 Task: Add an event with the title Second Training Session: Leadership Development and Coaching Skills, date '2024/03/03', time 7:30 AM to 9:30 AMand add a description: As each participant delivers their presentation, fellow participants and a designated facilitator will provide constructive feedback, highlighting strengths and offering suggestions for improvement. The feedback will focus on areas such as clarity of message, organization of content, vocal delivery, non-verbal communication, and overall presentation effectiveness., put the event into Blue category . Add location for the event as: 123 Rua do Carmo, Lisbon, Portugal, logged in from the account softage.9@softage.netand send the event invitation to softage.2@softage.net with CC to  softage.3@softage.net. Set a reminder for the event 1 hour before
Action: Mouse moved to (97, 132)
Screenshot: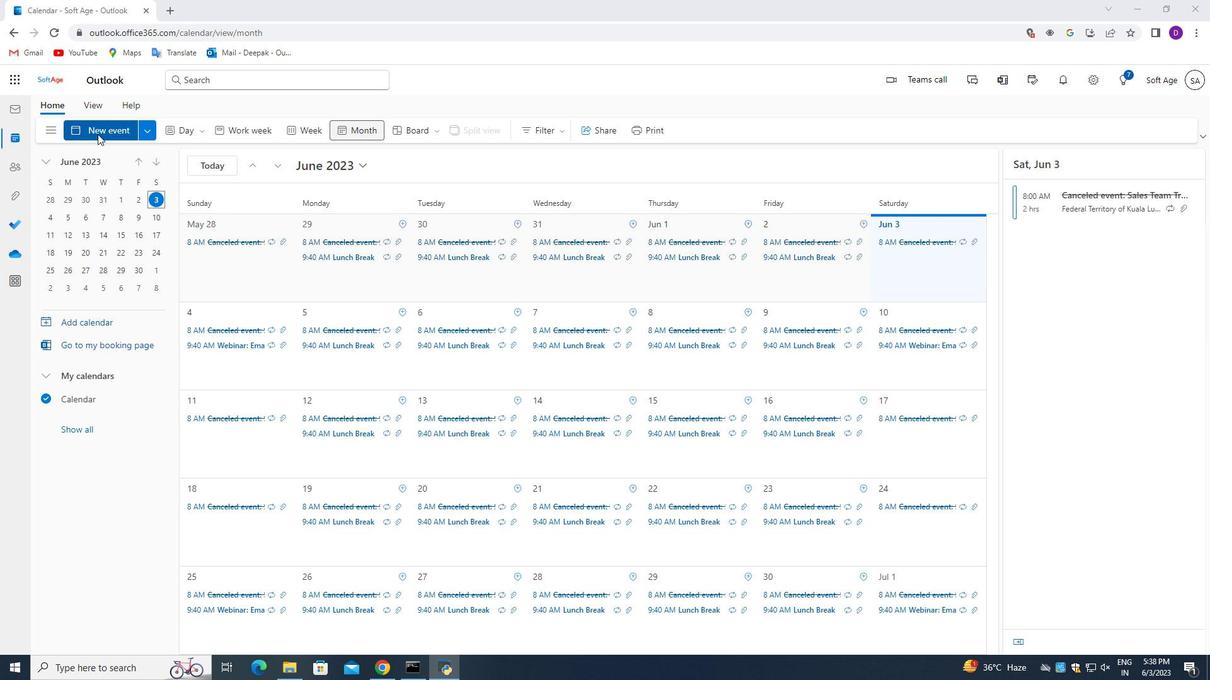 
Action: Mouse pressed left at (97, 132)
Screenshot: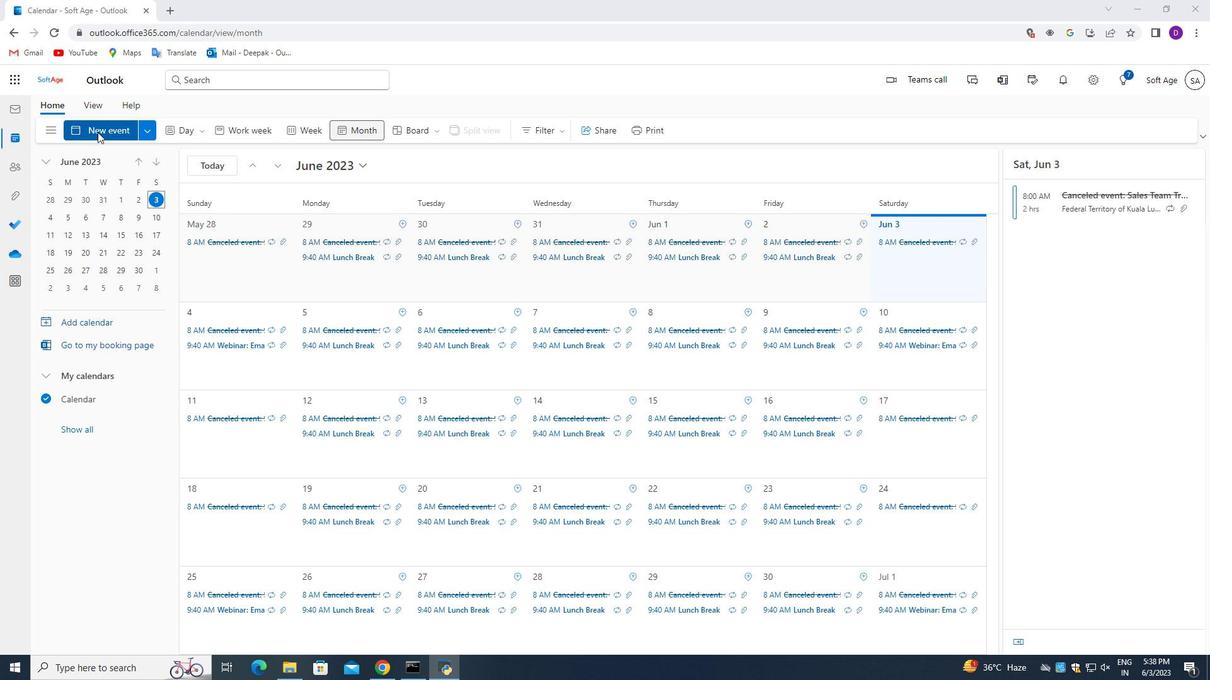 
Action: Mouse moved to (401, 477)
Screenshot: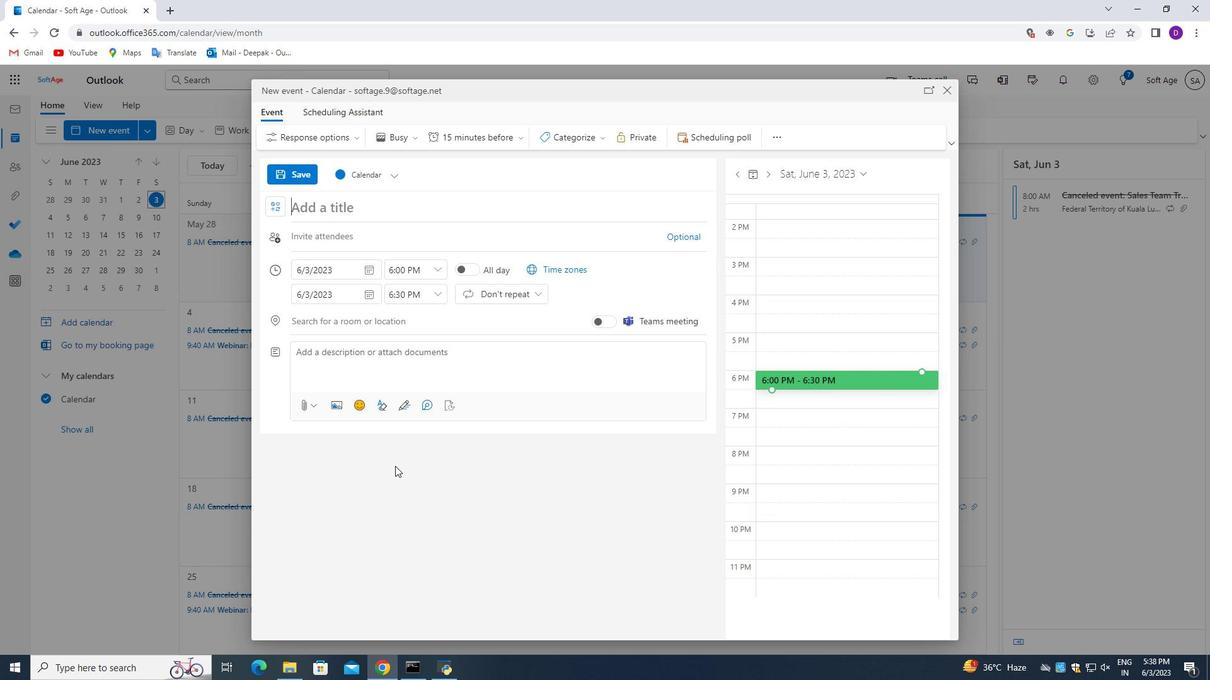 
Action: Key pressed <Key.shift_r>Second<Key.space><Key.shift_r>Training<Key.space><Key.shift_r>Session<Key.shift_r>:<Key.space><Key.shift>Leadership<Key.space><Key.shift_r>Development<Key.space>and<Key.space><Key.shift_r>Coaching<Key.space><Key.shift_r>Skills
Screenshot: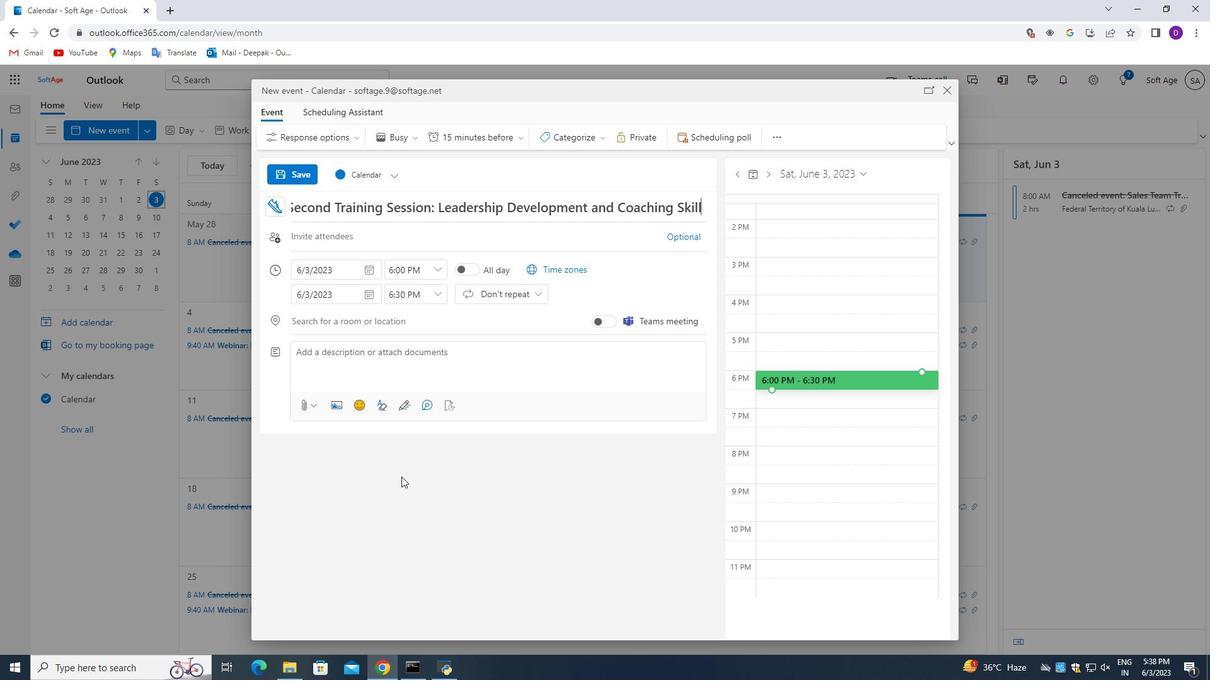 
Action: Mouse moved to (366, 270)
Screenshot: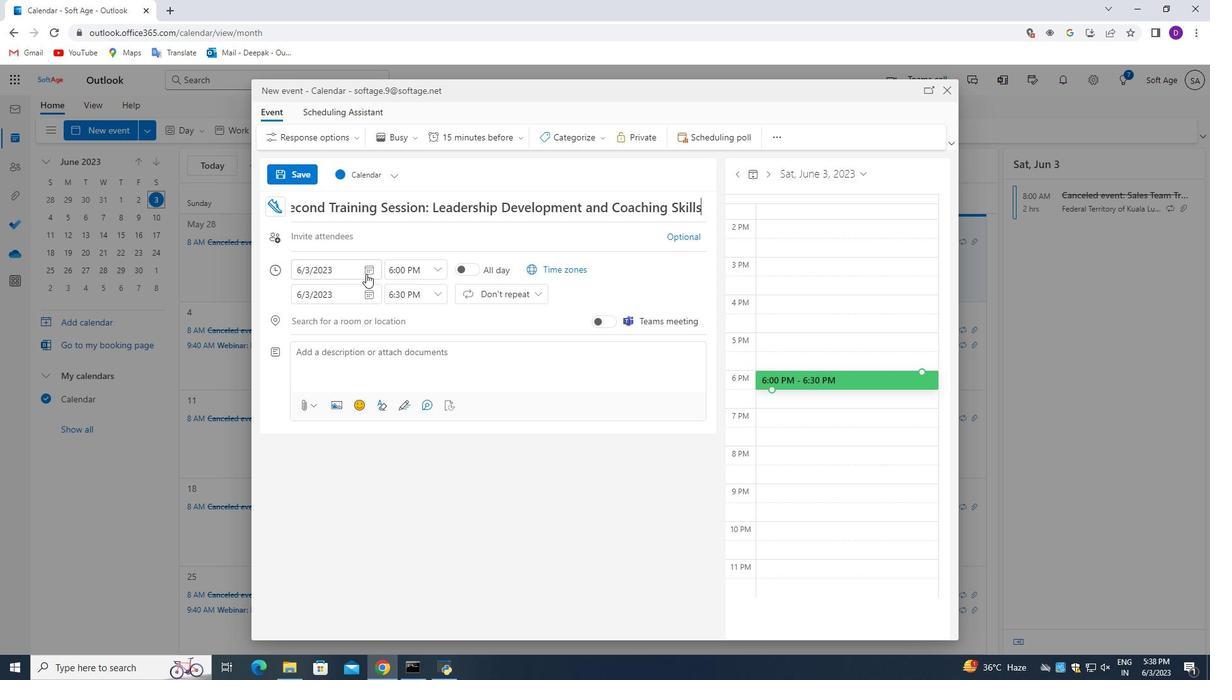 
Action: Mouse pressed left at (366, 270)
Screenshot: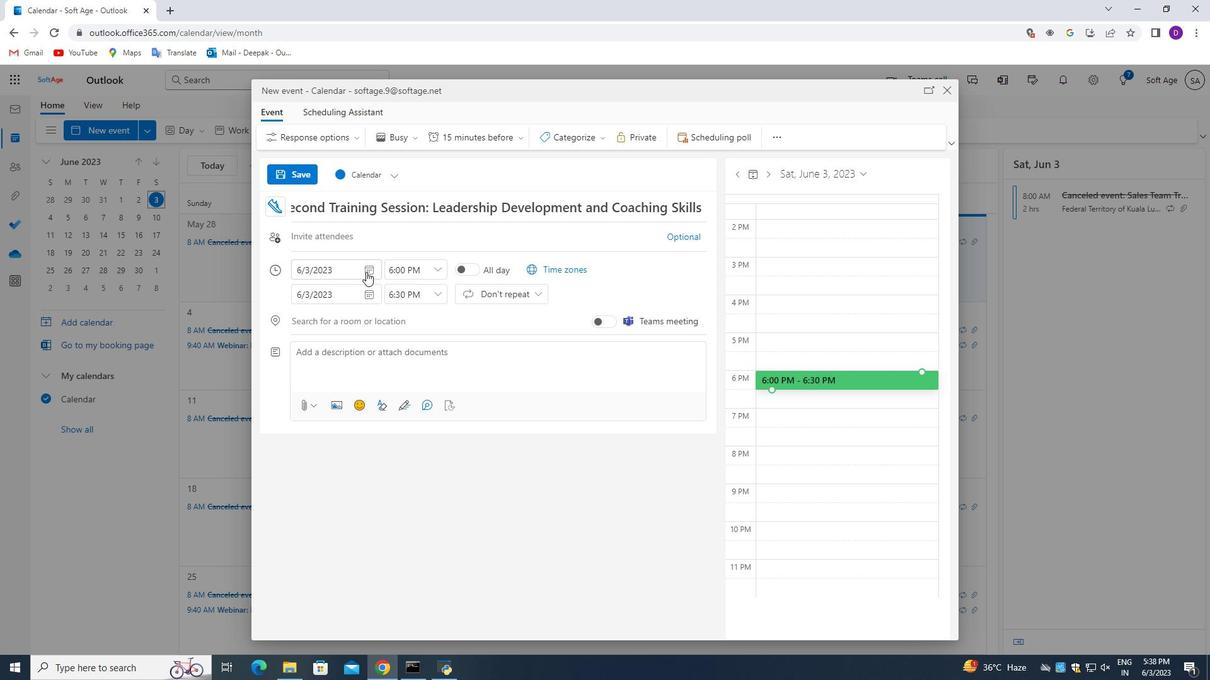 
Action: Mouse moved to (332, 294)
Screenshot: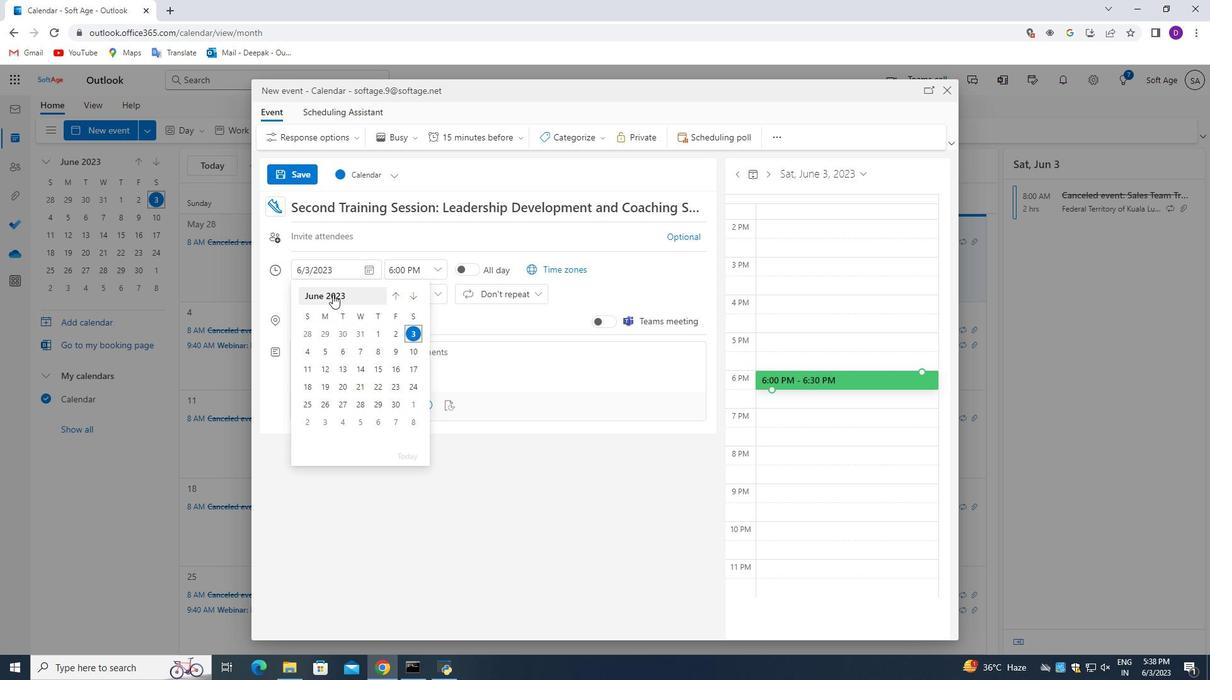 
Action: Mouse pressed left at (332, 294)
Screenshot: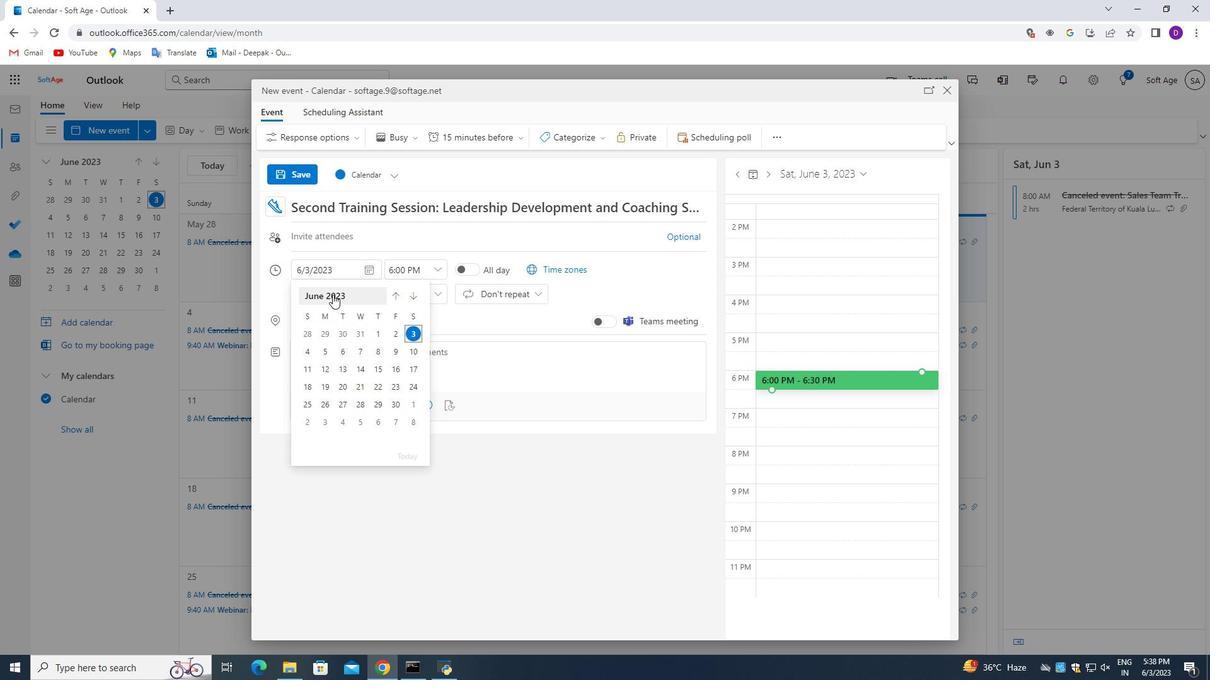 
Action: Mouse moved to (414, 301)
Screenshot: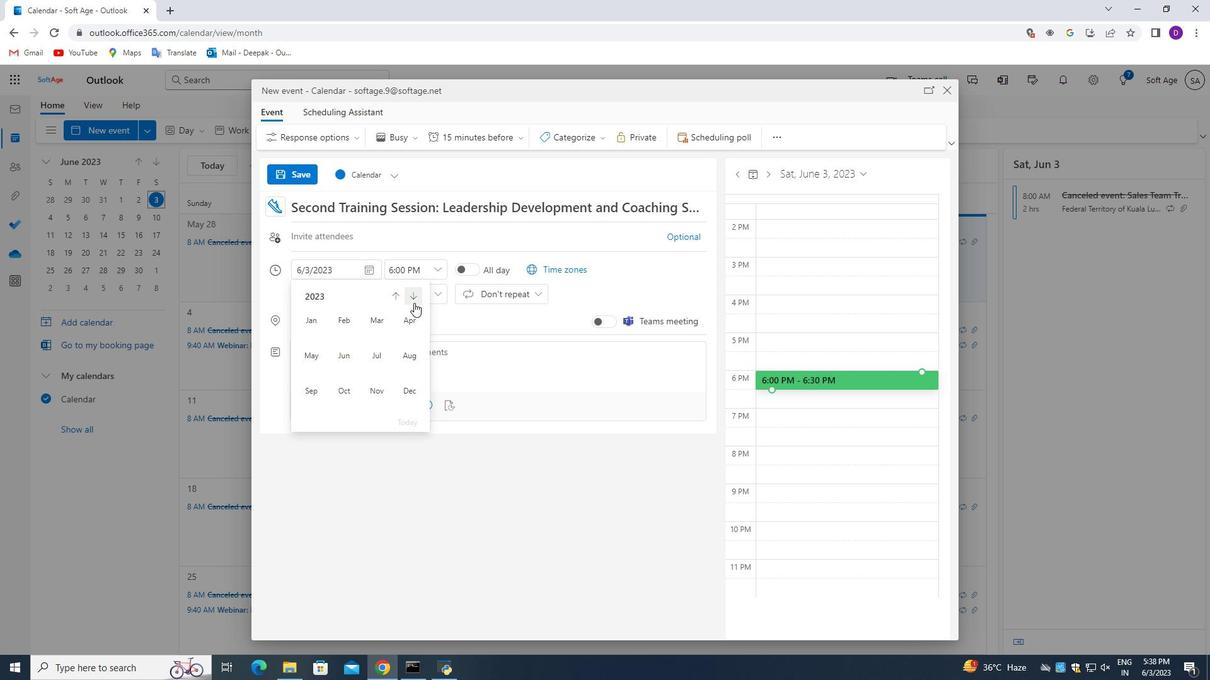 
Action: Mouse pressed left at (414, 301)
Screenshot: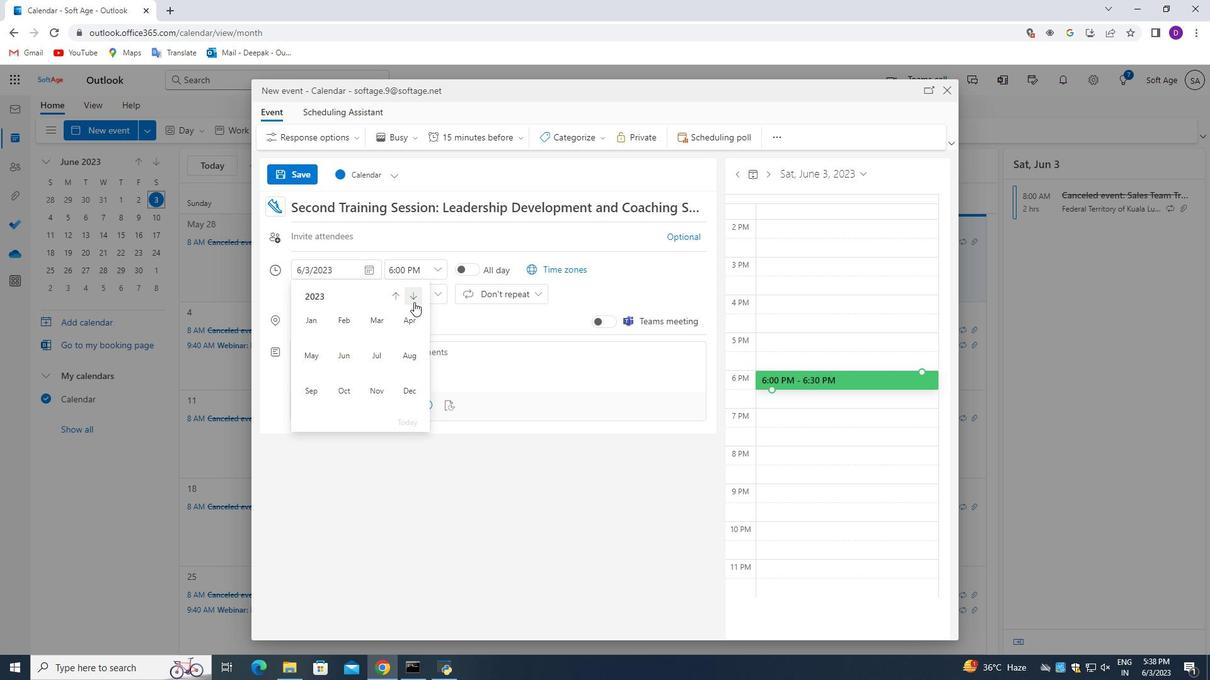 
Action: Mouse moved to (381, 318)
Screenshot: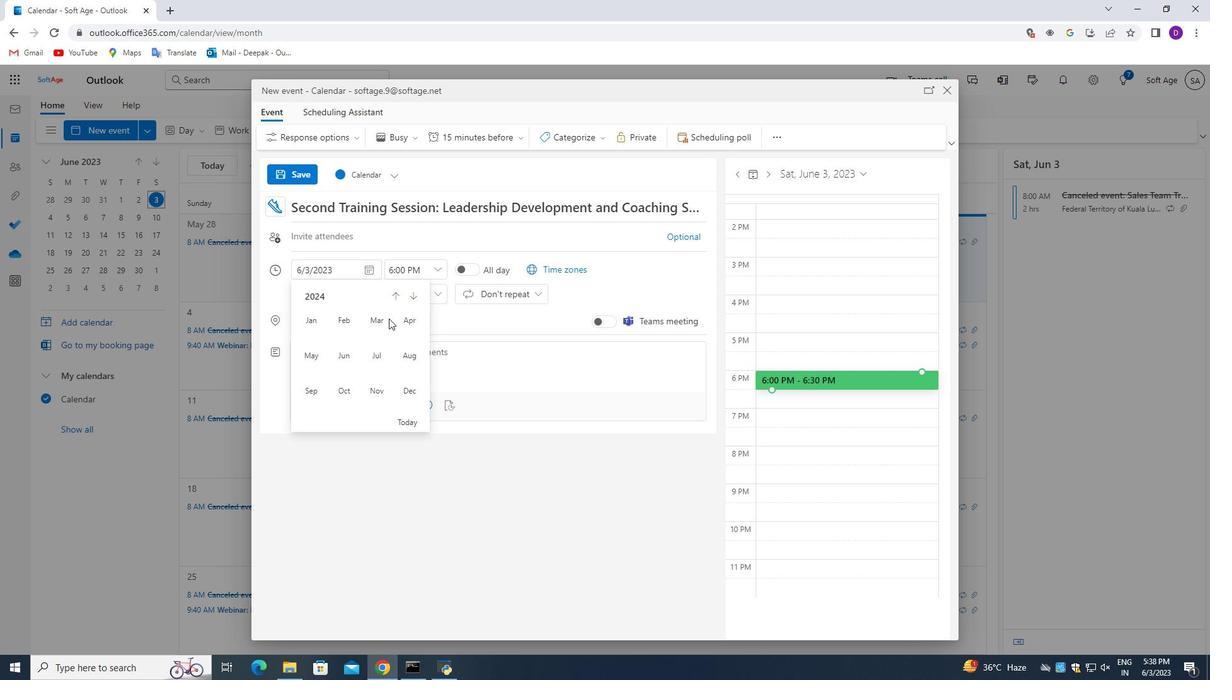 
Action: Mouse pressed left at (381, 318)
Screenshot: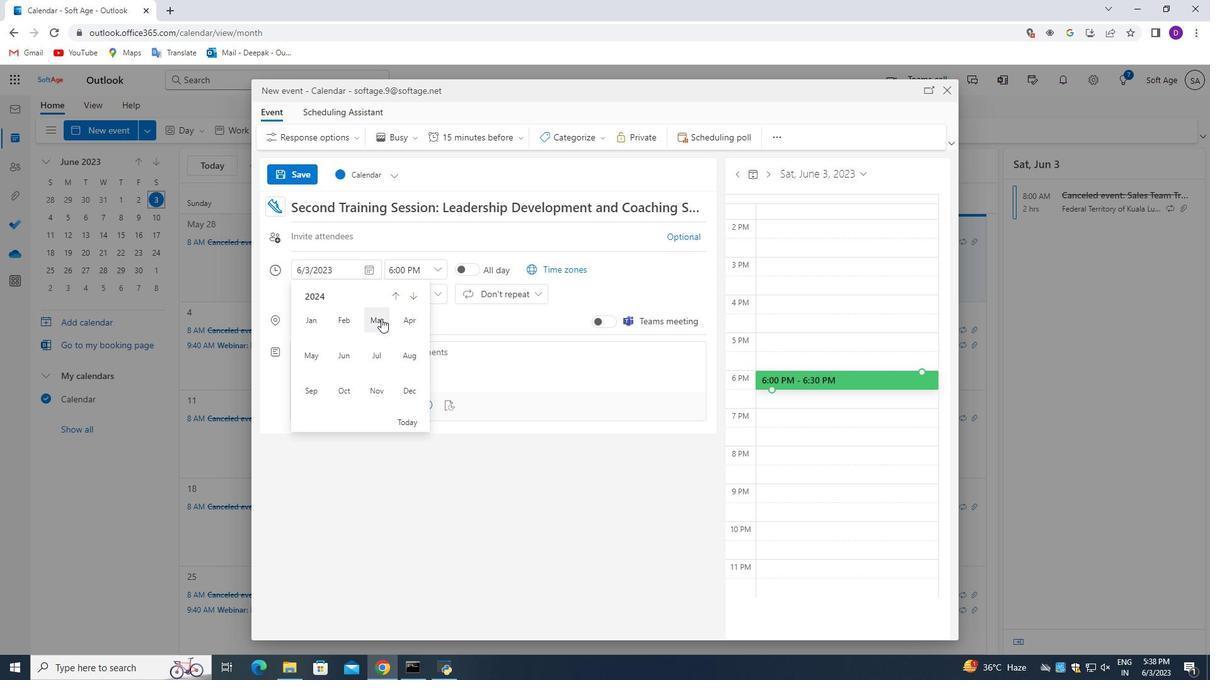 
Action: Mouse moved to (313, 352)
Screenshot: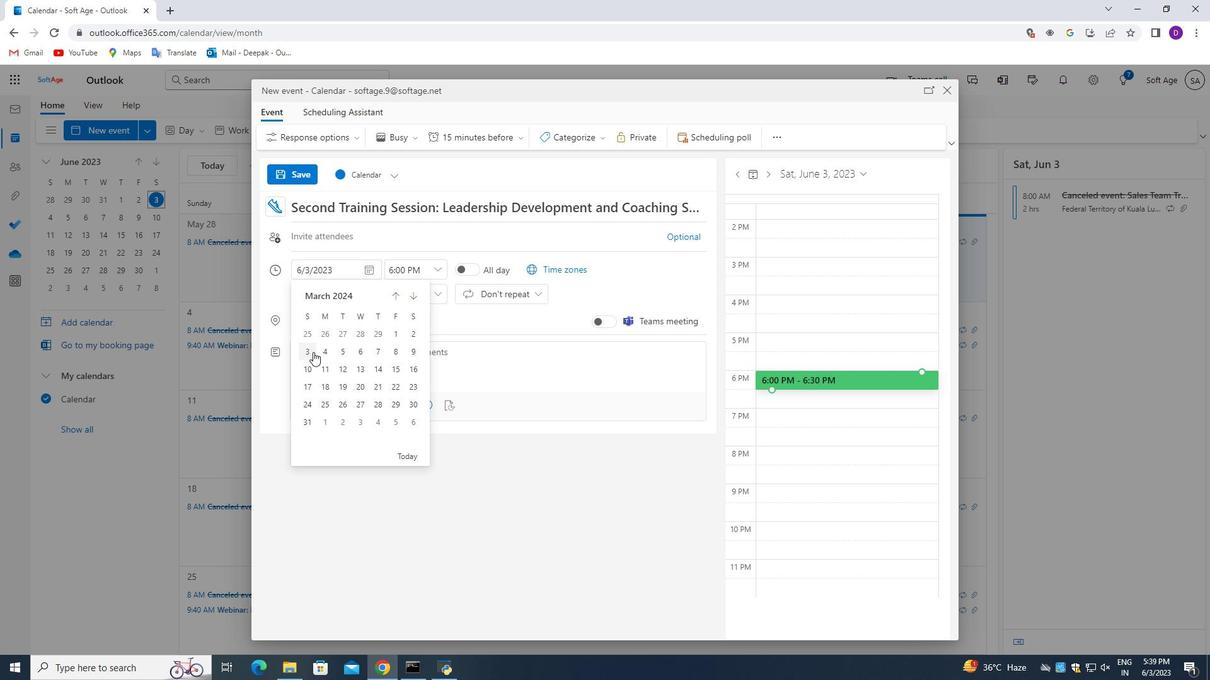
Action: Mouse pressed left at (313, 352)
Screenshot: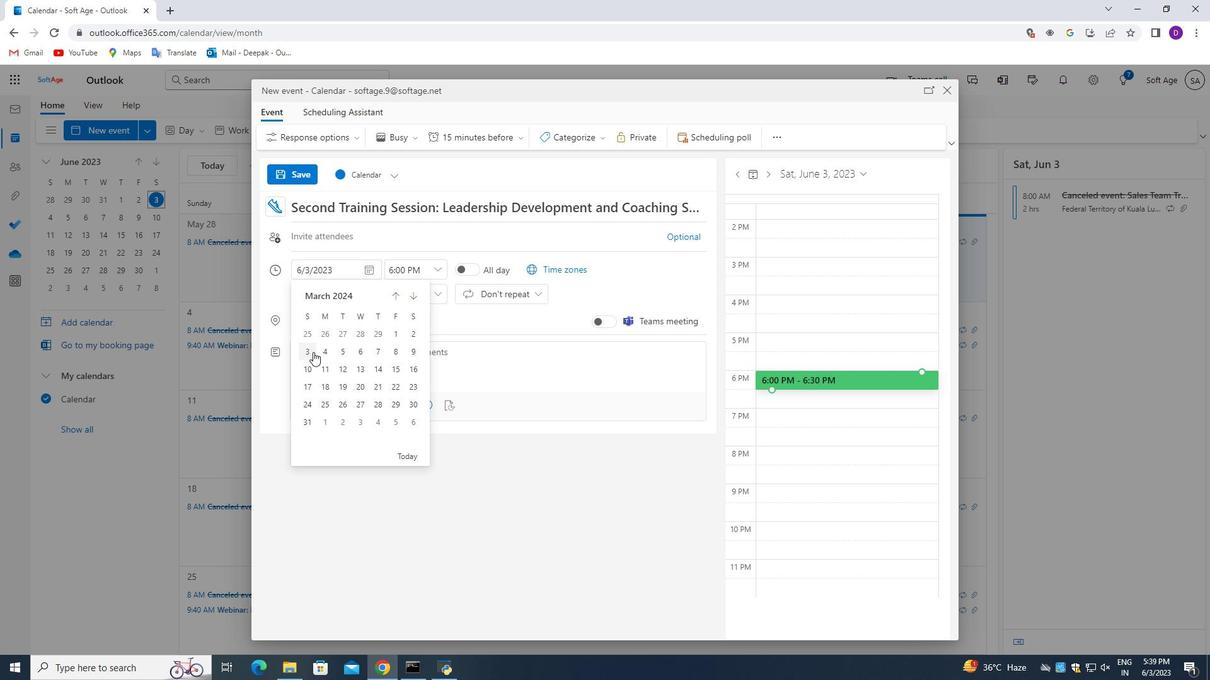 
Action: Mouse moved to (436, 269)
Screenshot: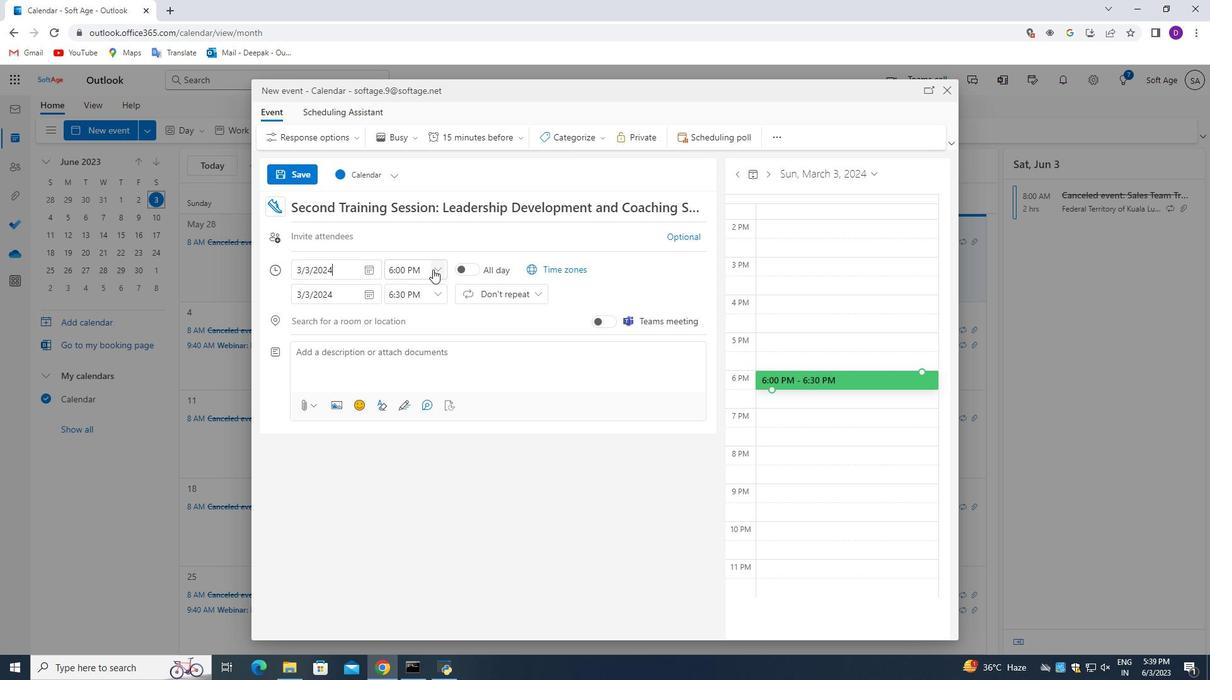 
Action: Mouse pressed left at (436, 269)
Screenshot: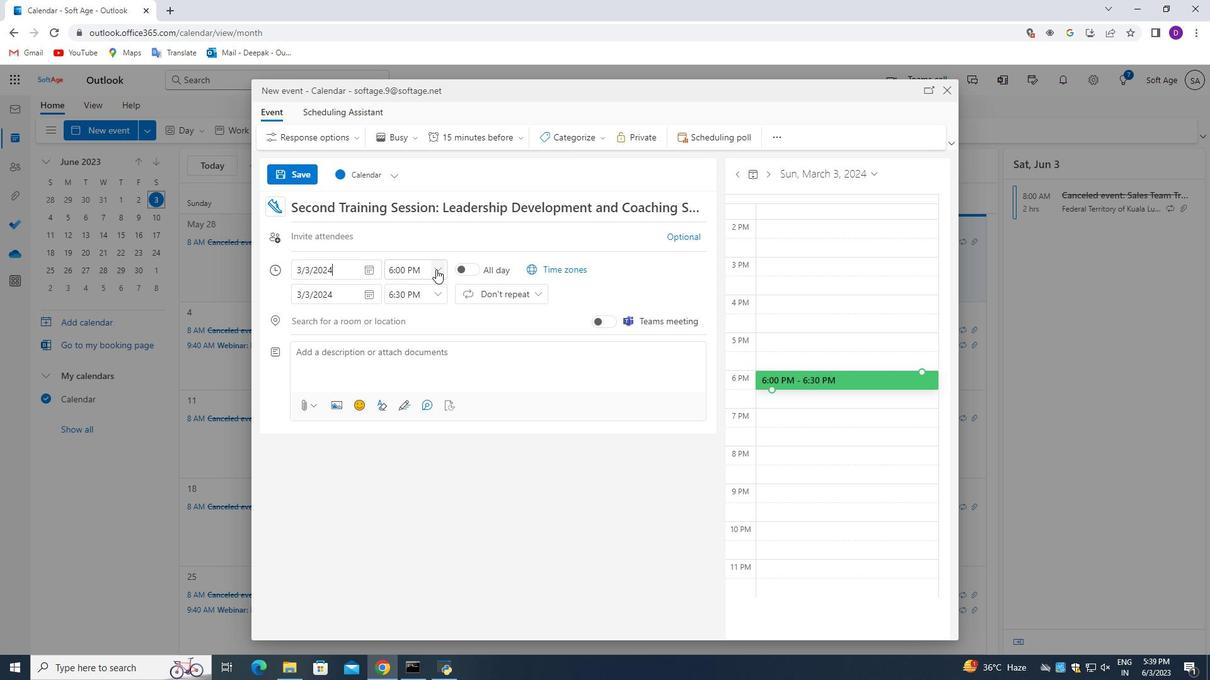 
Action: Mouse moved to (422, 336)
Screenshot: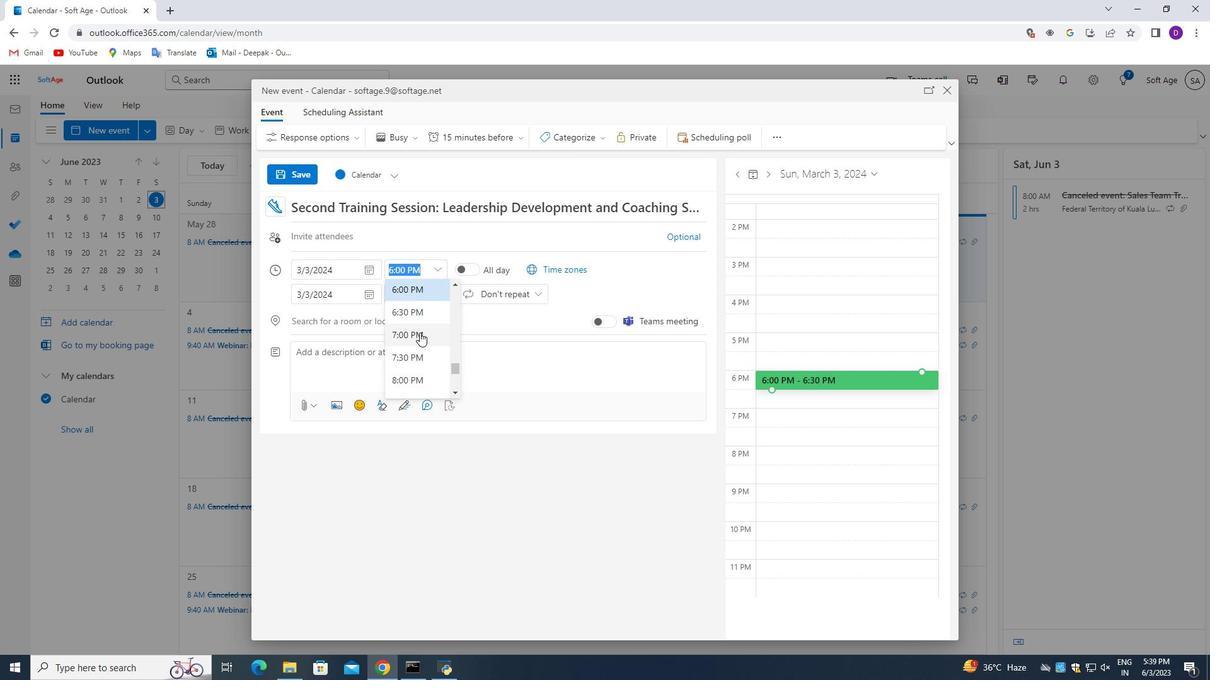 
Action: Mouse pressed left at (422, 336)
Screenshot: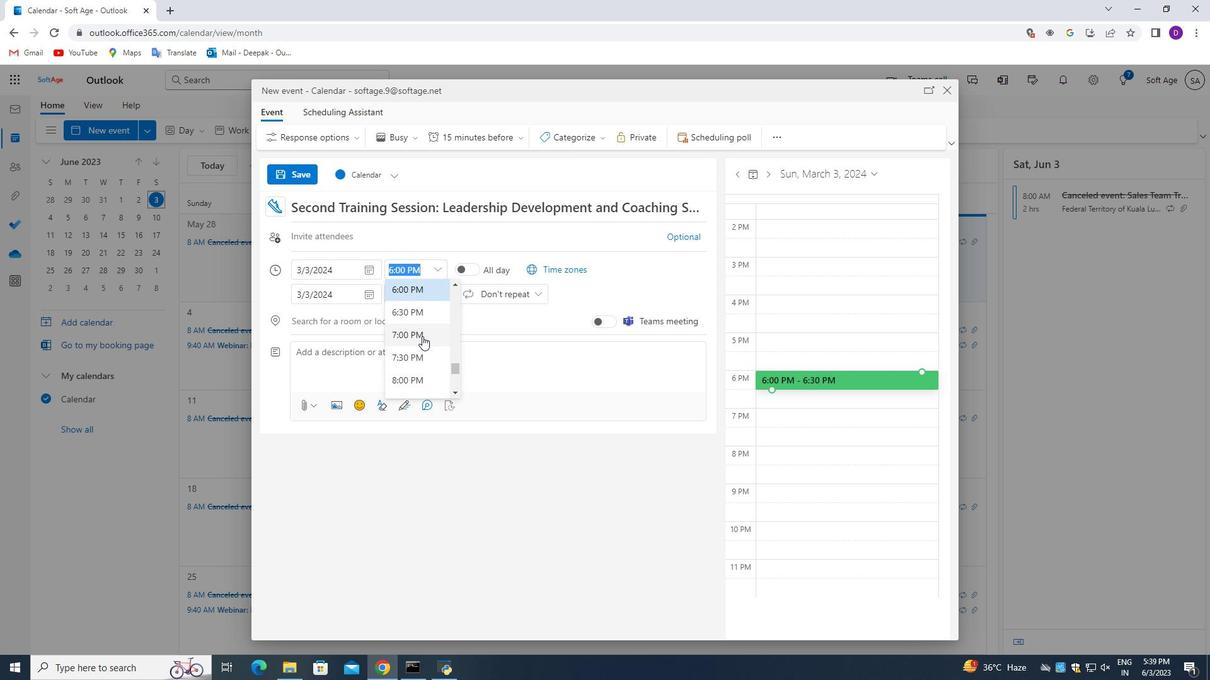
Action: Mouse moved to (400, 269)
Screenshot: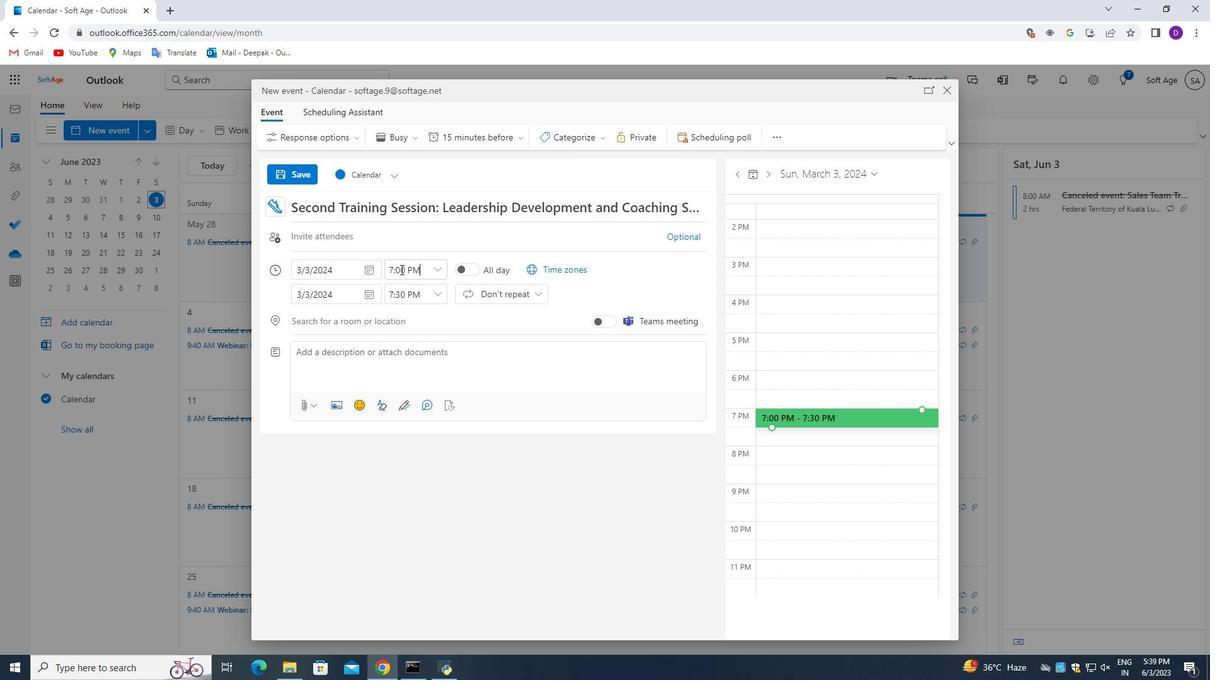 
Action: Mouse pressed left at (400, 269)
Screenshot: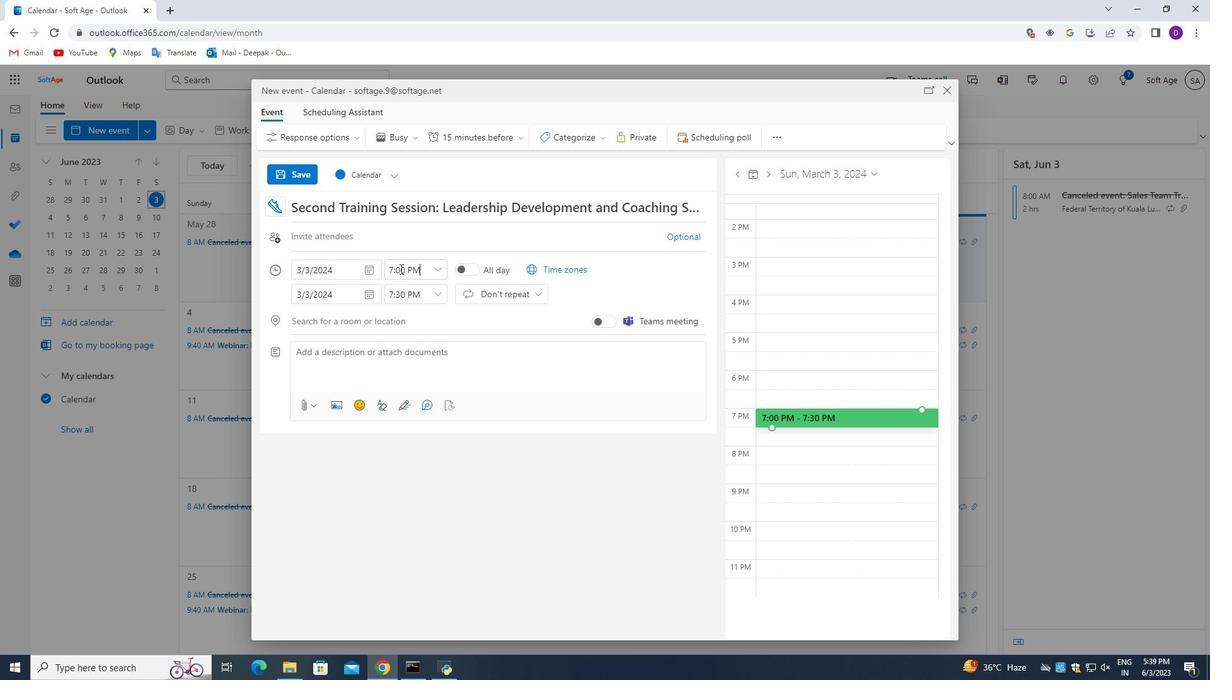 
Action: Mouse moved to (438, 332)
Screenshot: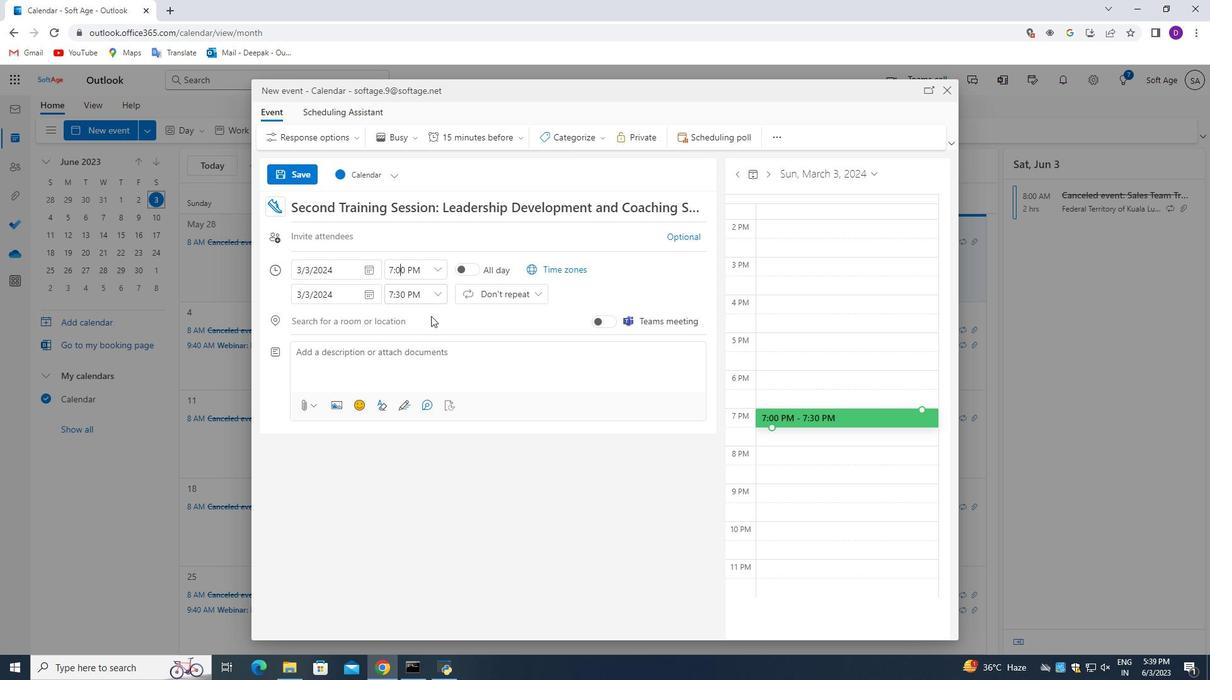 
Action: Key pressed <Key.backspace>3
Screenshot: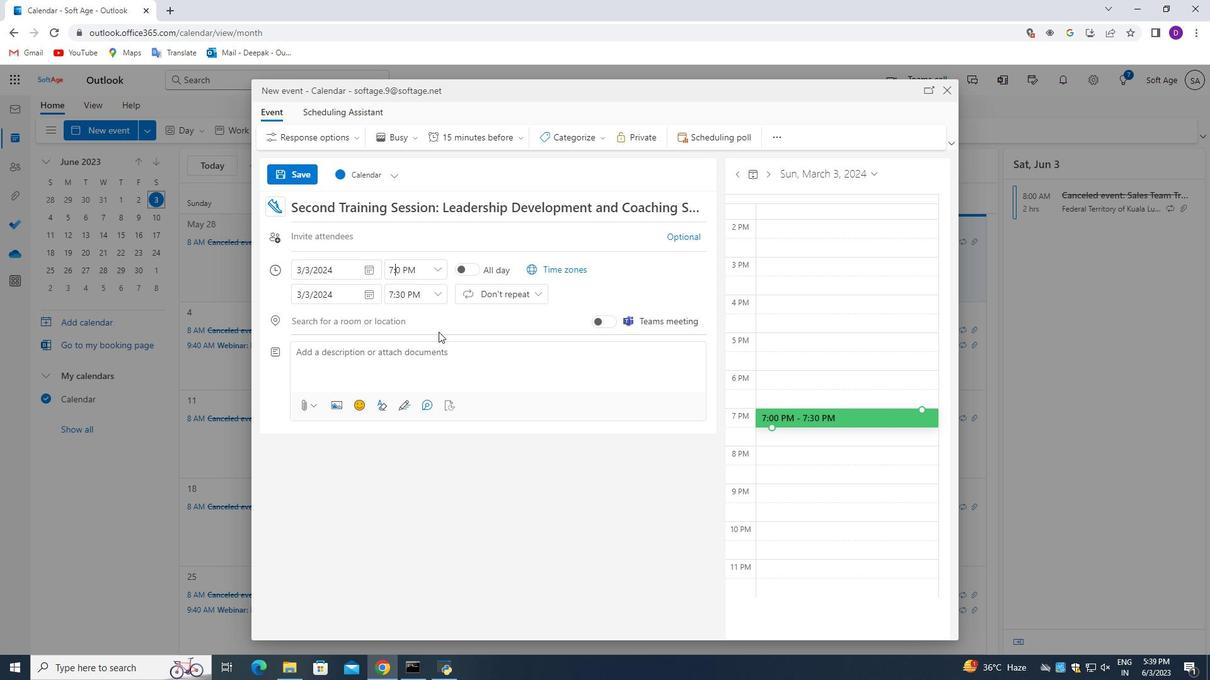 
Action: Mouse moved to (410, 266)
Screenshot: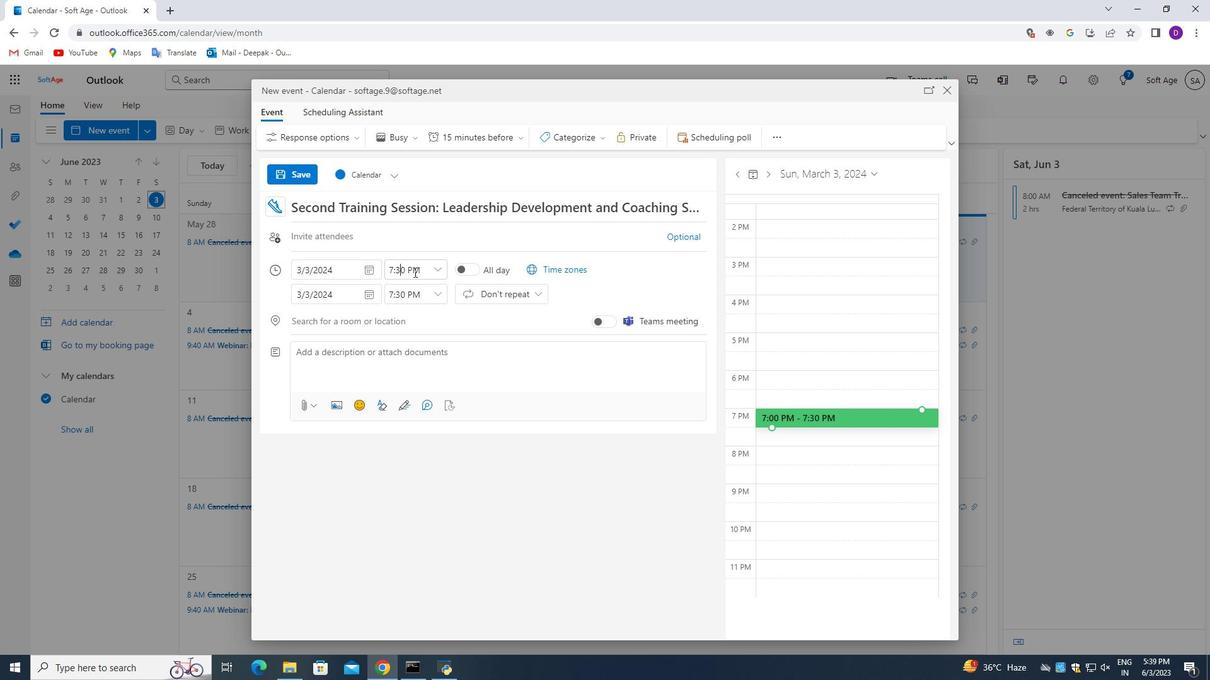 
Action: Mouse pressed left at (410, 266)
Screenshot: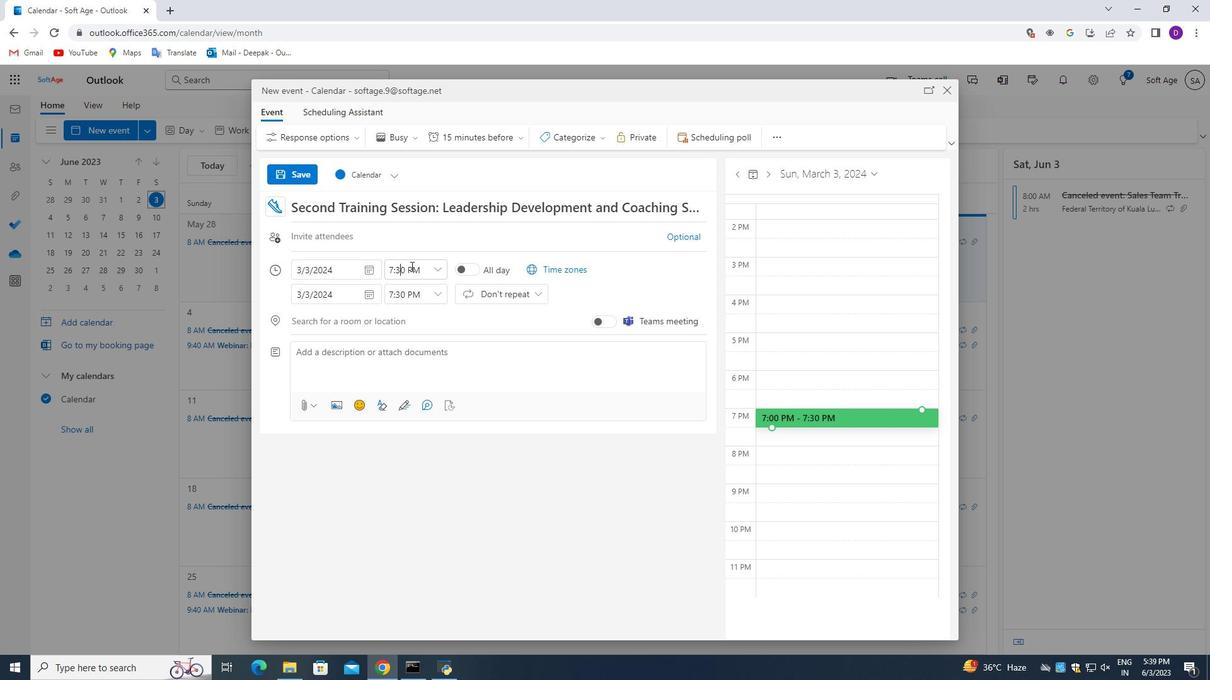 
Action: Key pressed <Key.backspace><Key.shift_r>A
Screenshot: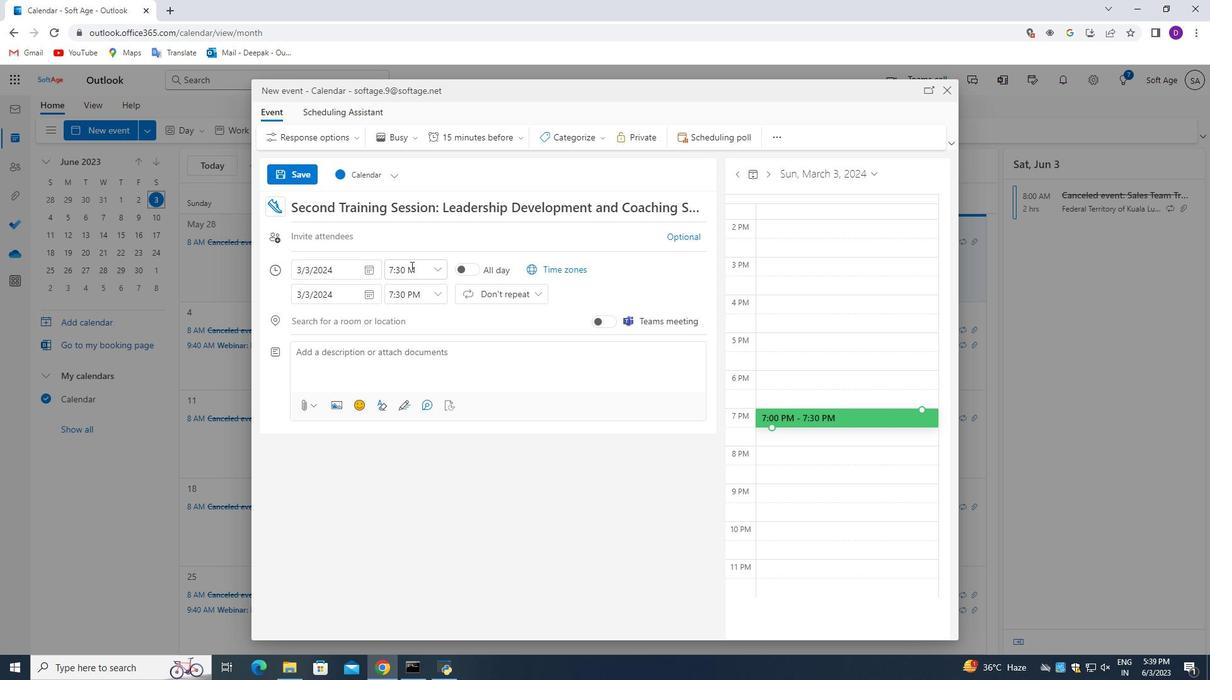 
Action: Mouse moved to (392, 295)
Screenshot: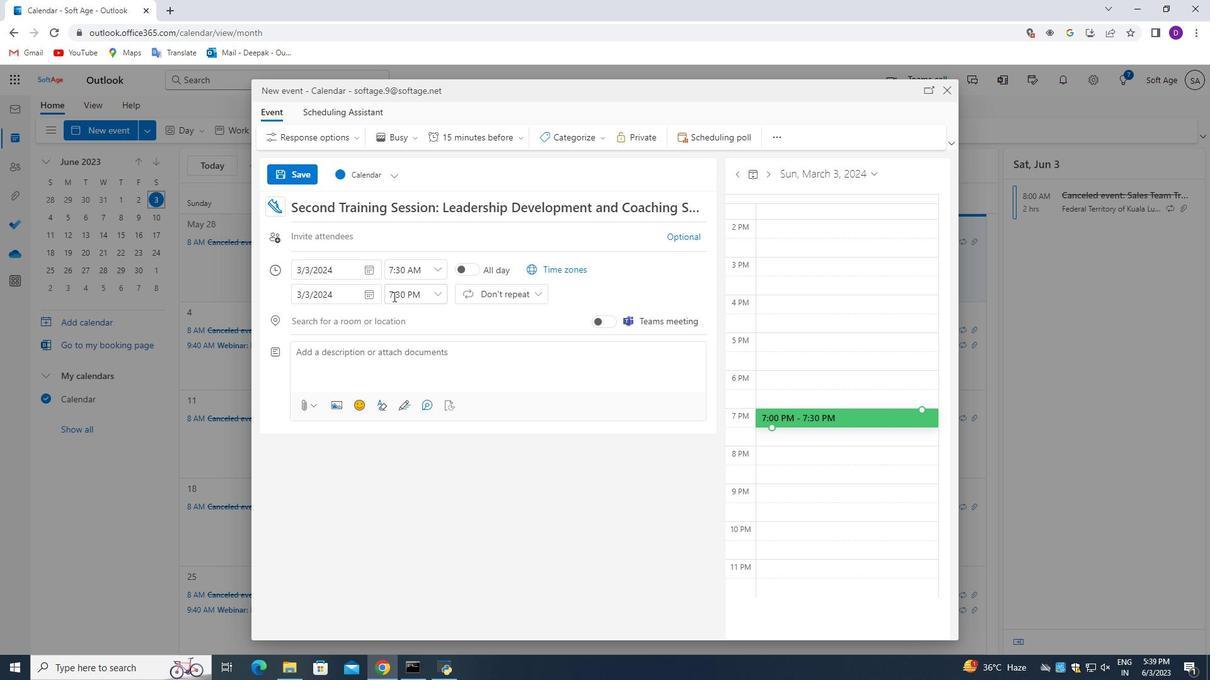 
Action: Mouse pressed left at (392, 295)
Screenshot: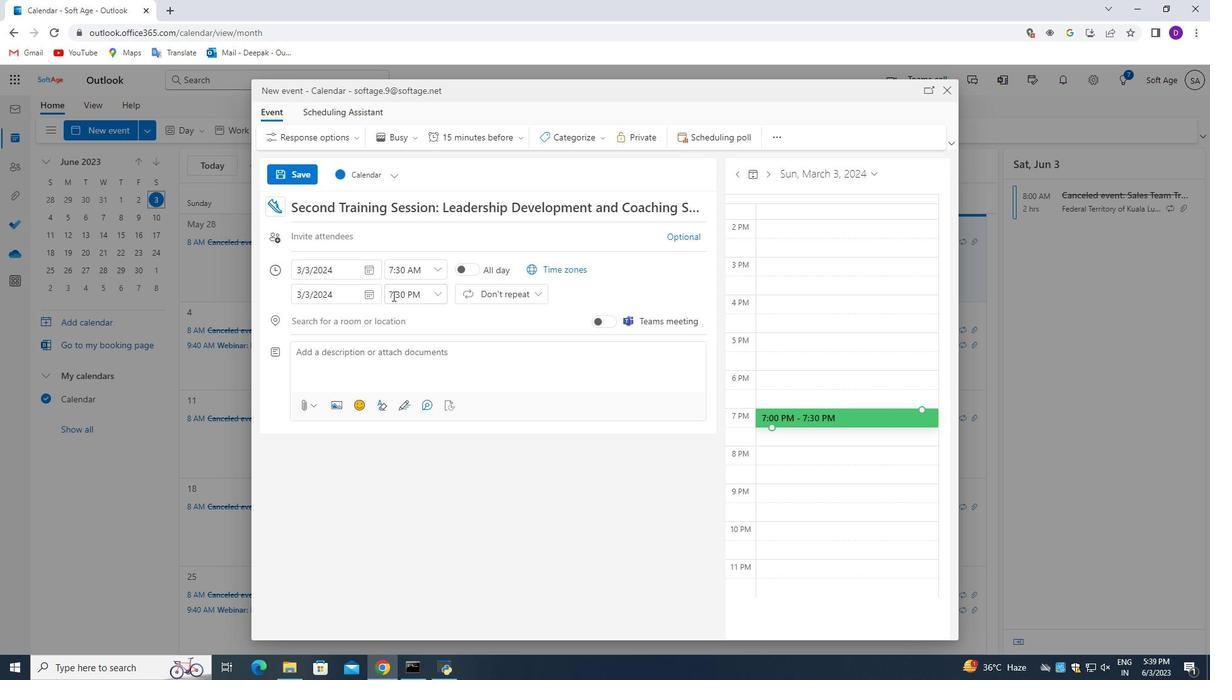 
Action: Mouse pressed left at (392, 295)
Screenshot: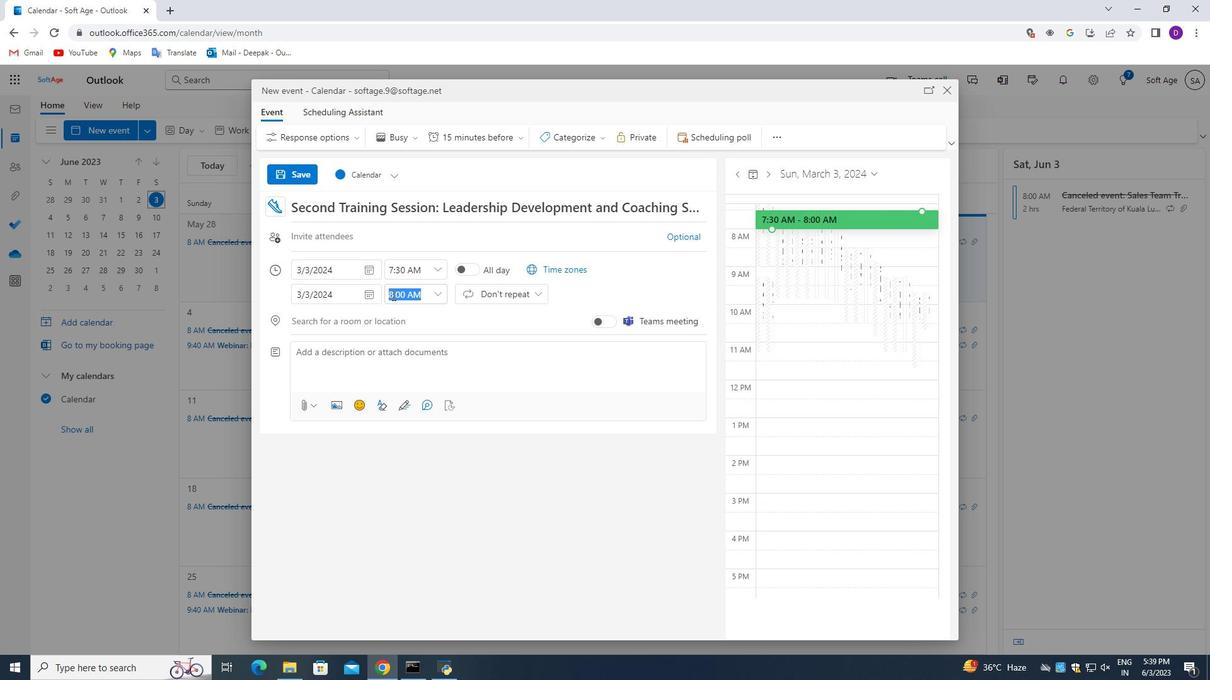
Action: Mouse pressed left at (392, 295)
Screenshot: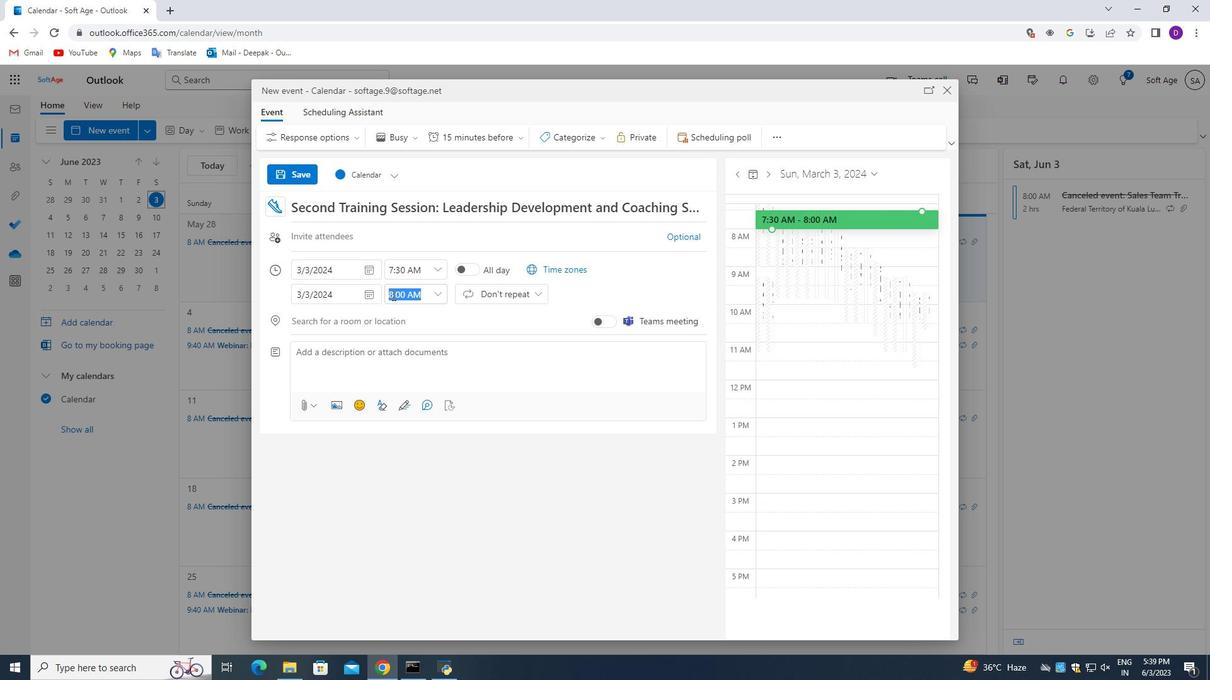 
Action: Mouse moved to (436, 375)
Screenshot: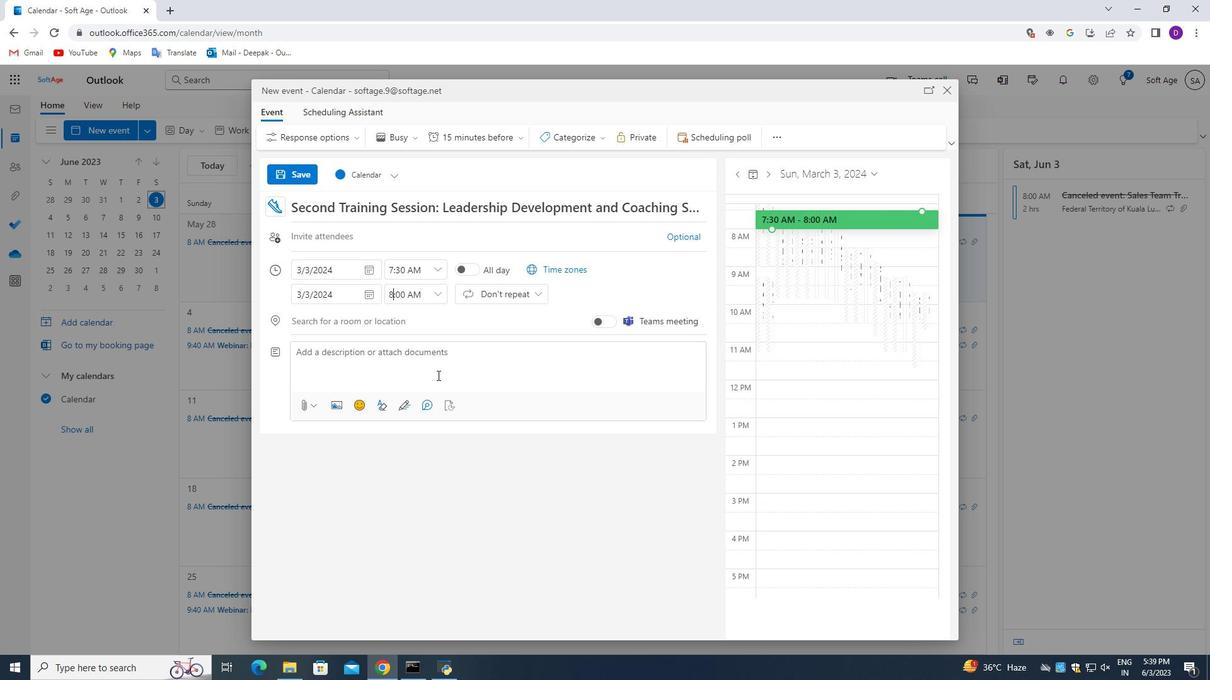 
Action: Key pressed <Key.backspace>9<Key.right><Key.right><Key.backspace>3
Screenshot: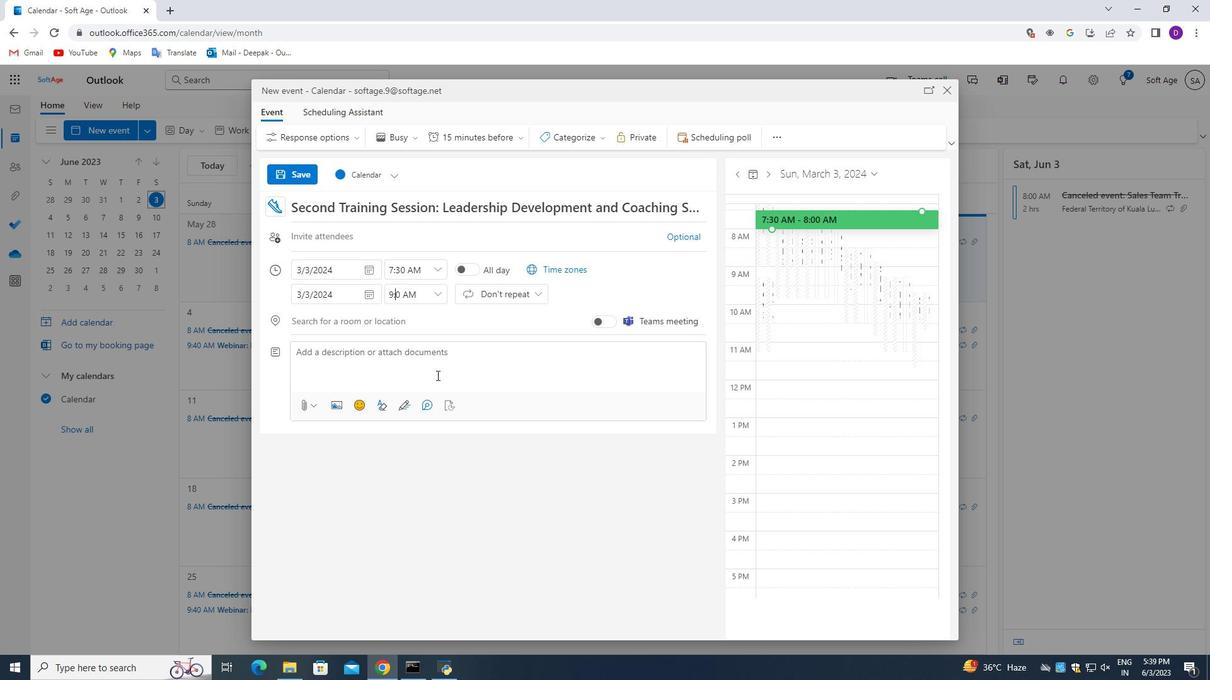 
Action: Mouse moved to (422, 353)
Screenshot: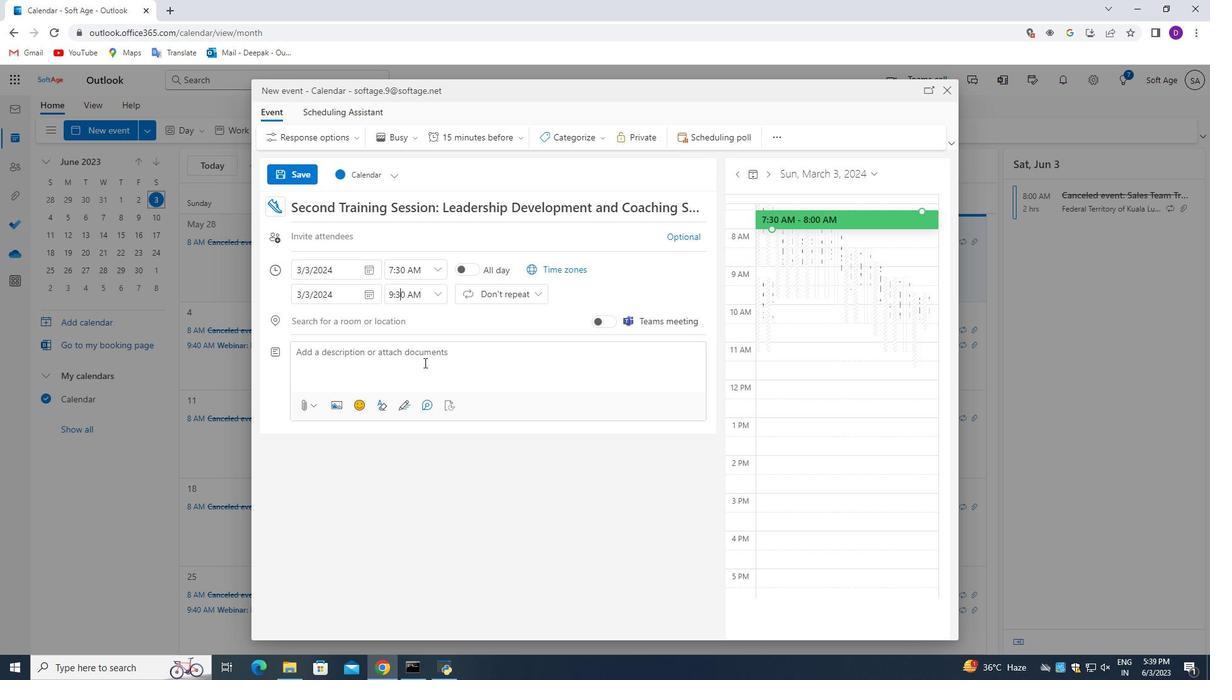 
Action: Mouse pressed left at (422, 353)
Screenshot: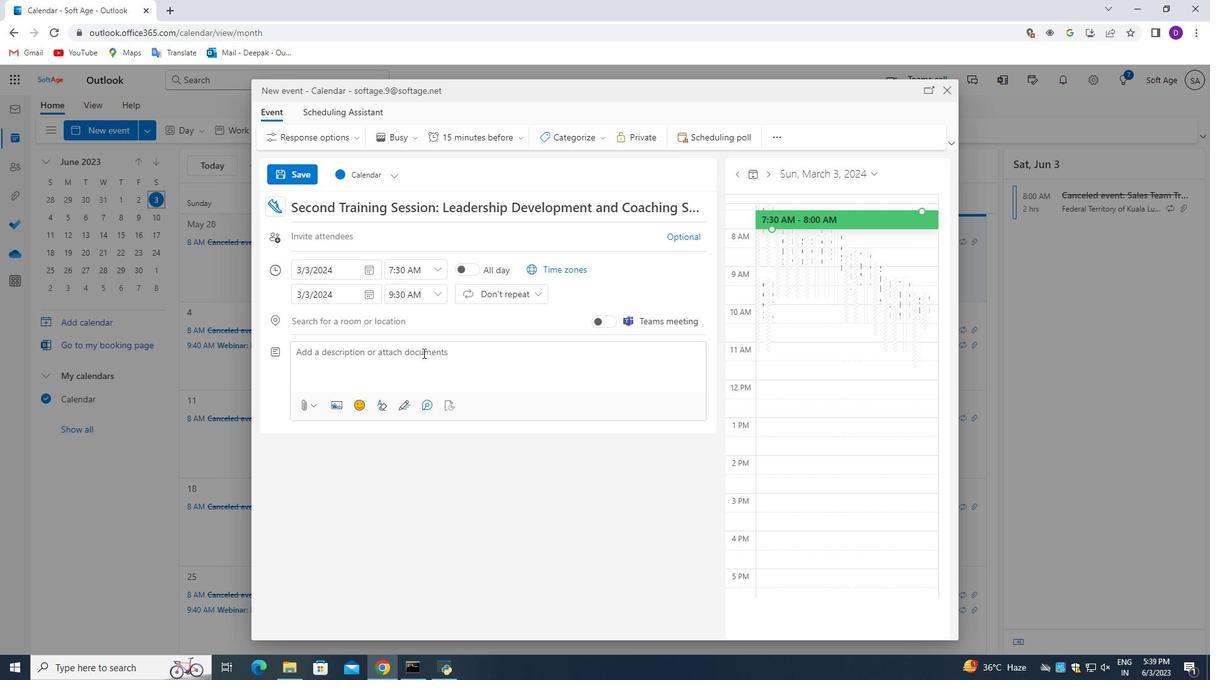 
Action: Mouse moved to (438, 536)
Screenshot: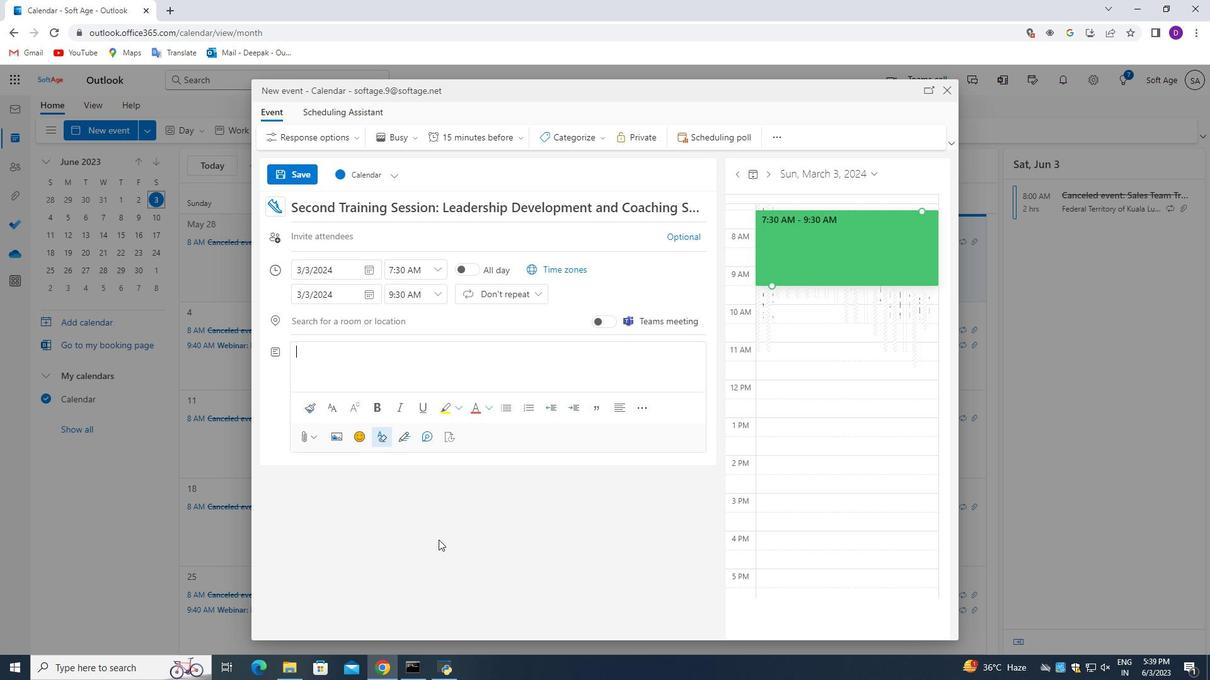 
Action: Key pressed <Key.shift_r>As<Key.space>each<Key.space>participant<Key.space>delivers<Key.space>their<Key.space>presentation,<Key.space>fellow<Key.space>participants<Key.space>and<Key.space>a<Key.space>designated<Key.space>facilitator<Key.space>will<Key.space>provide<Key.space>constructive<Key.space>feedback,<Key.space>g<Key.backspace>highlighting<Key.space>strengh<Key.backspace>ths<Key.space>and<Key.space>offering<Key.space>suggestions<Key.space>for<Key.space>improvement.<Key.space><Key.shift_r>The<Key.space>feedback<Key.space>will<Key.space>focus<Key.space>on<Key.space>areas<Key.space>such<Key.space>as<Key.space>clarity<Key.space>of<Key.space>message,<Key.space>organization<Key.space>of<Key.space>content,<Key.space>vocal<Key.space>delivery,<Key.space>non-verbal<Key.space>communication<Key.space>of<Key.space><Key.backspace><Key.backspace><Key.backspace><Key.backspace>,<Key.space>and<Key.space>overall<Key.space>presentation<Key.space>effectiveness.
Screenshot: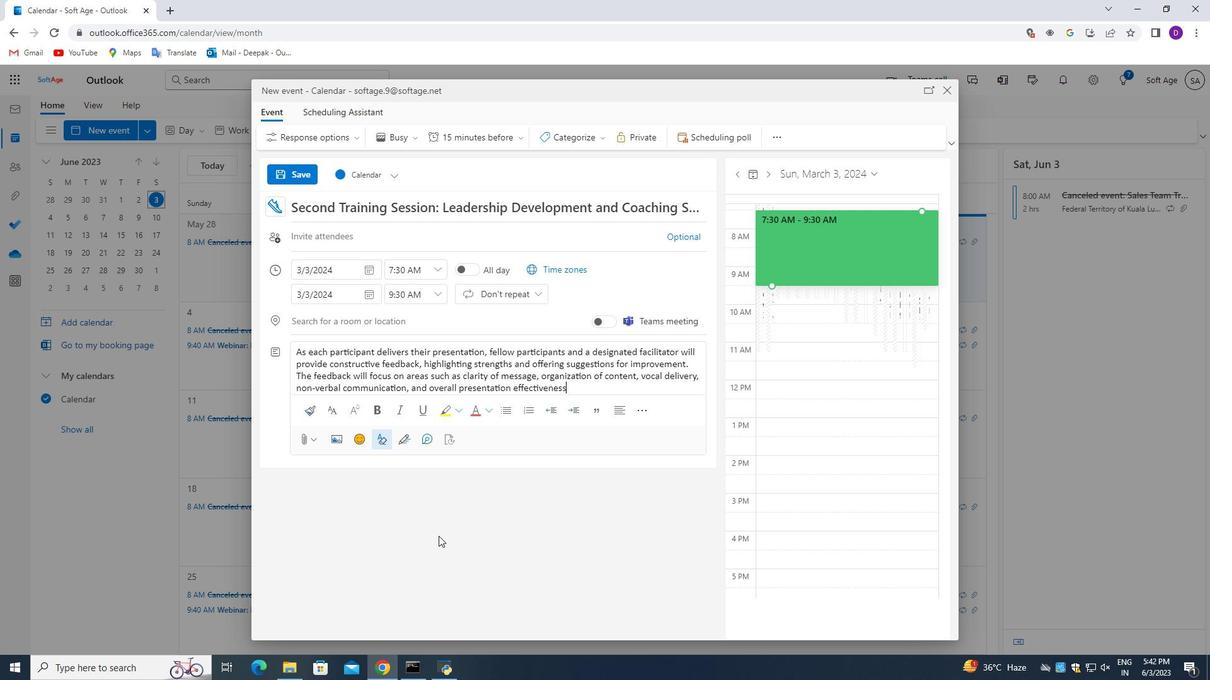 
Action: Mouse scrolled (438, 536) with delta (0, 0)
Screenshot: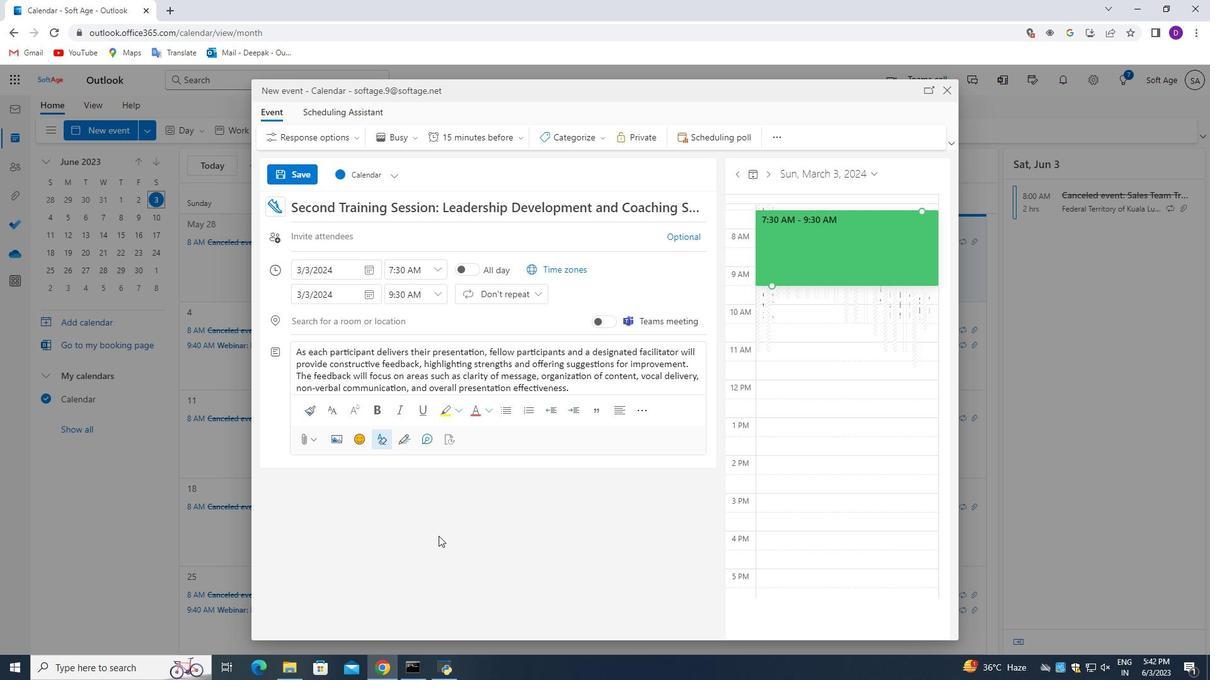 
Action: Mouse moved to (597, 138)
Screenshot: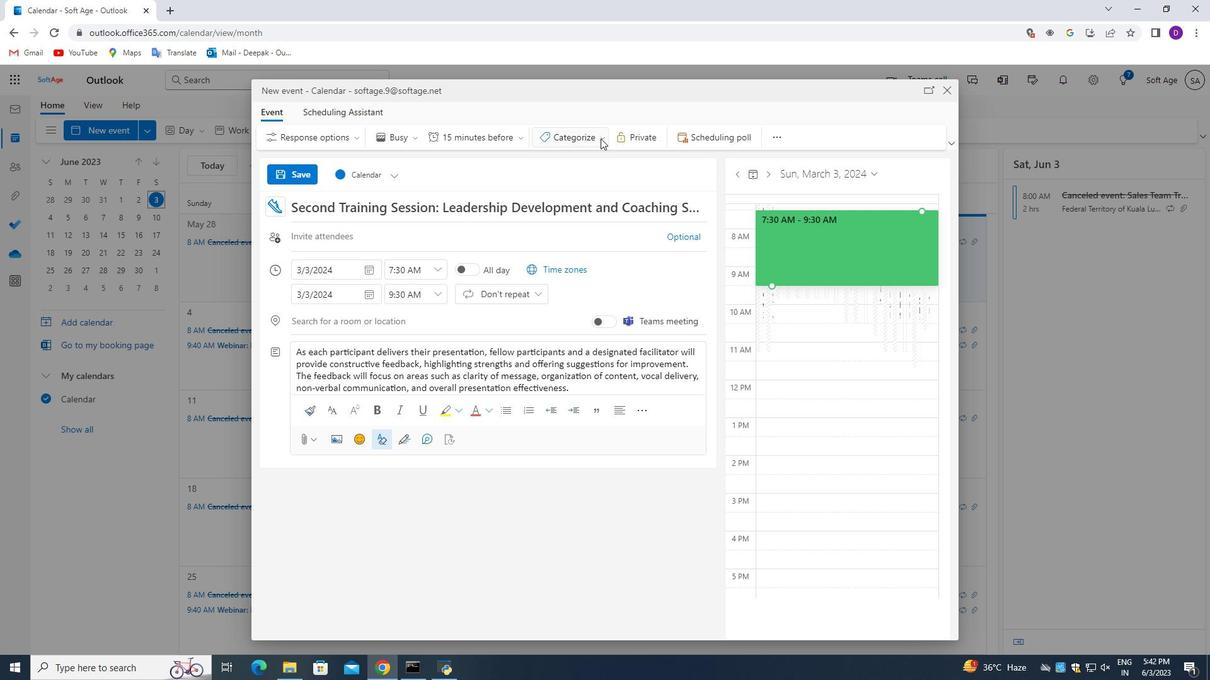 
Action: Mouse pressed left at (597, 138)
Screenshot: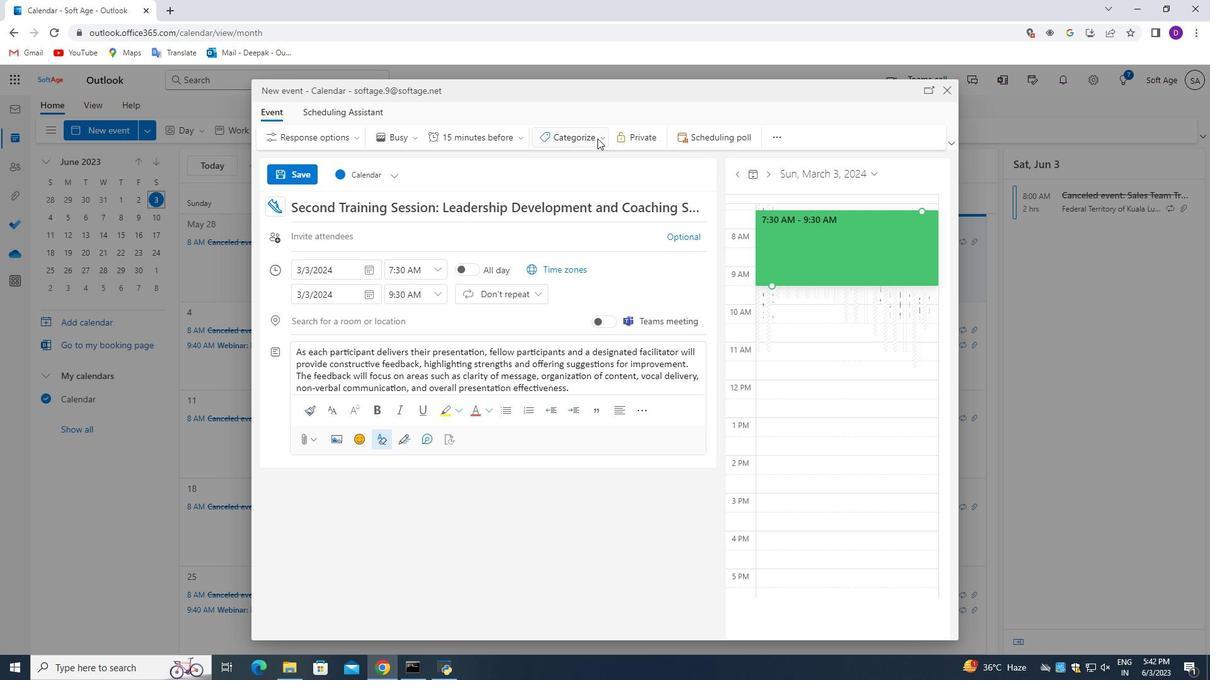 
Action: Mouse moved to (584, 161)
Screenshot: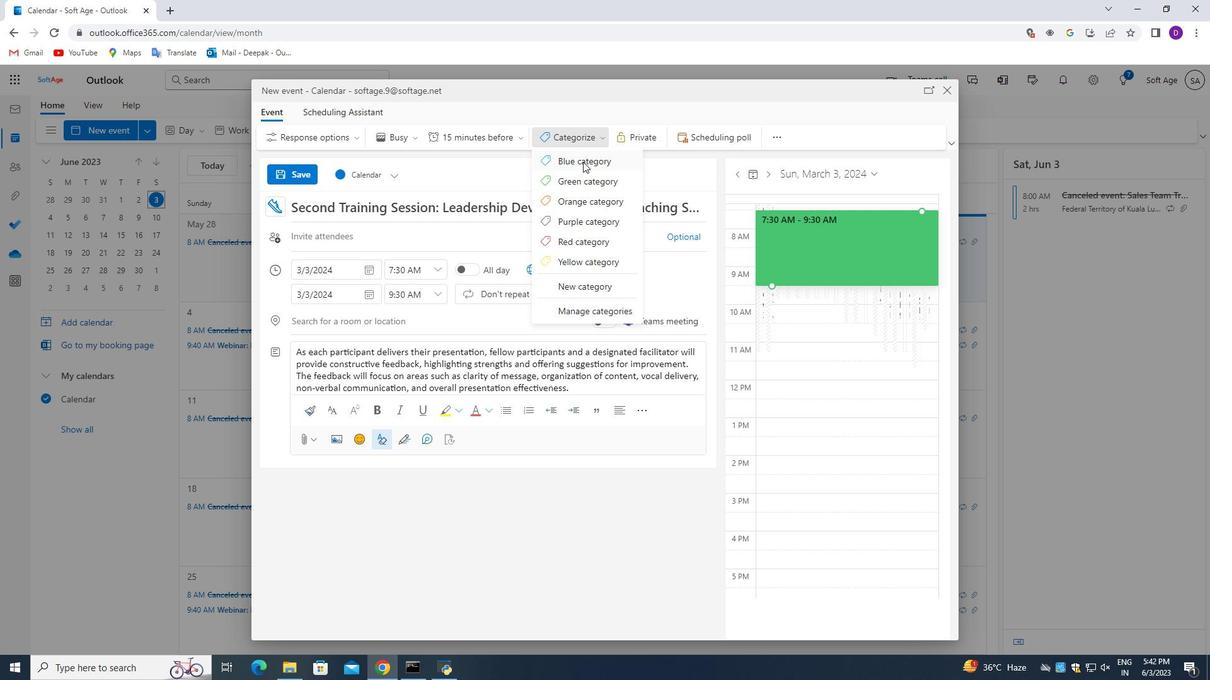 
Action: Mouse pressed left at (584, 161)
Screenshot: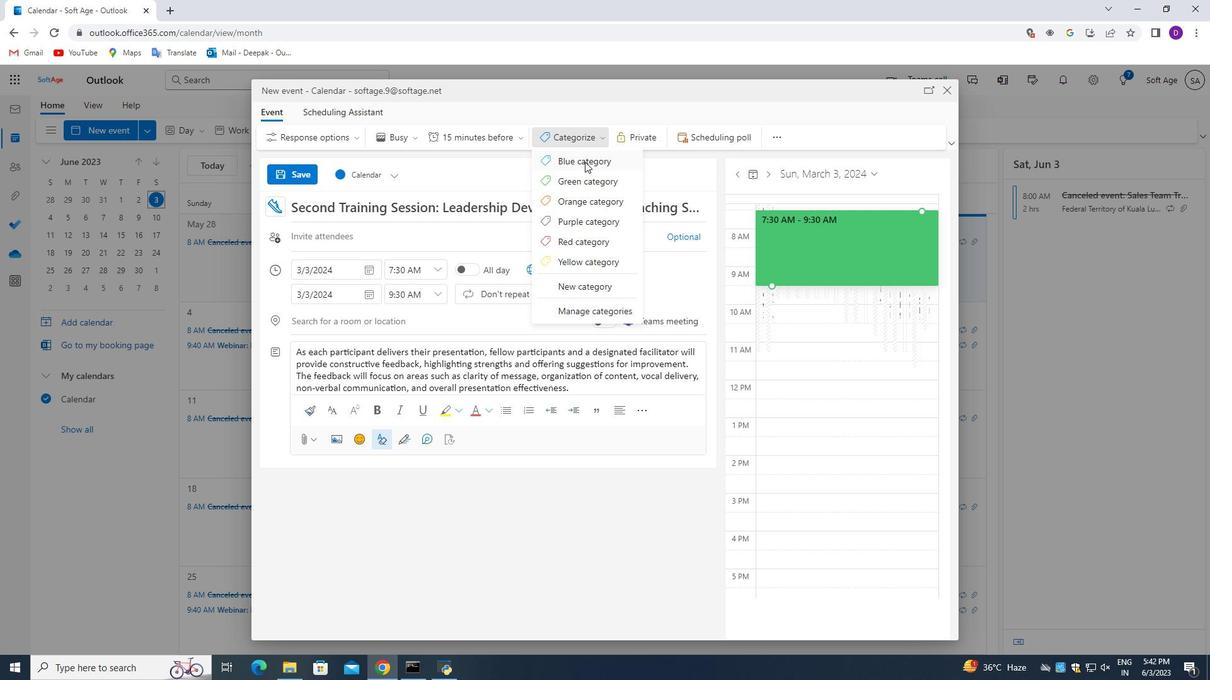 
Action: Mouse moved to (331, 320)
Screenshot: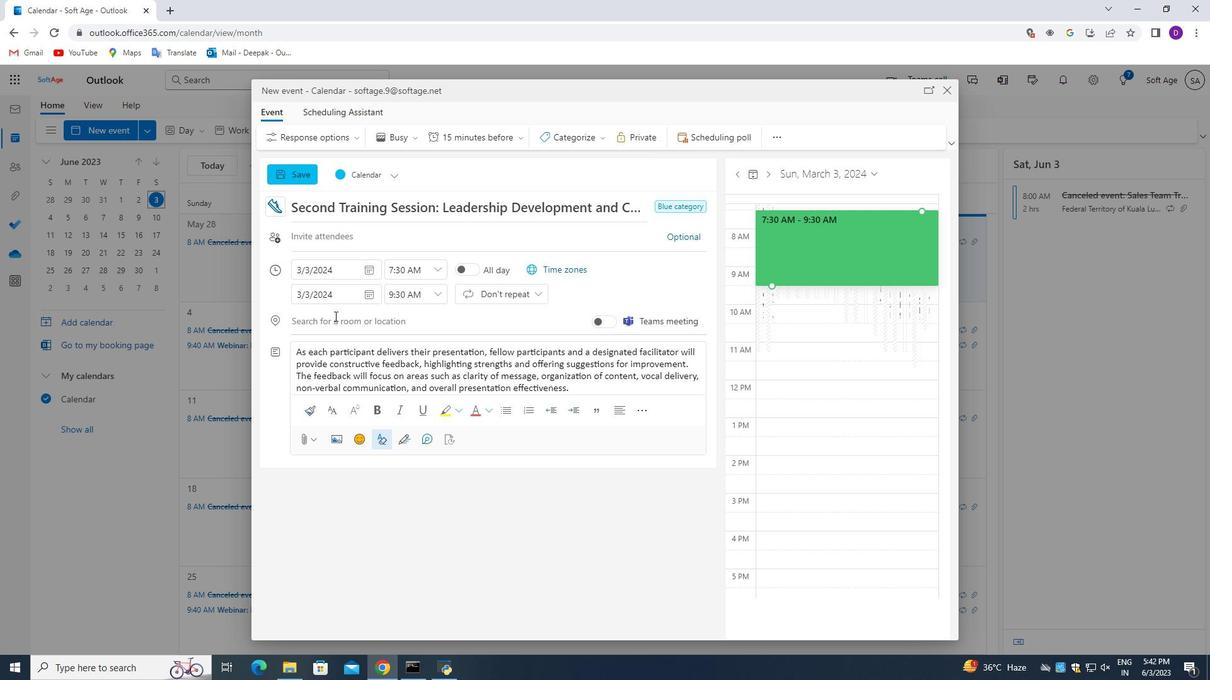 
Action: Mouse pressed left at (331, 320)
Screenshot: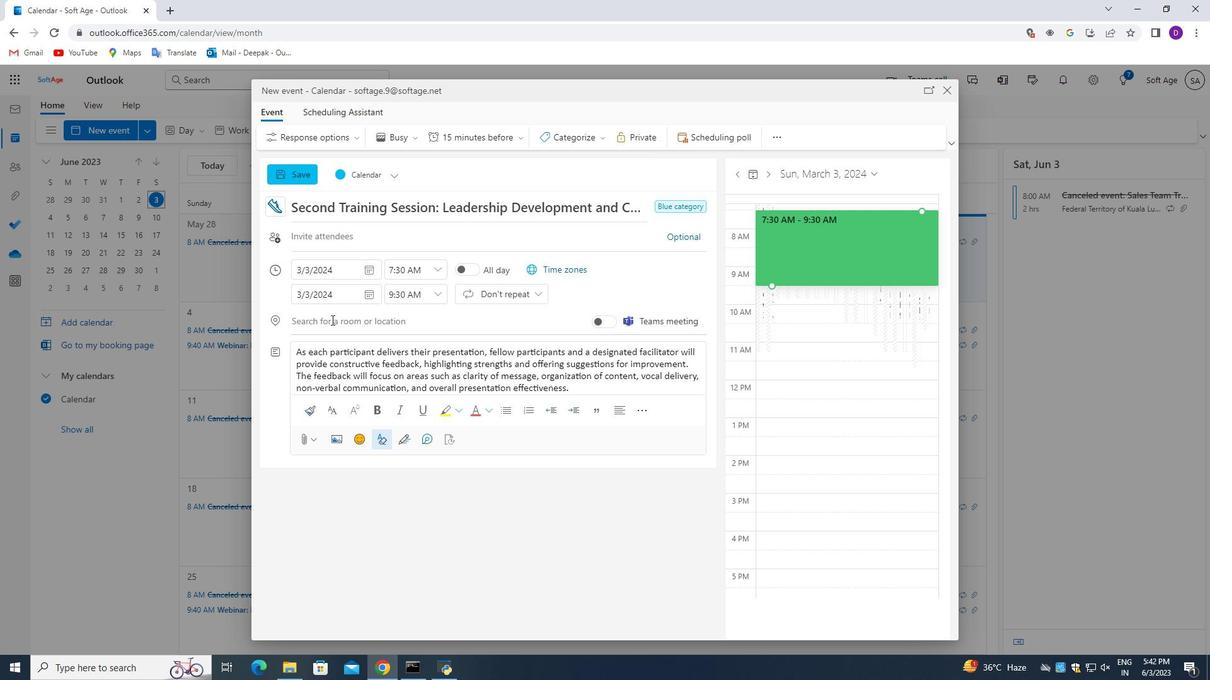 
Action: Mouse moved to (415, 514)
Screenshot: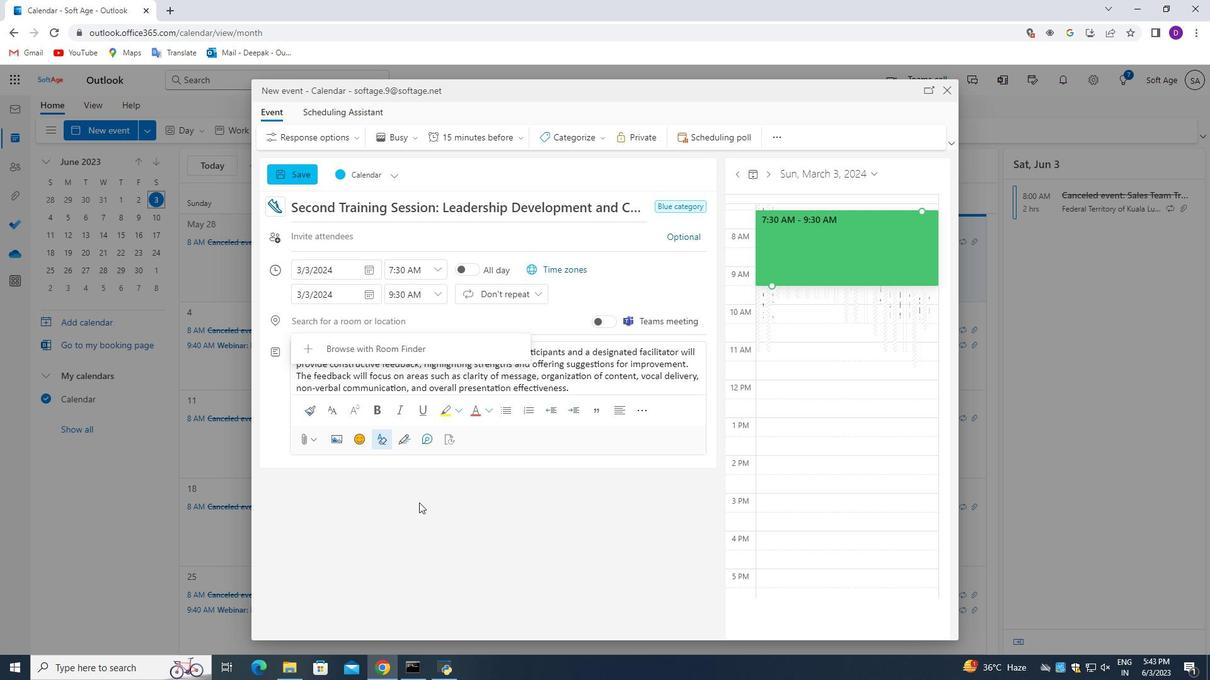 
Action: Key pressed 123<Key.space><Key.shift_r>Rua<Key.space>do<Key.space><Key.shift_r>Carmo,<Key.space><Key.shift>AL<Key.backspace>=<Key.backspace><Key.backspace><Key.shift>Lisbon,<Key.space><Key.shift>Portugal
Screenshot: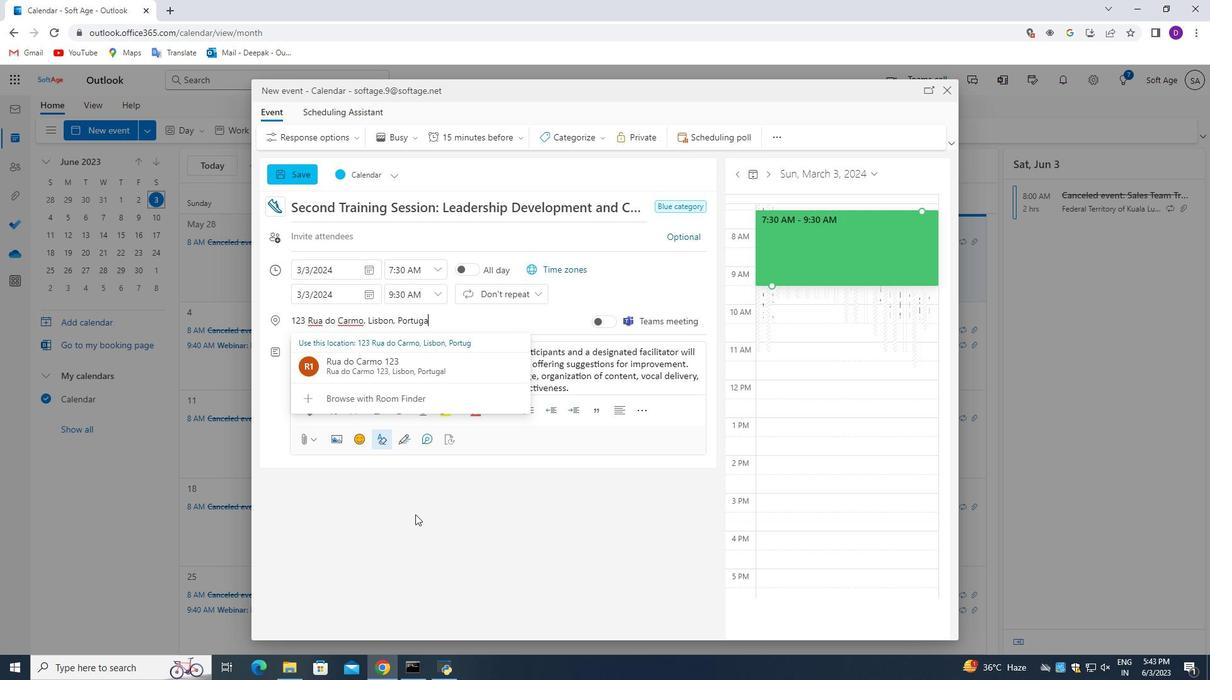 
Action: Mouse moved to (466, 512)
Screenshot: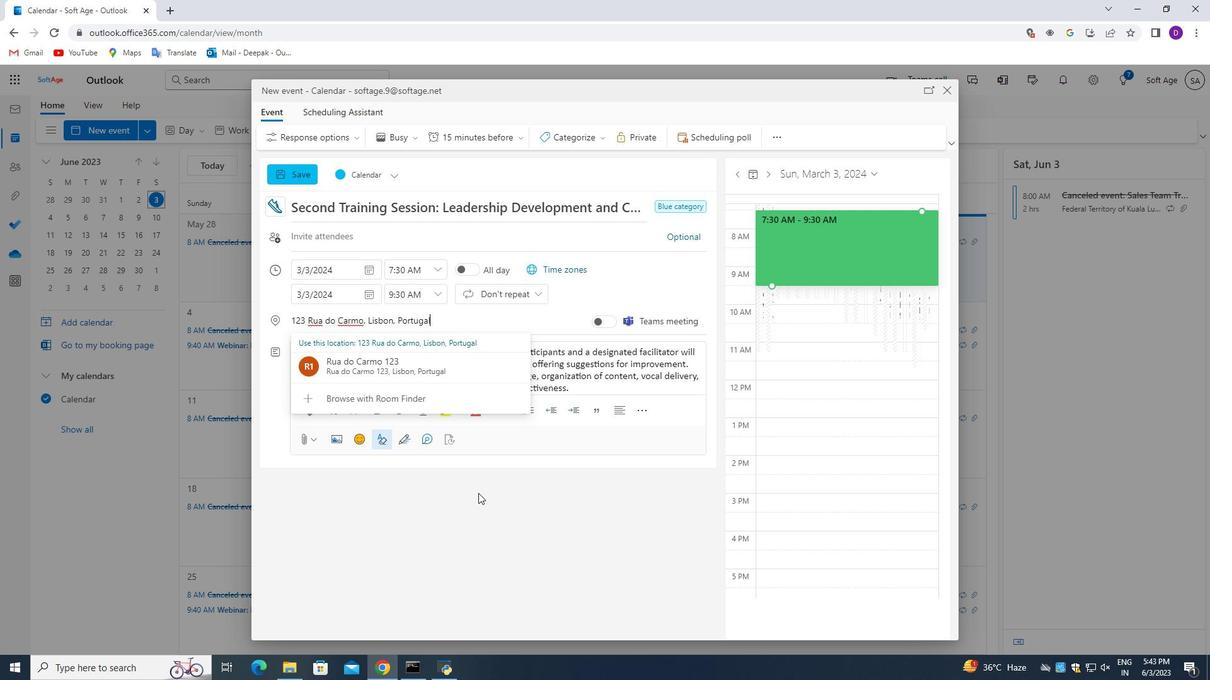 
Action: Mouse pressed left at (466, 512)
Screenshot: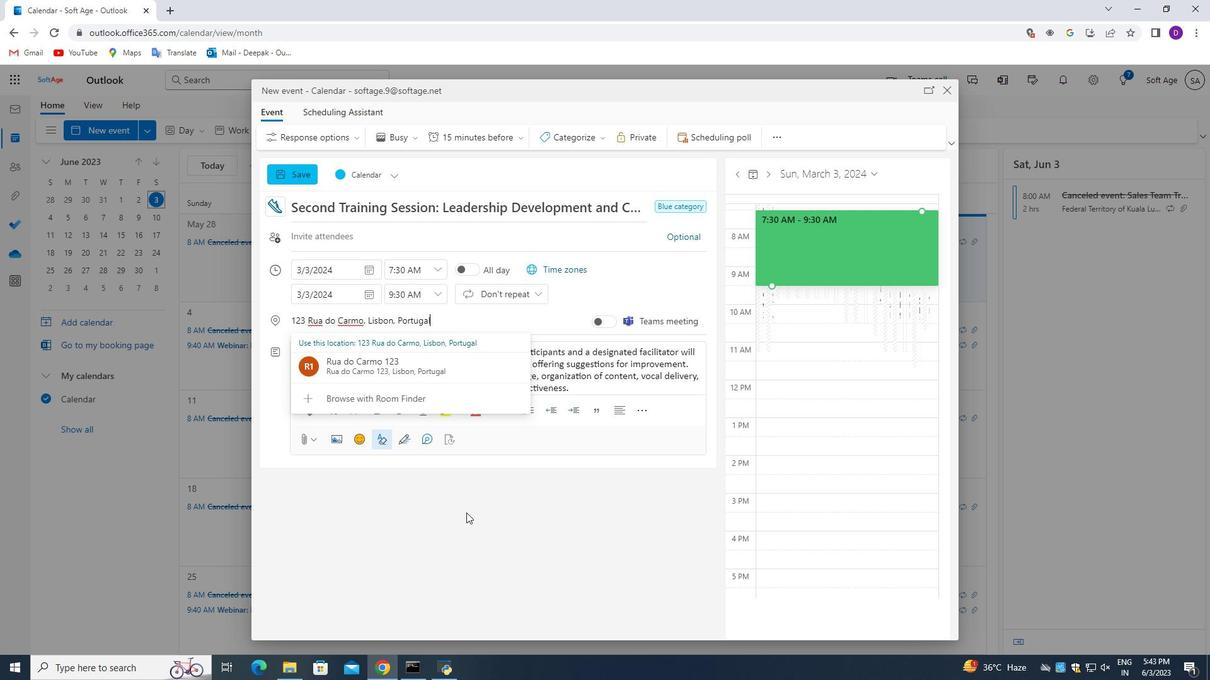 
Action: Mouse moved to (319, 235)
Screenshot: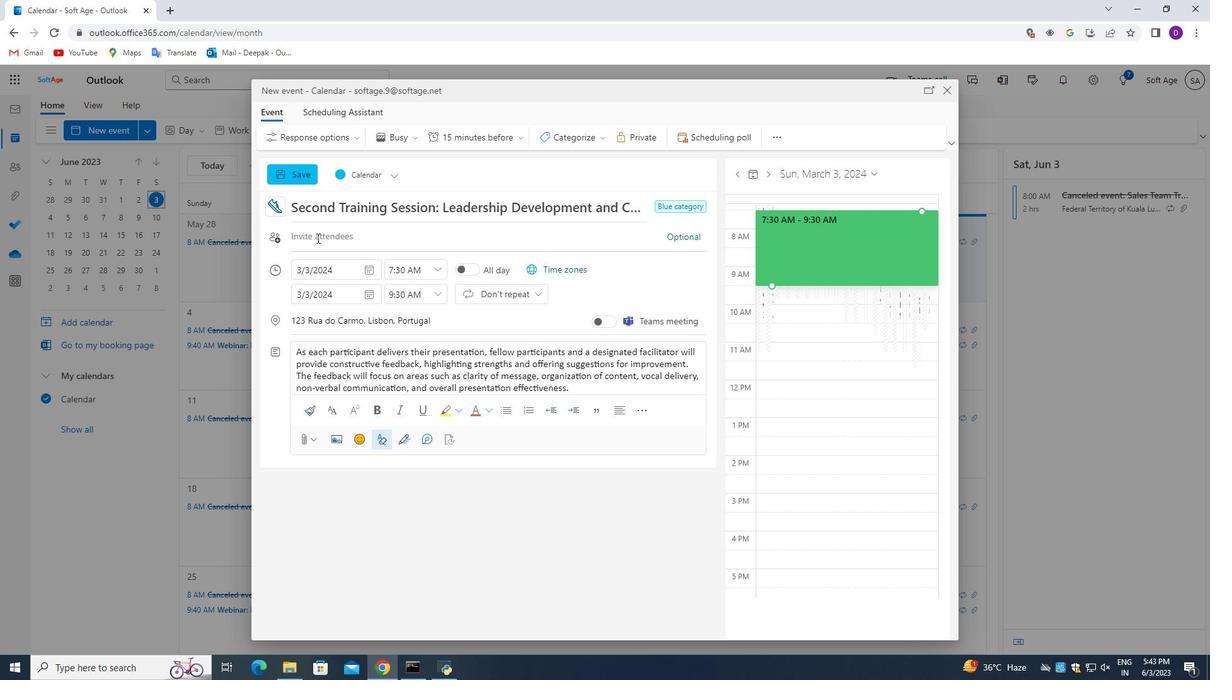 
Action: Mouse pressed left at (319, 235)
Screenshot: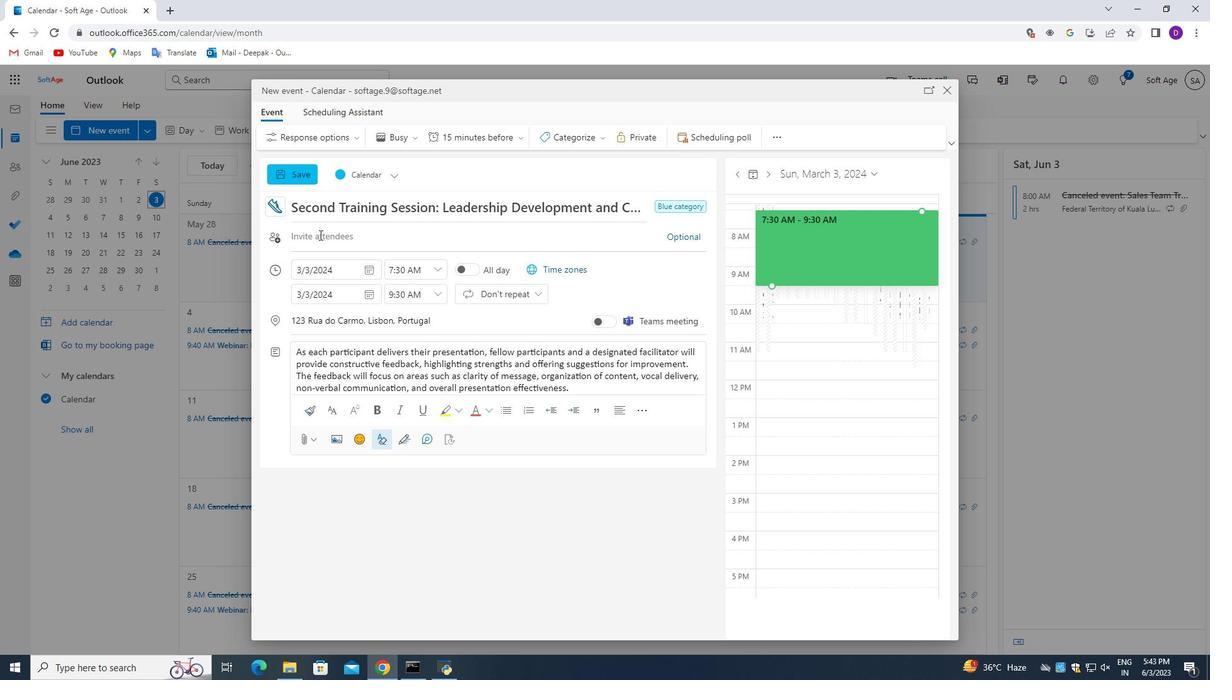 
Action: Mouse moved to (401, 511)
Screenshot: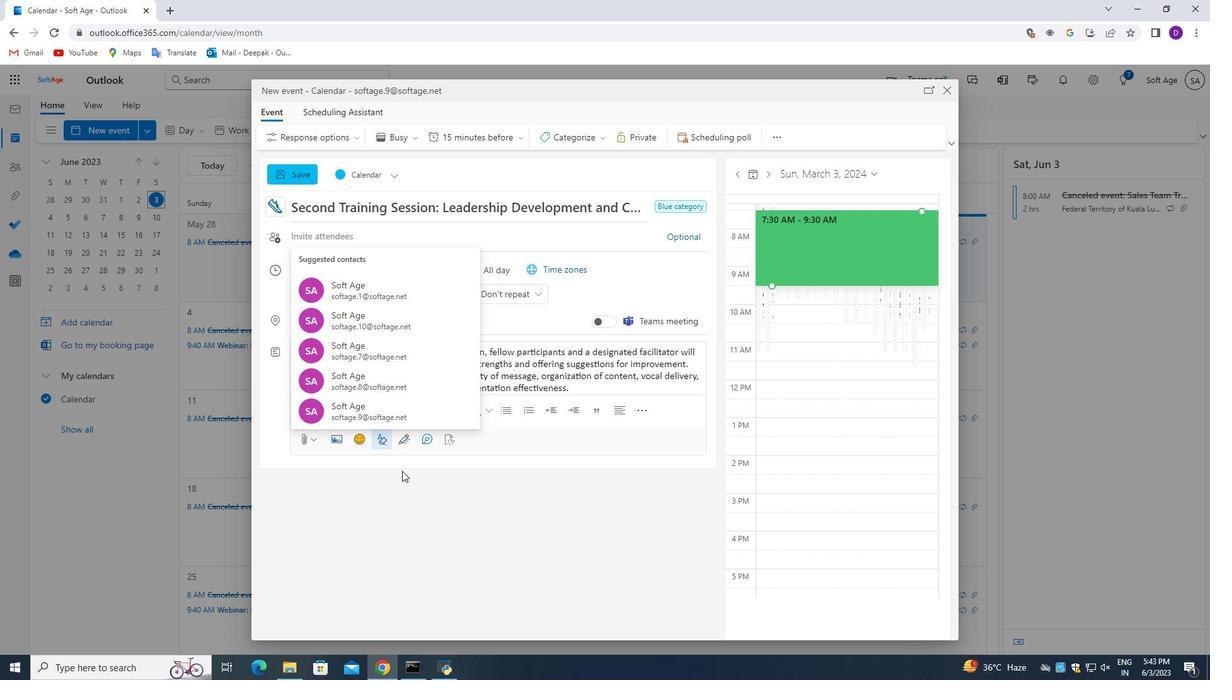 
Action: Key pressed softage.3<Key.backspace>2<Key.shift>@softage.net<Key.enter>
Screenshot: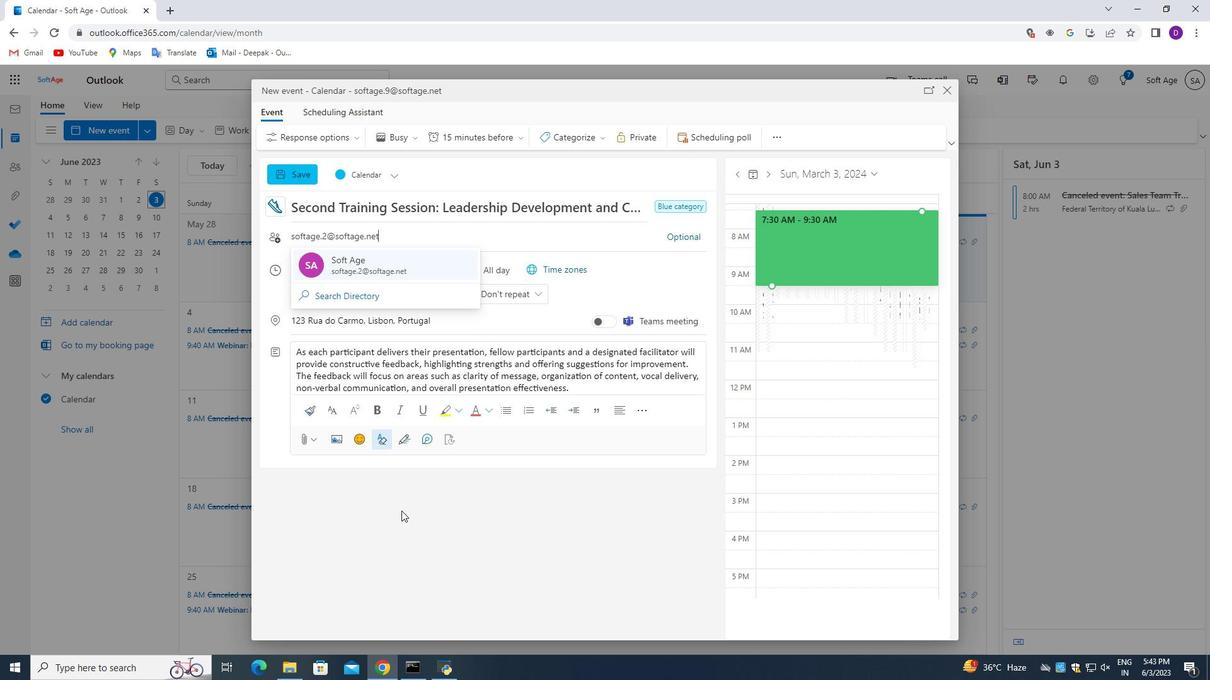 
Action: Mouse moved to (683, 236)
Screenshot: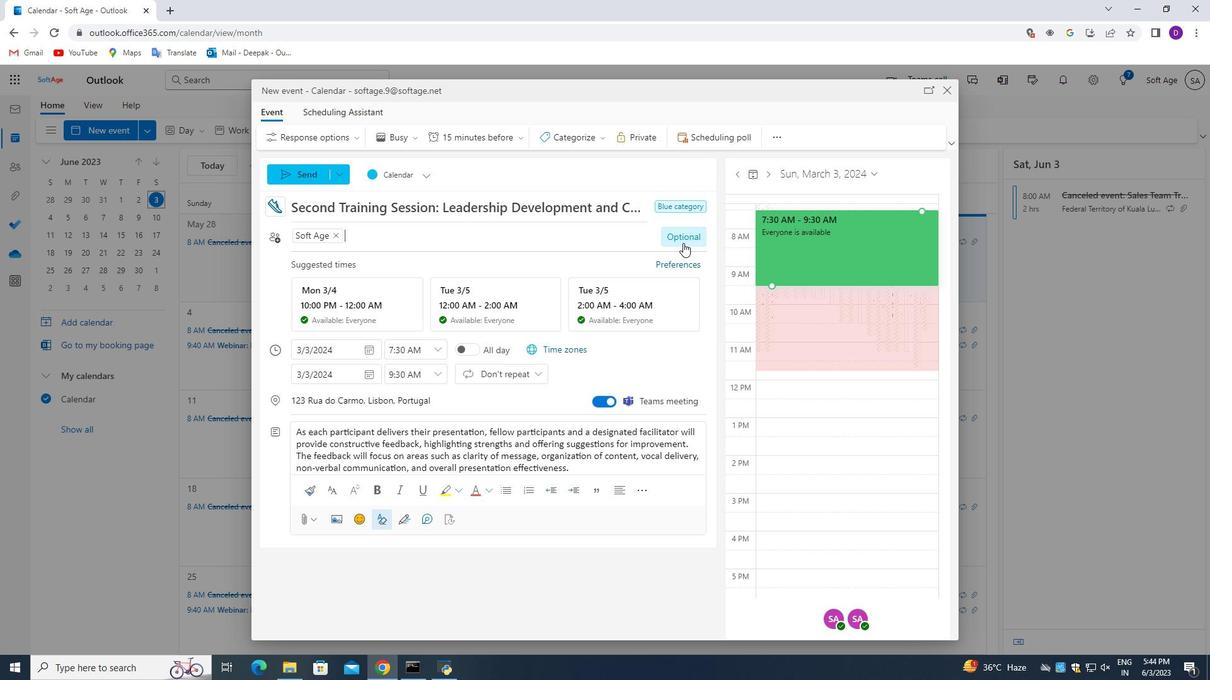 
Action: Mouse pressed left at (683, 236)
Screenshot: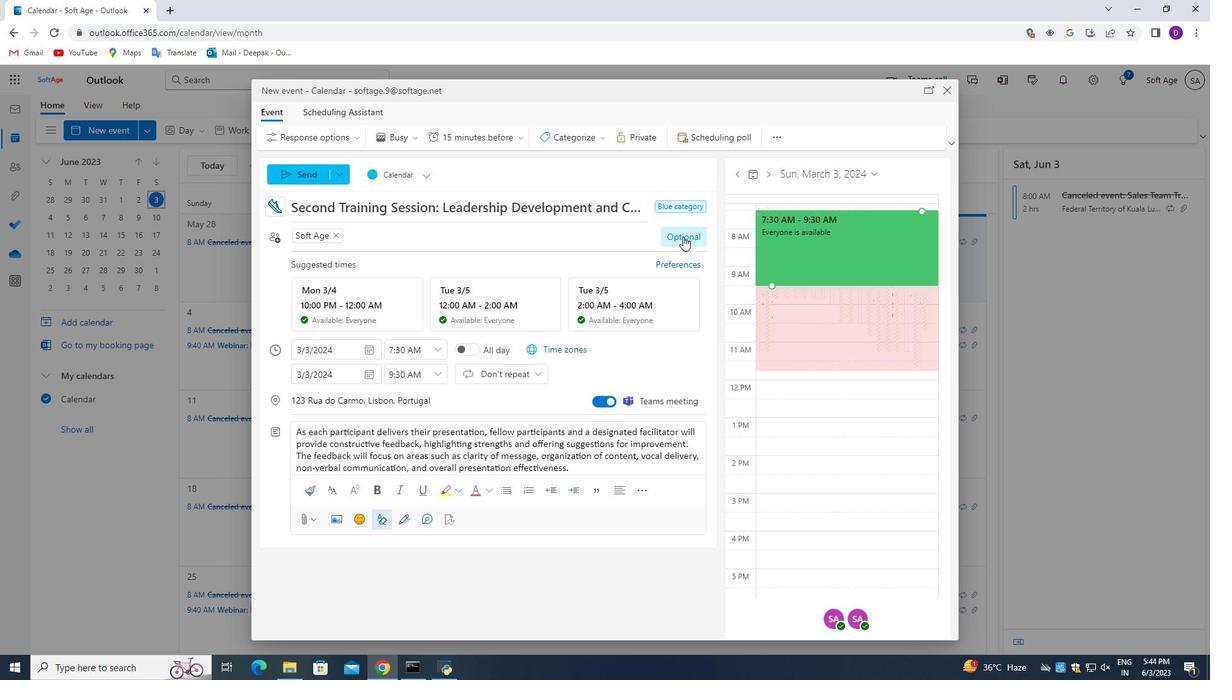 
Action: Mouse moved to (364, 375)
Screenshot: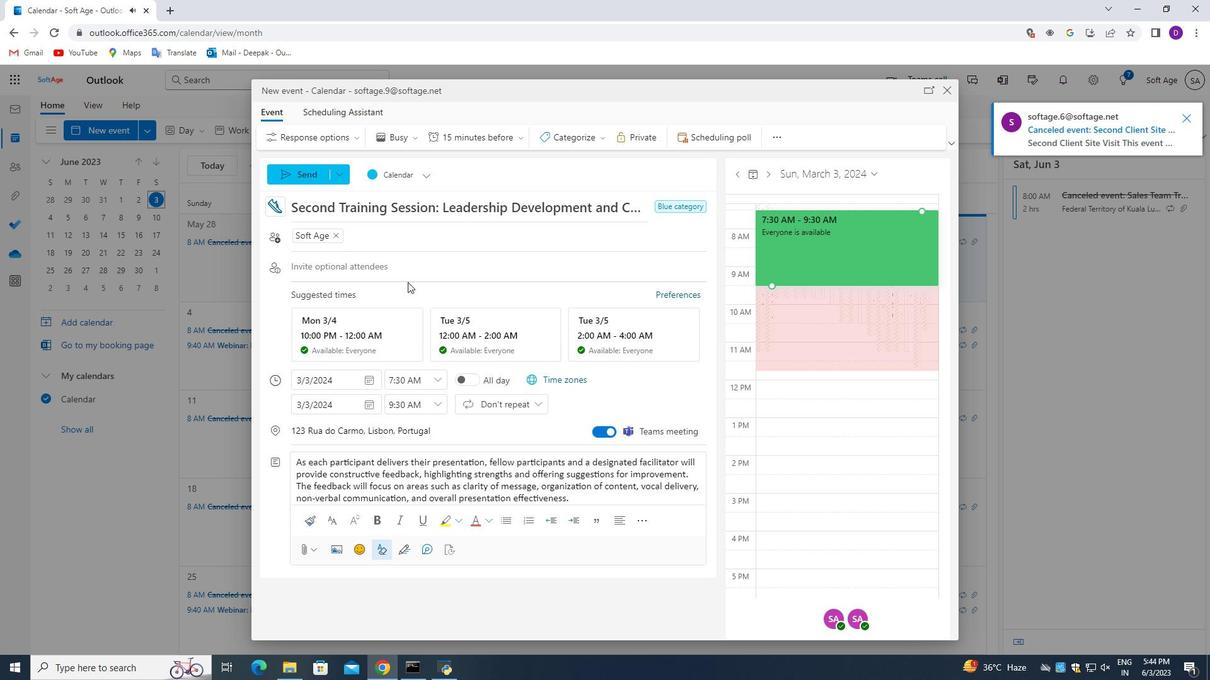 
Action: Key pressed softage.3<Key.shift>@softage.net<Key.enter>
Screenshot: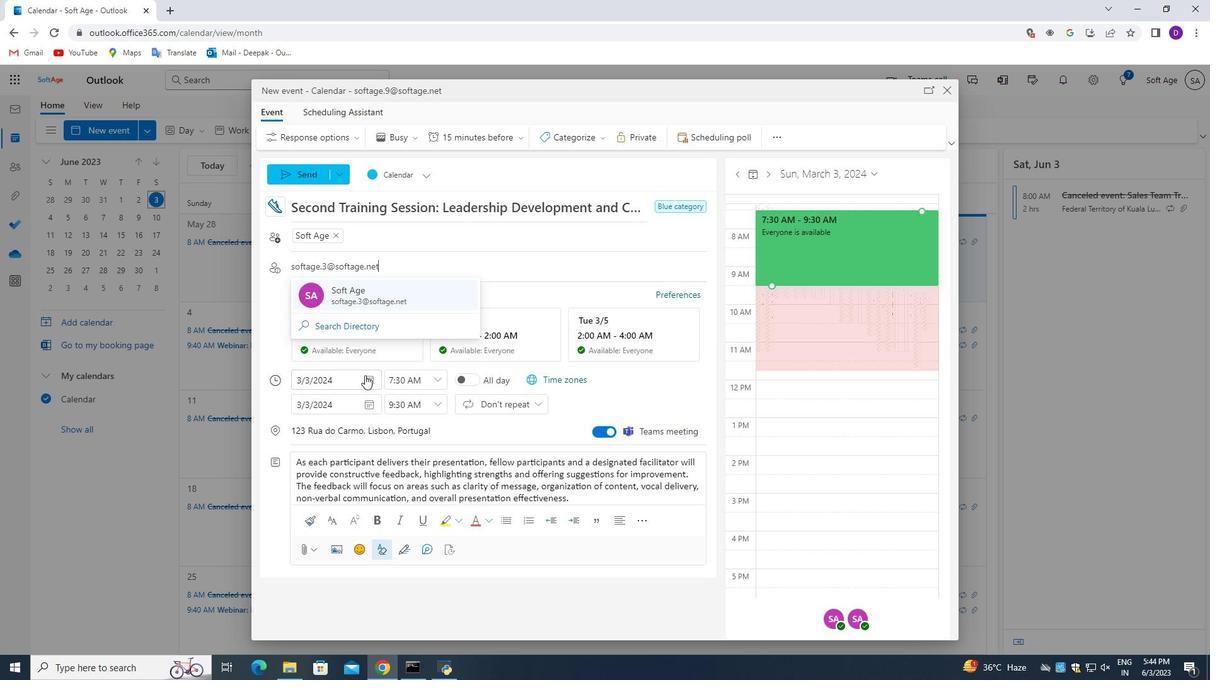 
Action: Mouse moved to (437, 391)
Screenshot: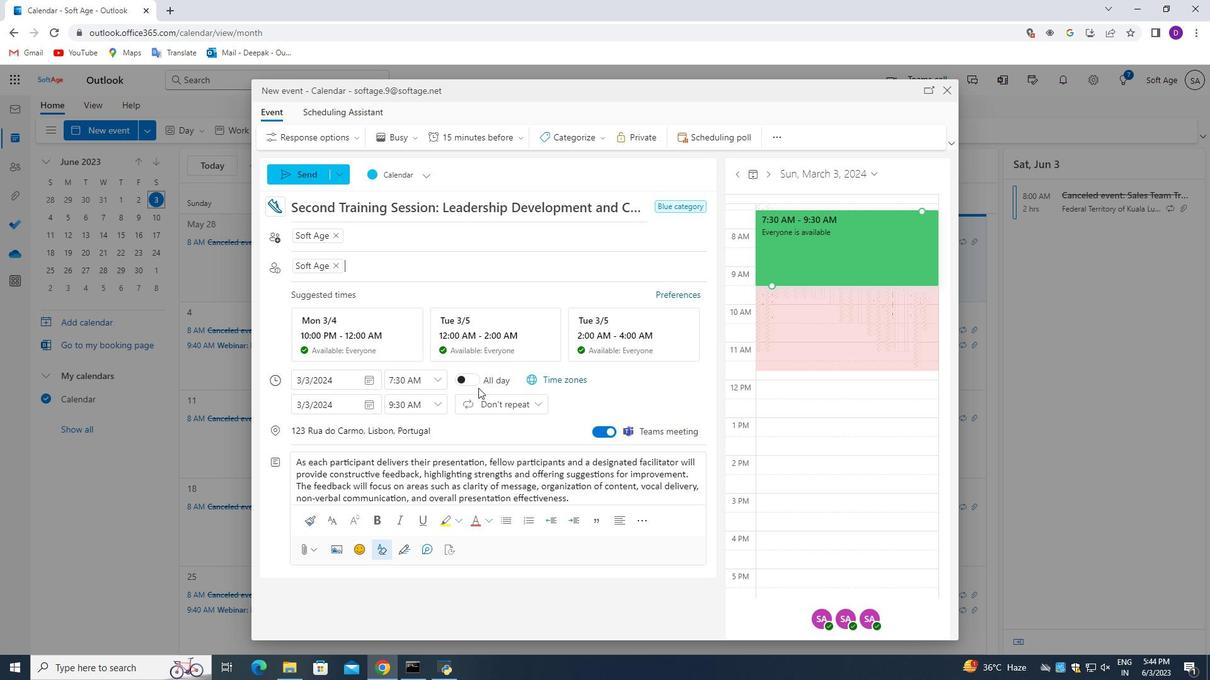 
Action: Mouse scrolled (438, 390) with delta (0, 0)
Screenshot: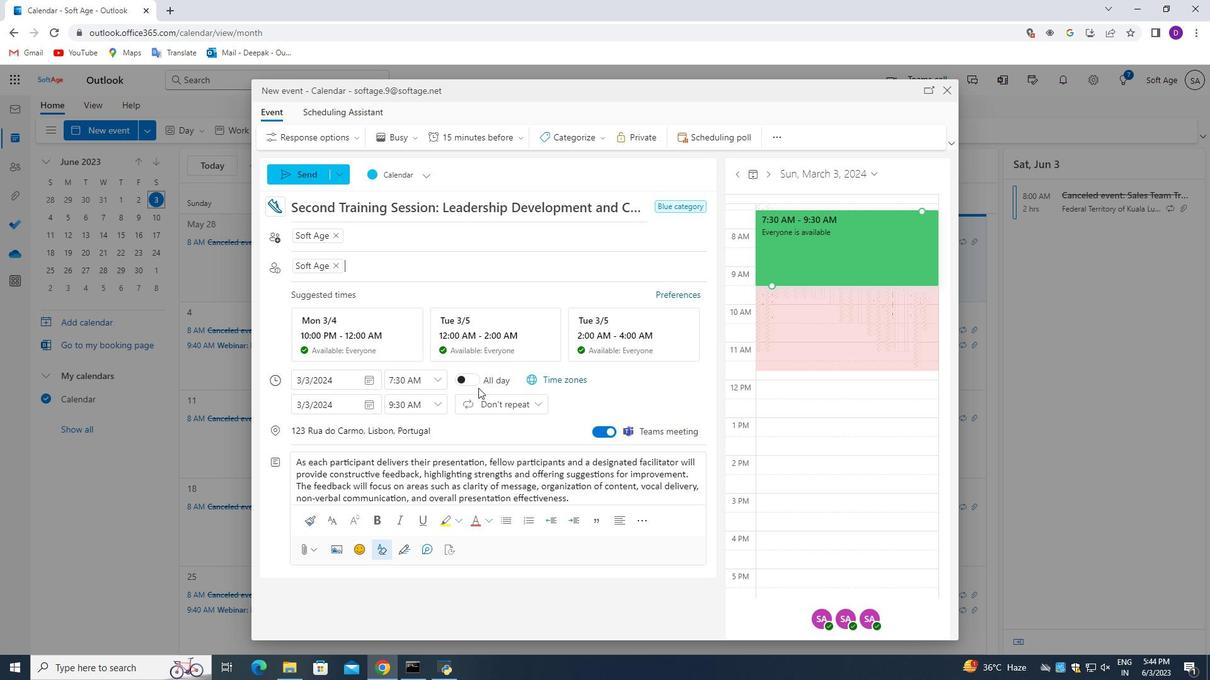 
Action: Mouse moved to (417, 388)
Screenshot: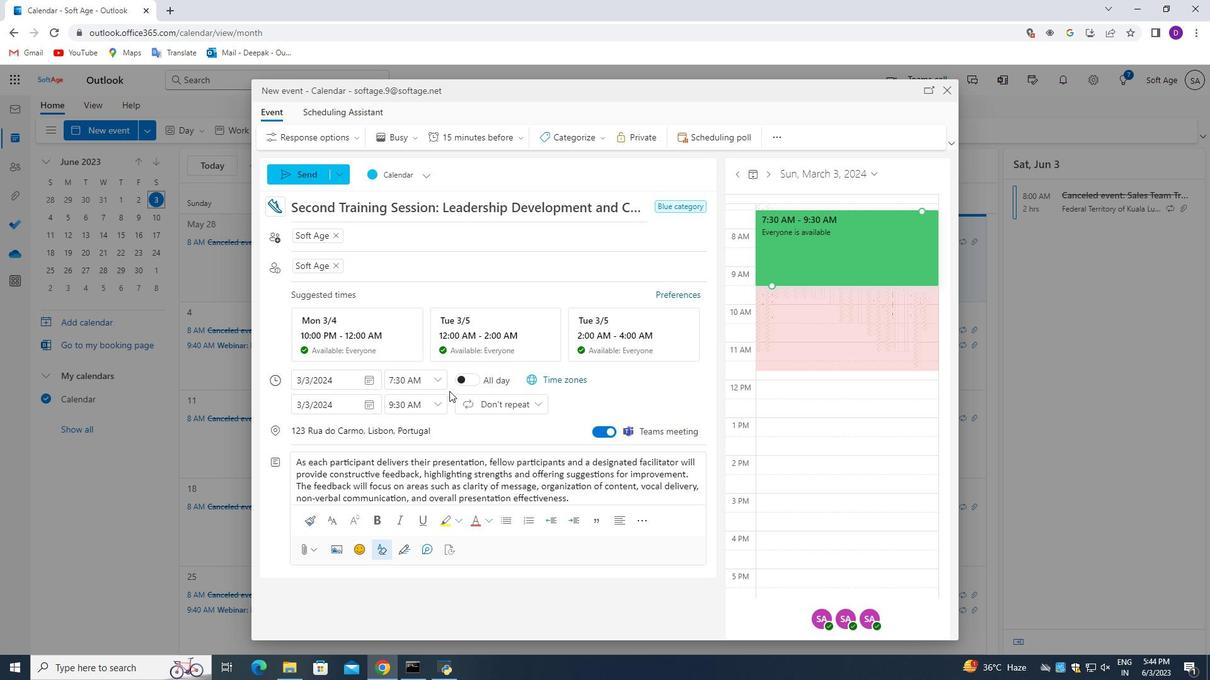 
Action: Mouse scrolled (419, 389) with delta (0, 0)
Screenshot: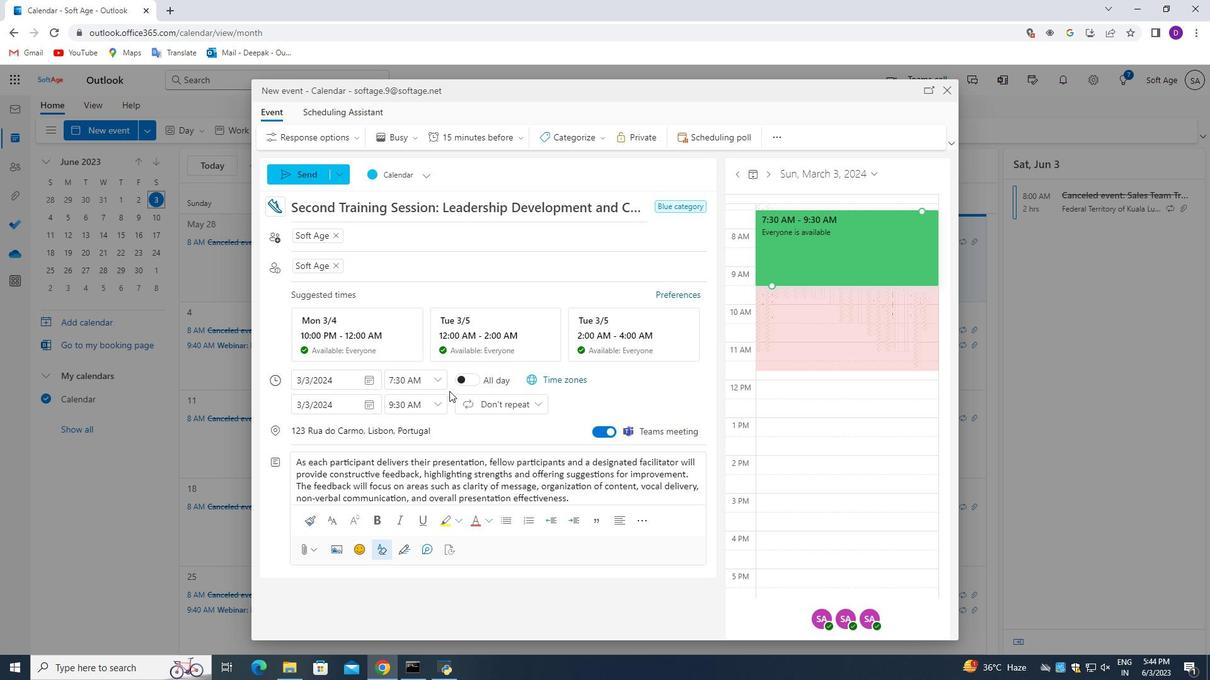 
Action: Mouse moved to (485, 142)
Screenshot: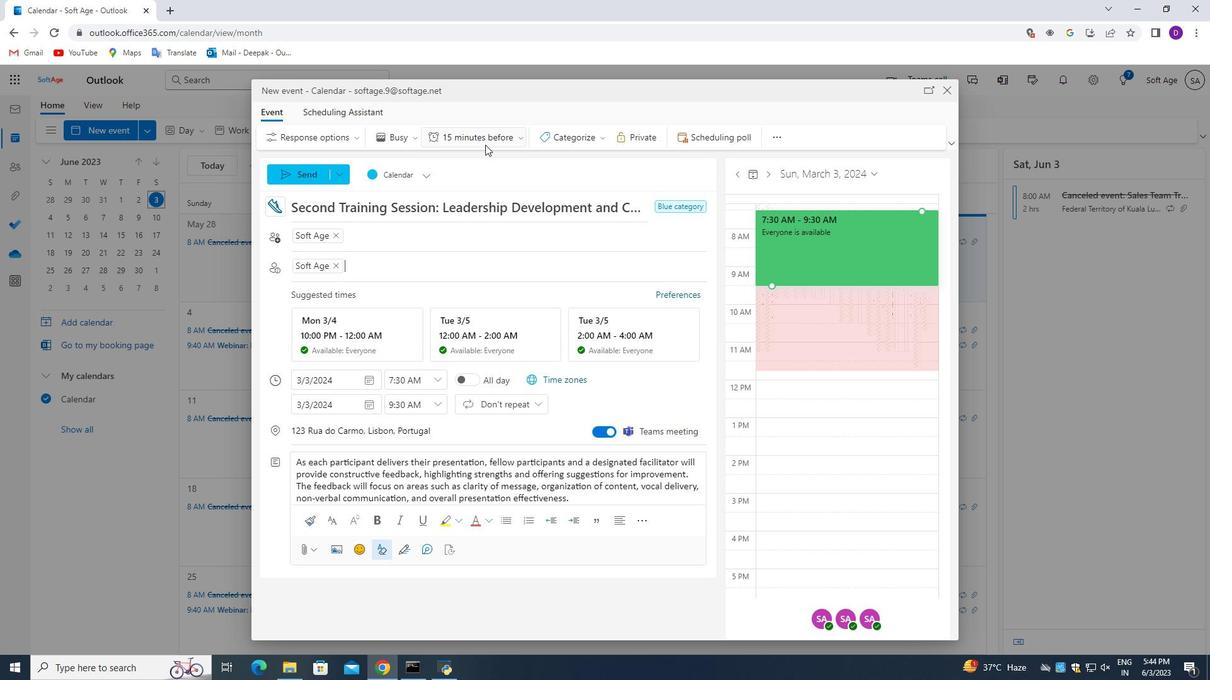 
Action: Mouse pressed left at (485, 142)
Screenshot: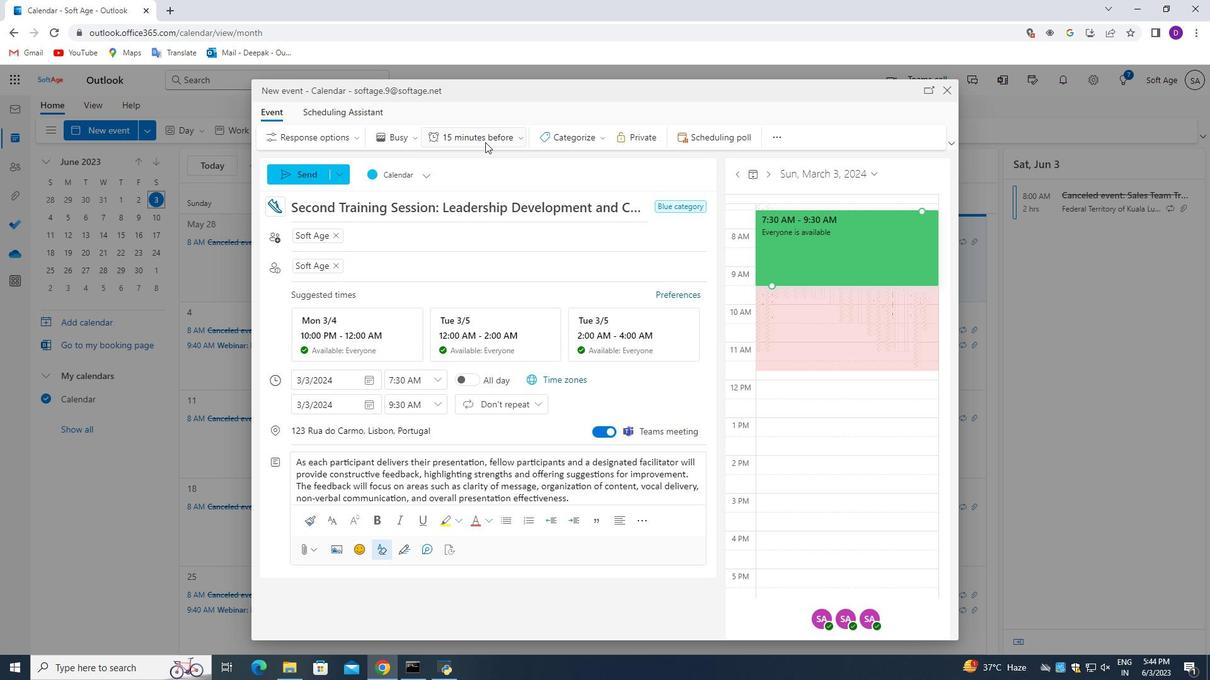 
Action: Mouse moved to (477, 281)
Screenshot: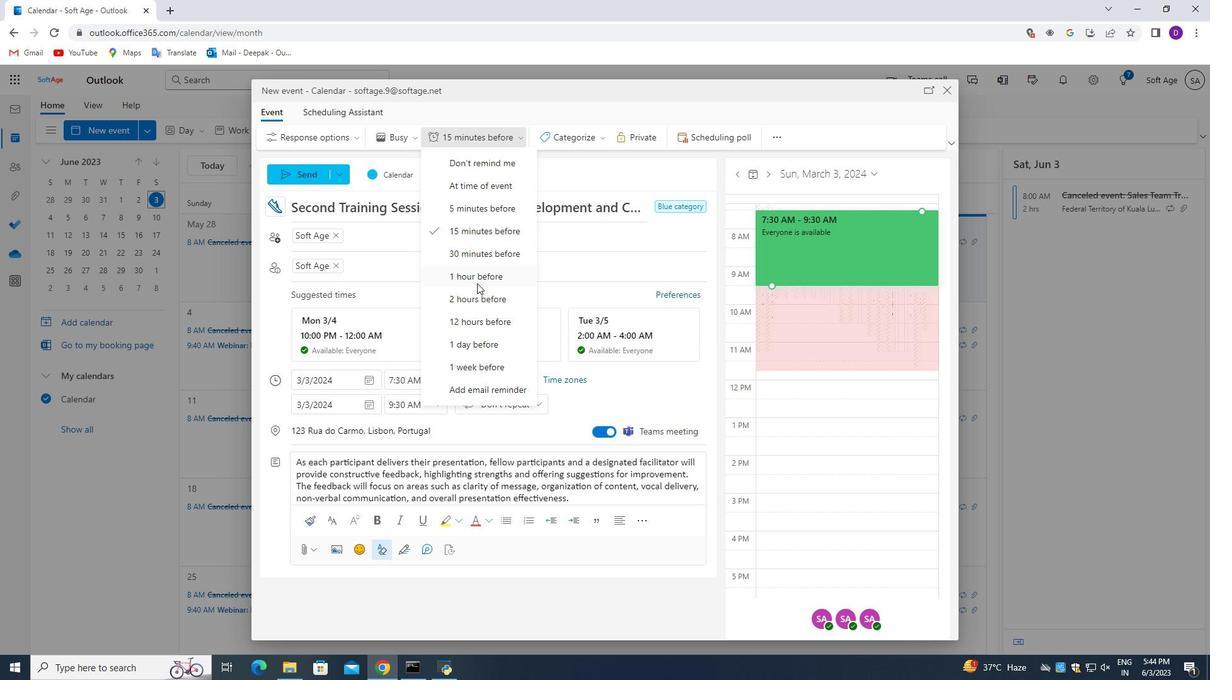 
Action: Mouse scrolled (477, 280) with delta (0, 0)
Screenshot: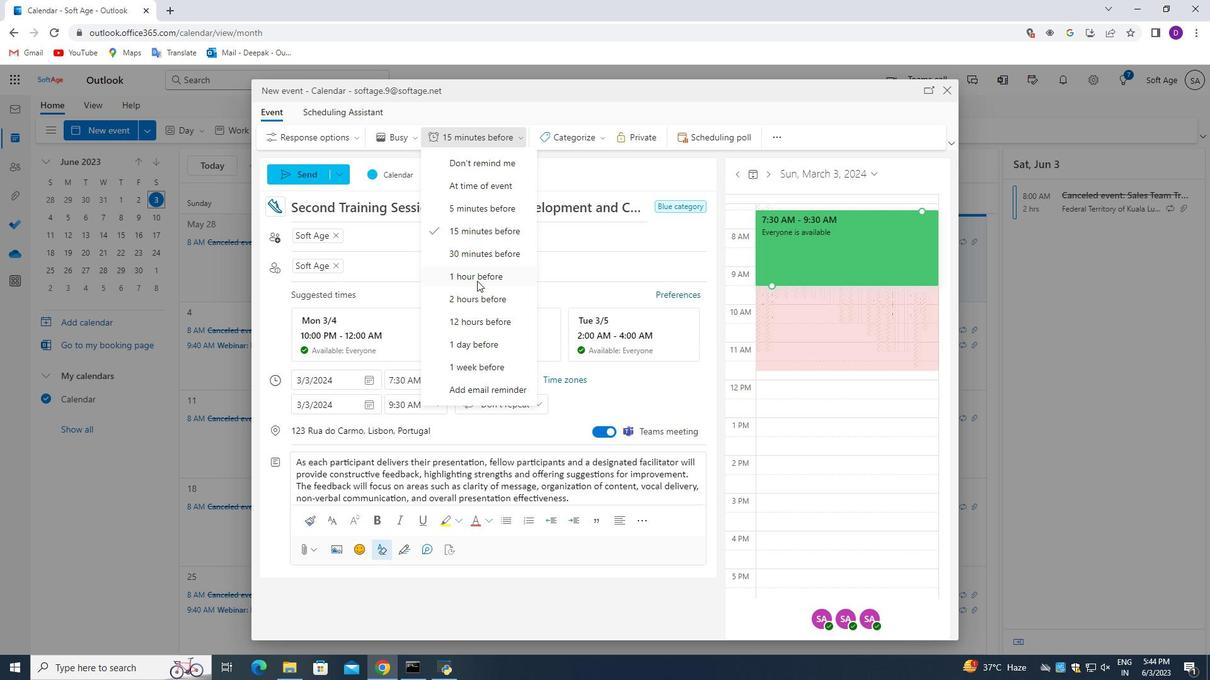 
Action: Mouse moved to (477, 281)
Screenshot: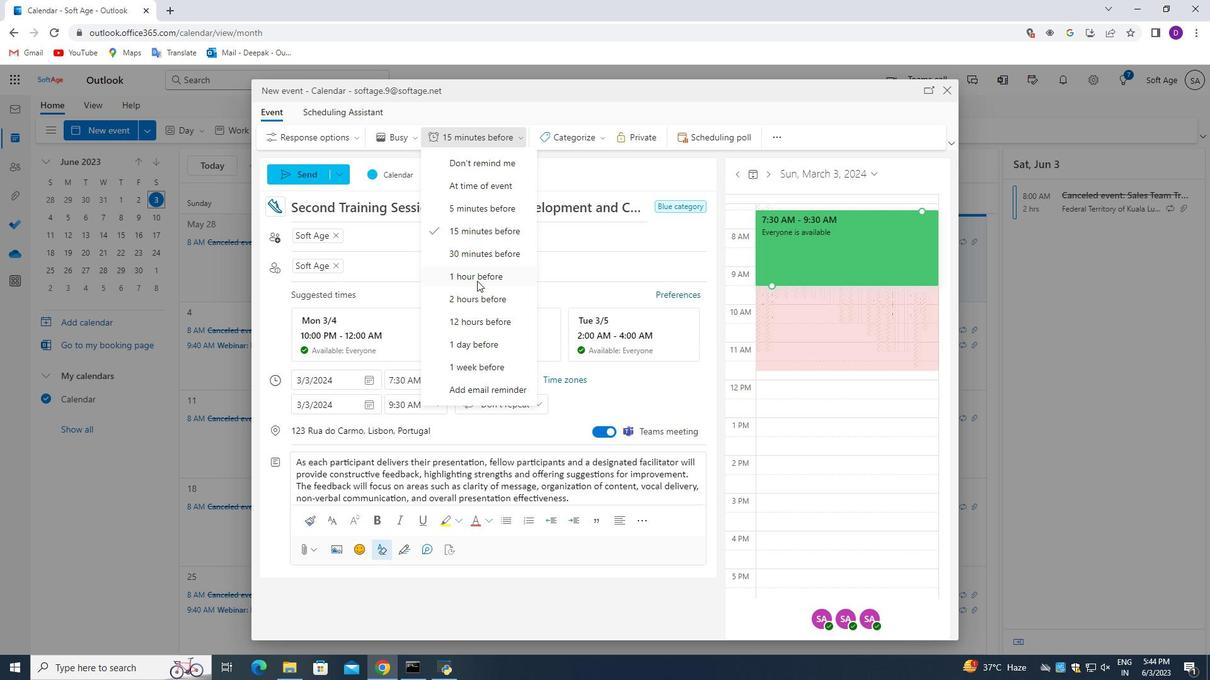 
Action: Mouse scrolled (477, 281) with delta (0, 0)
Screenshot: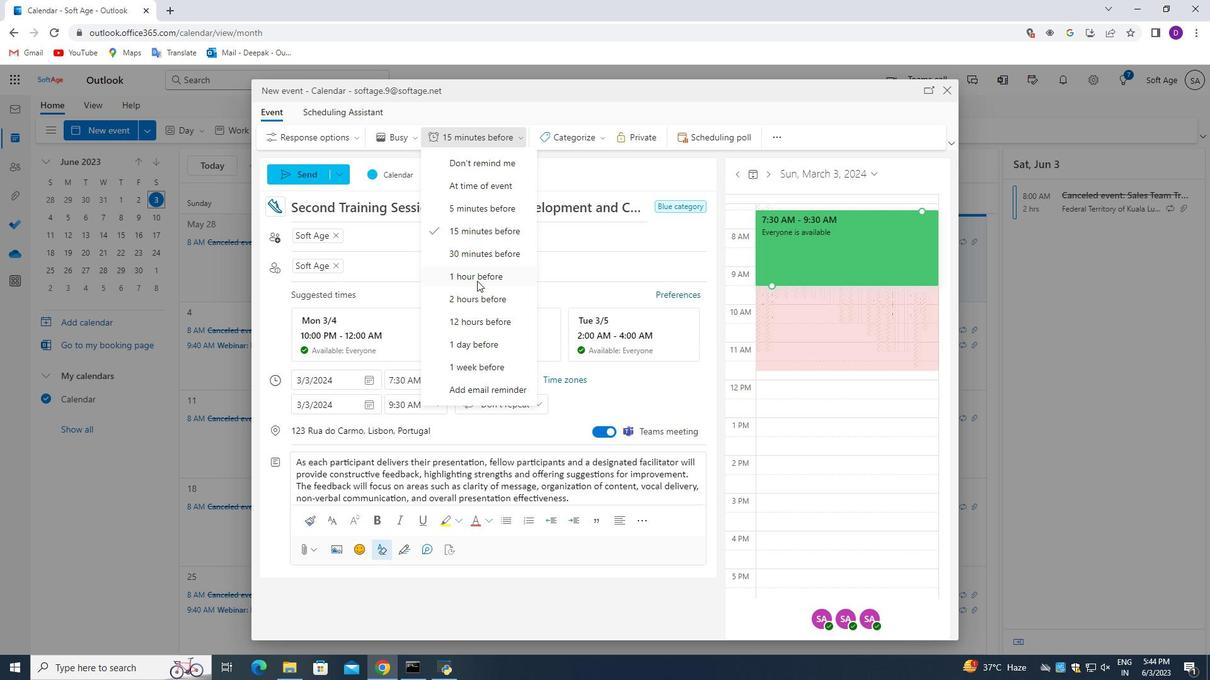 
Action: Mouse moved to (475, 297)
Screenshot: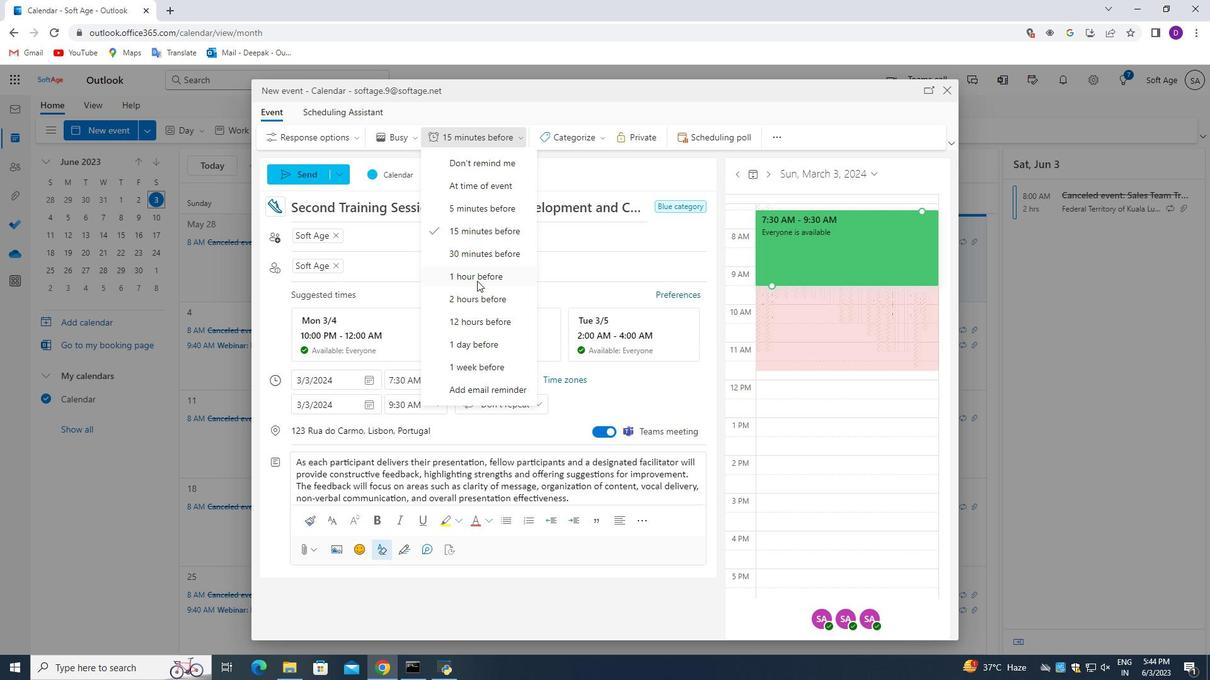 
Action: Mouse scrolled (475, 296) with delta (0, 0)
Screenshot: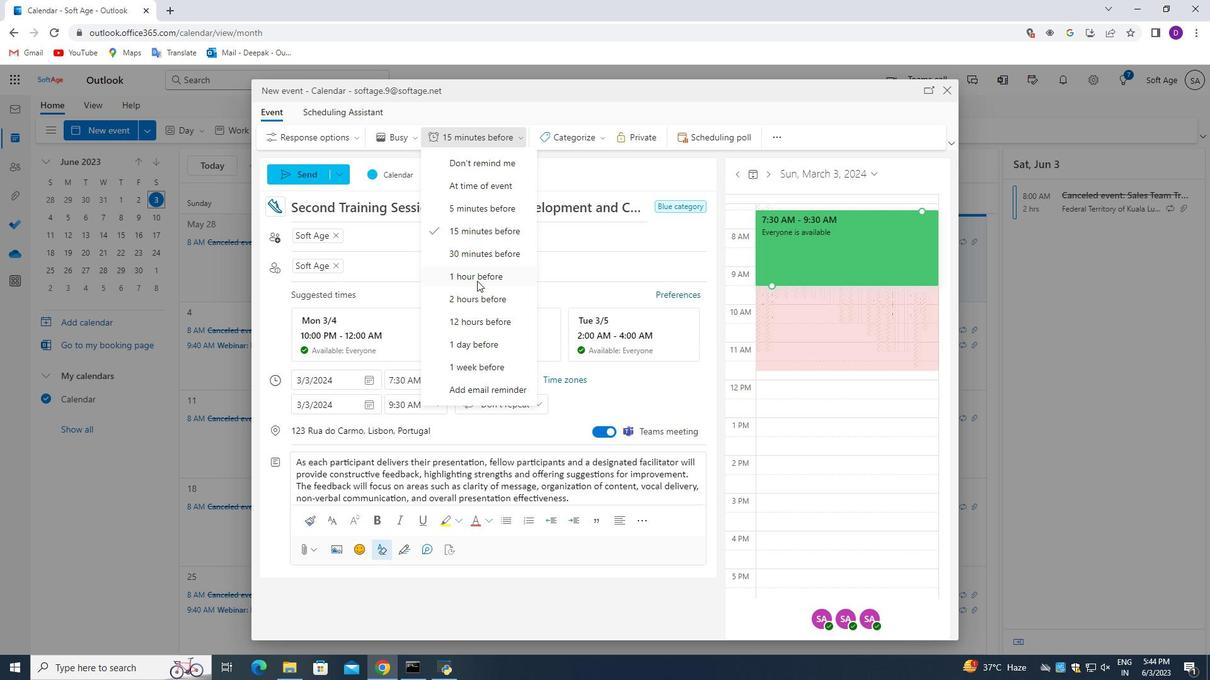 
Action: Mouse moved to (482, 344)
Screenshot: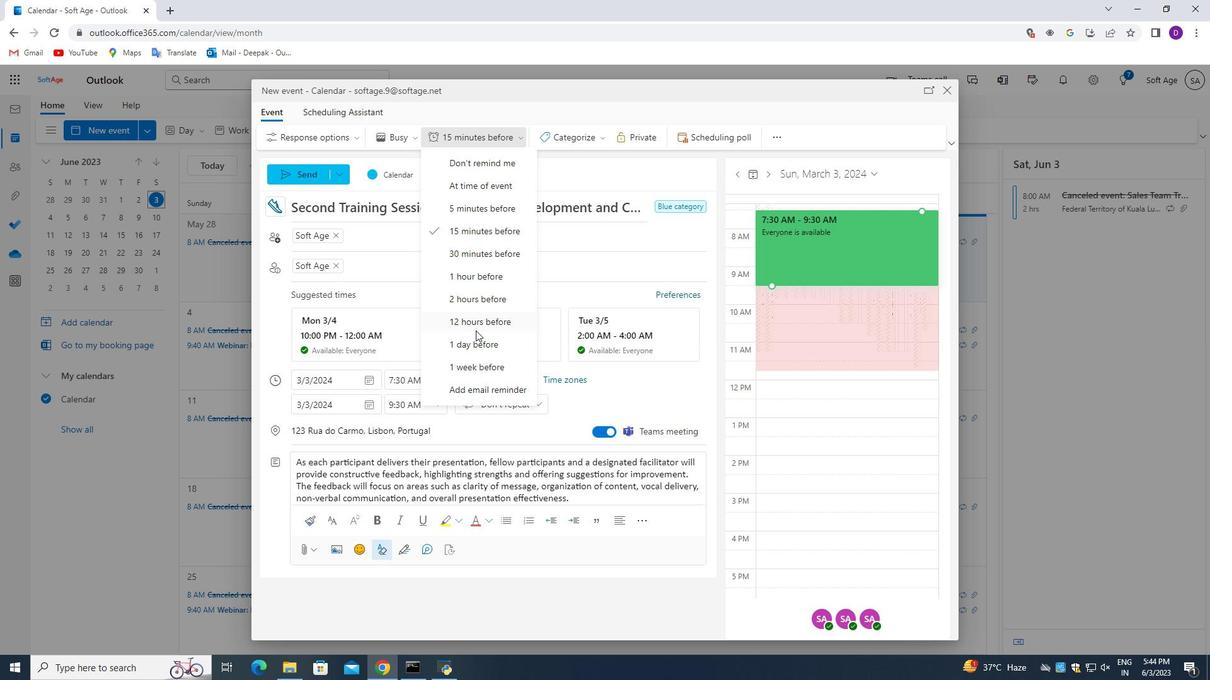 
Action: Mouse scrolled (482, 344) with delta (0, 0)
Screenshot: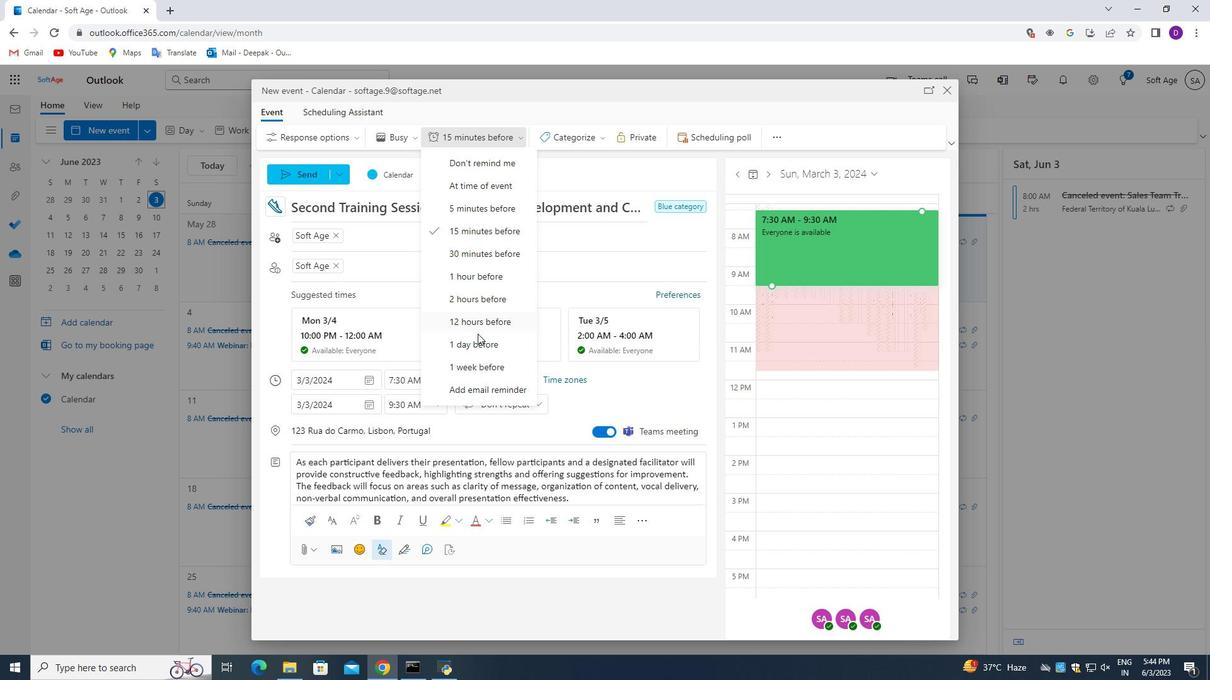 
Action: Mouse moved to (483, 347)
Screenshot: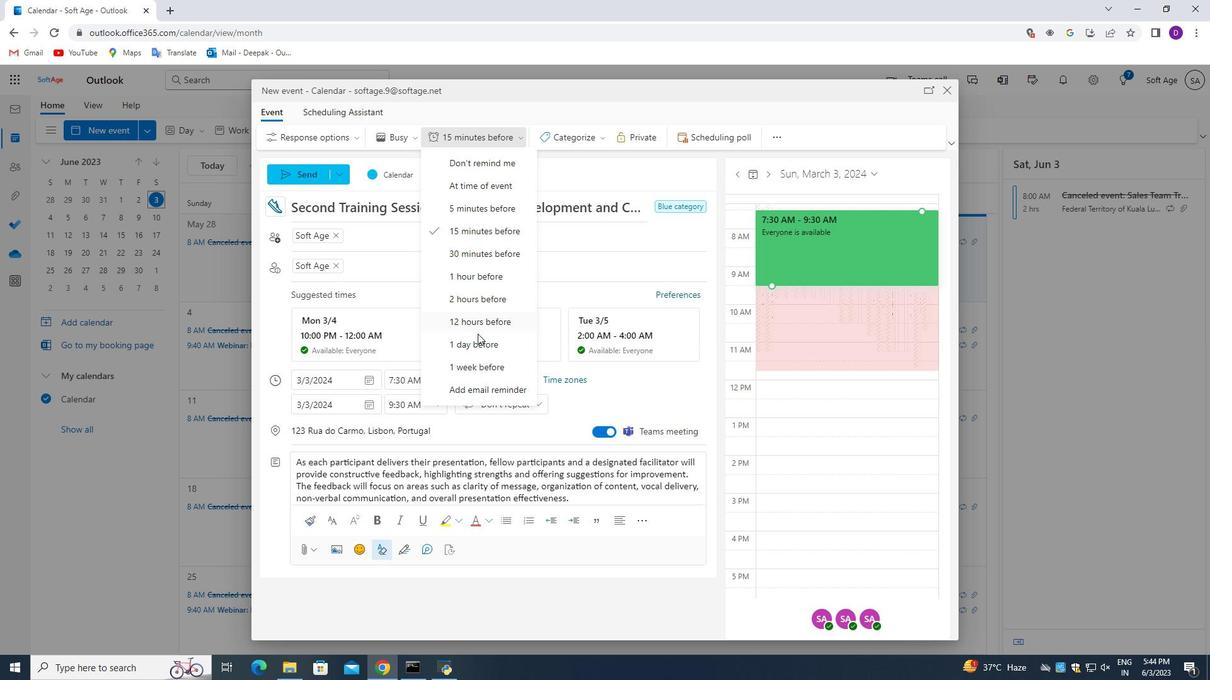 
Action: Mouse scrolled (483, 346) with delta (0, 0)
Screenshot: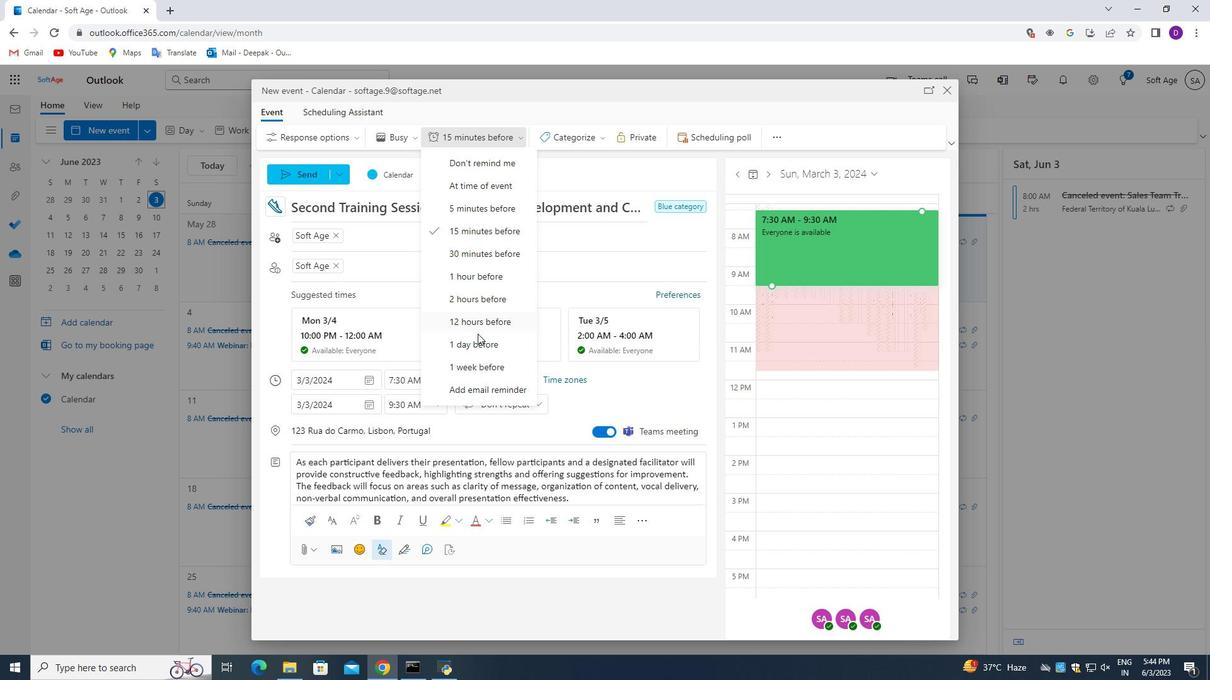 
Action: Mouse moved to (484, 350)
Screenshot: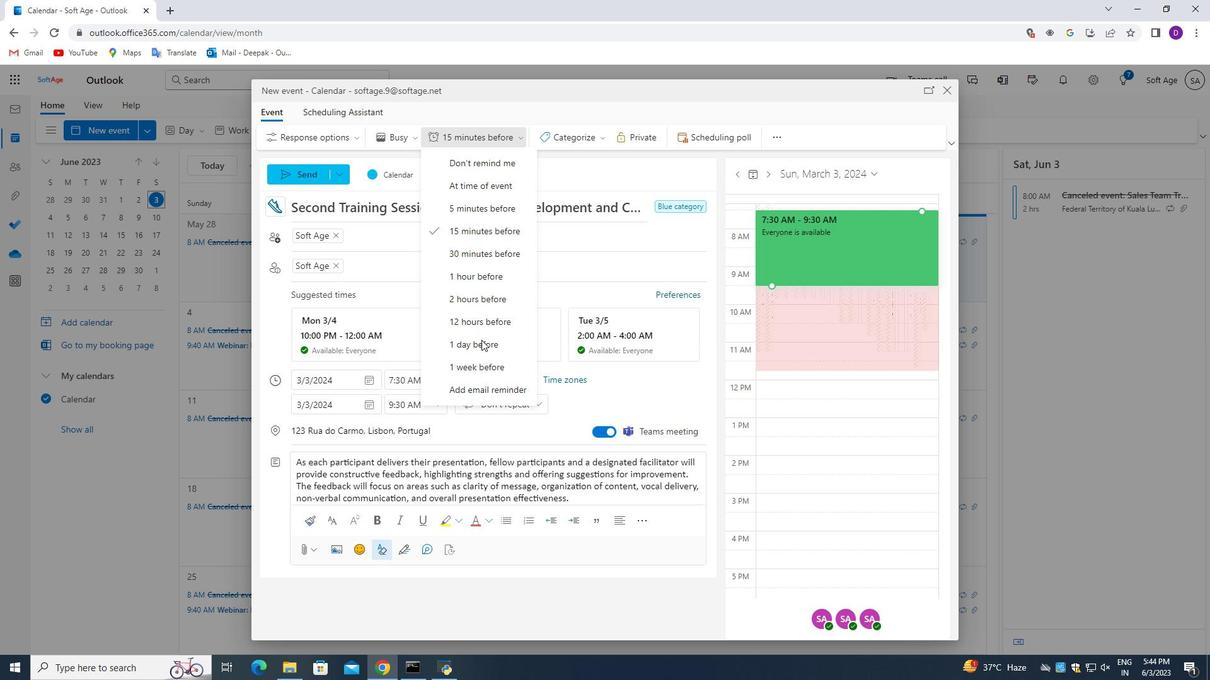
Action: Mouse scrolled (484, 349) with delta (0, 0)
Screenshot: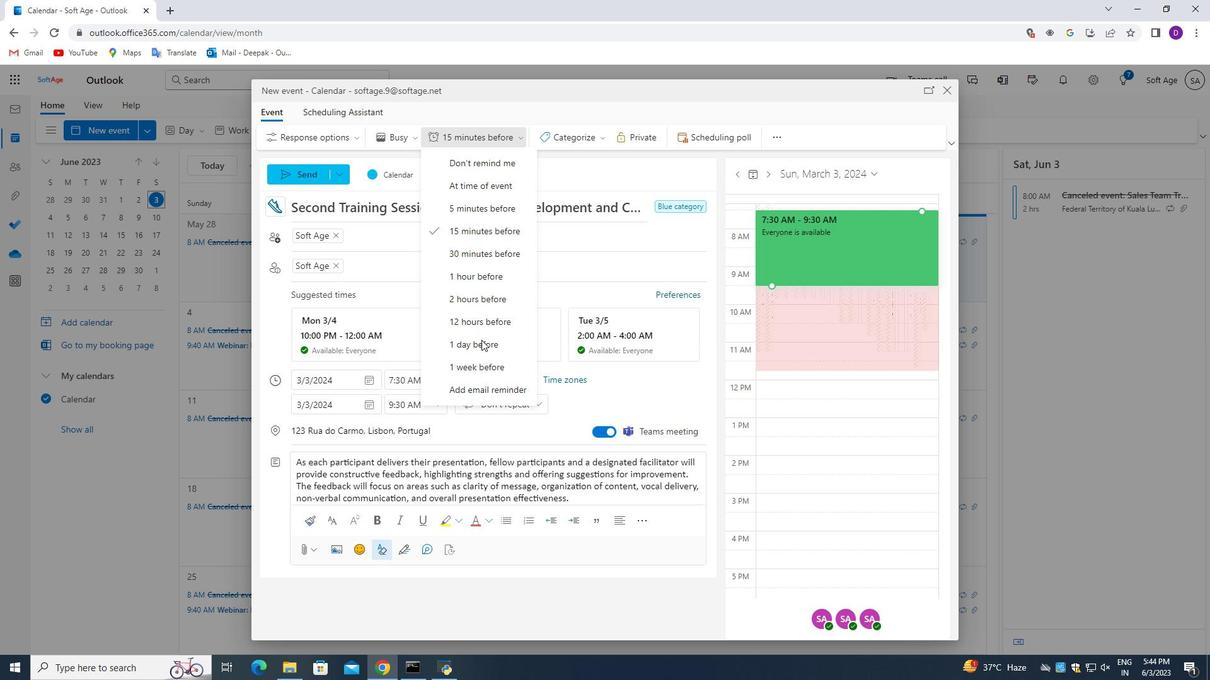 
Action: Mouse moved to (473, 279)
Screenshot: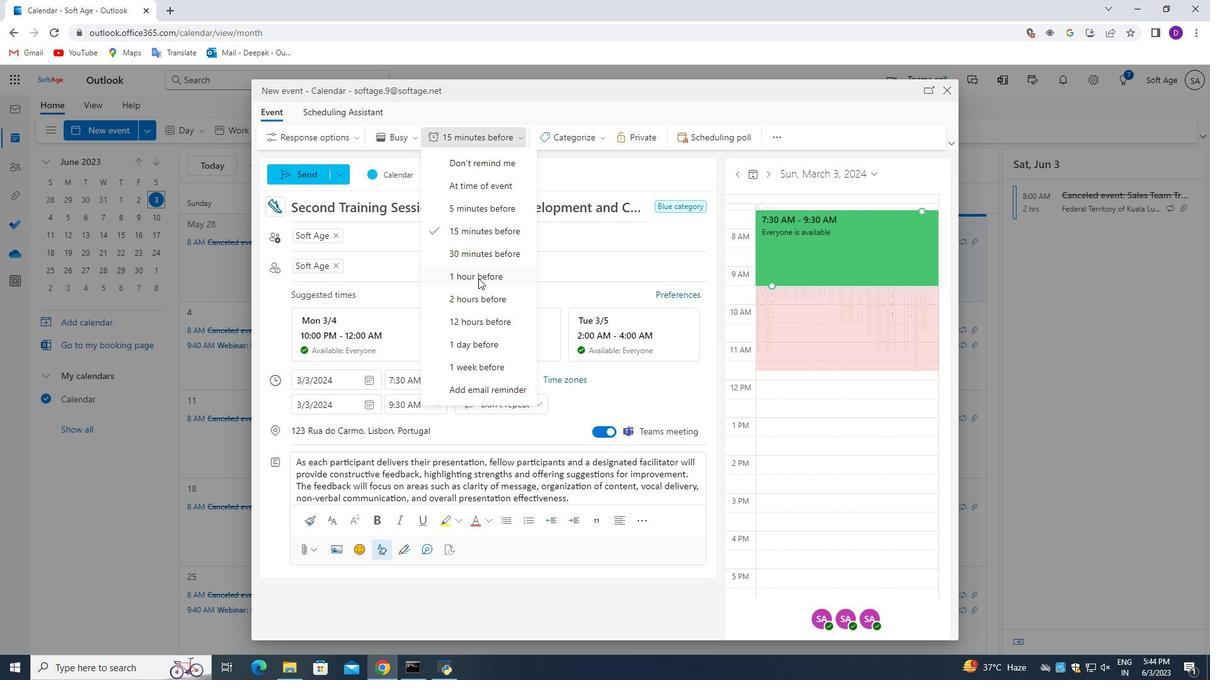 
Action: Mouse pressed left at (473, 279)
Screenshot: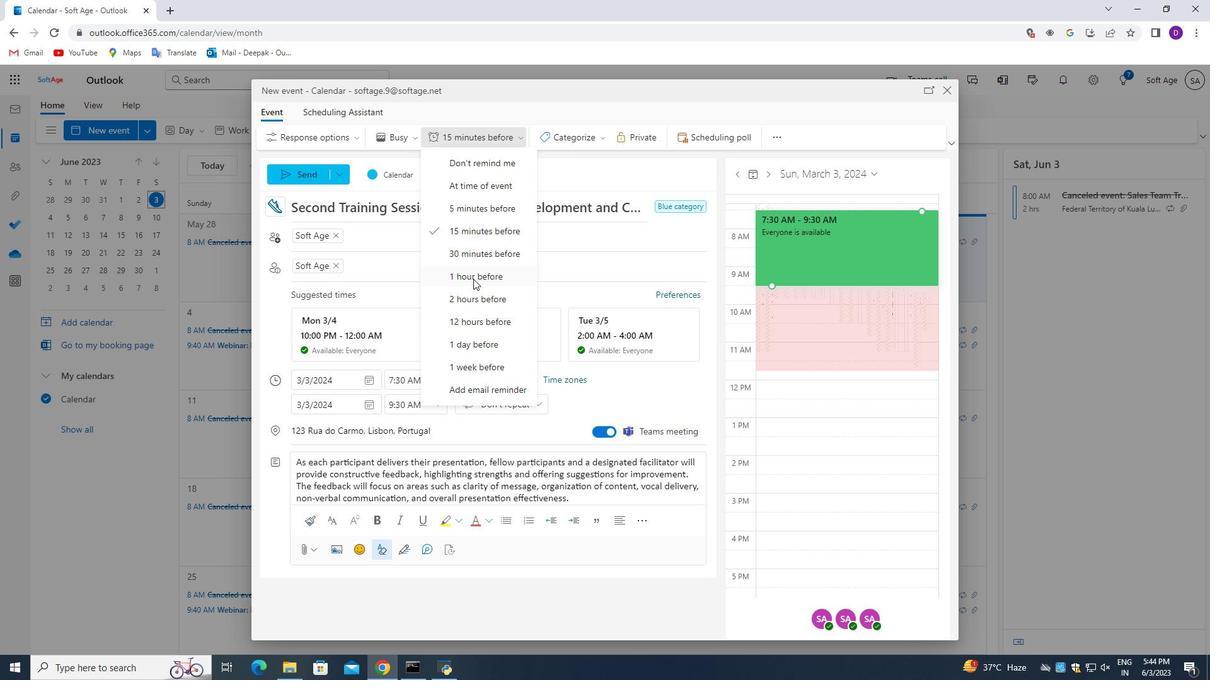 
Action: Mouse moved to (497, 260)
Screenshot: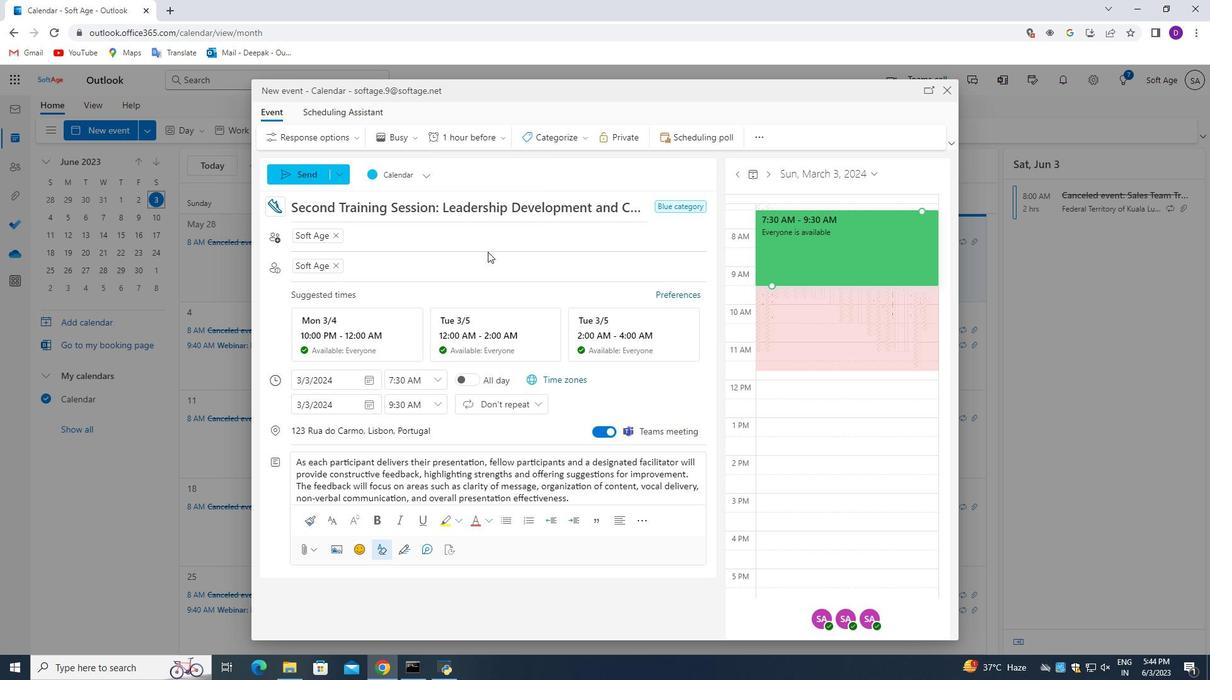 
Action: Mouse scrolled (492, 255) with delta (0, 0)
Screenshot: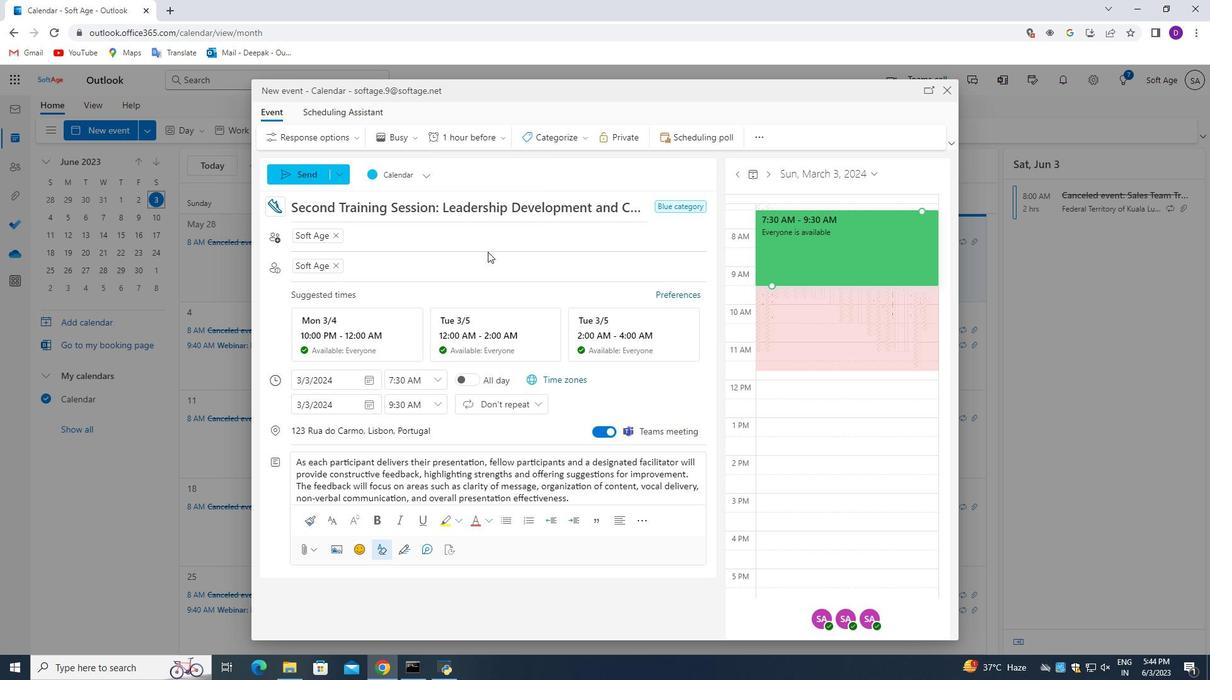 
Action: Mouse moved to (500, 262)
Screenshot: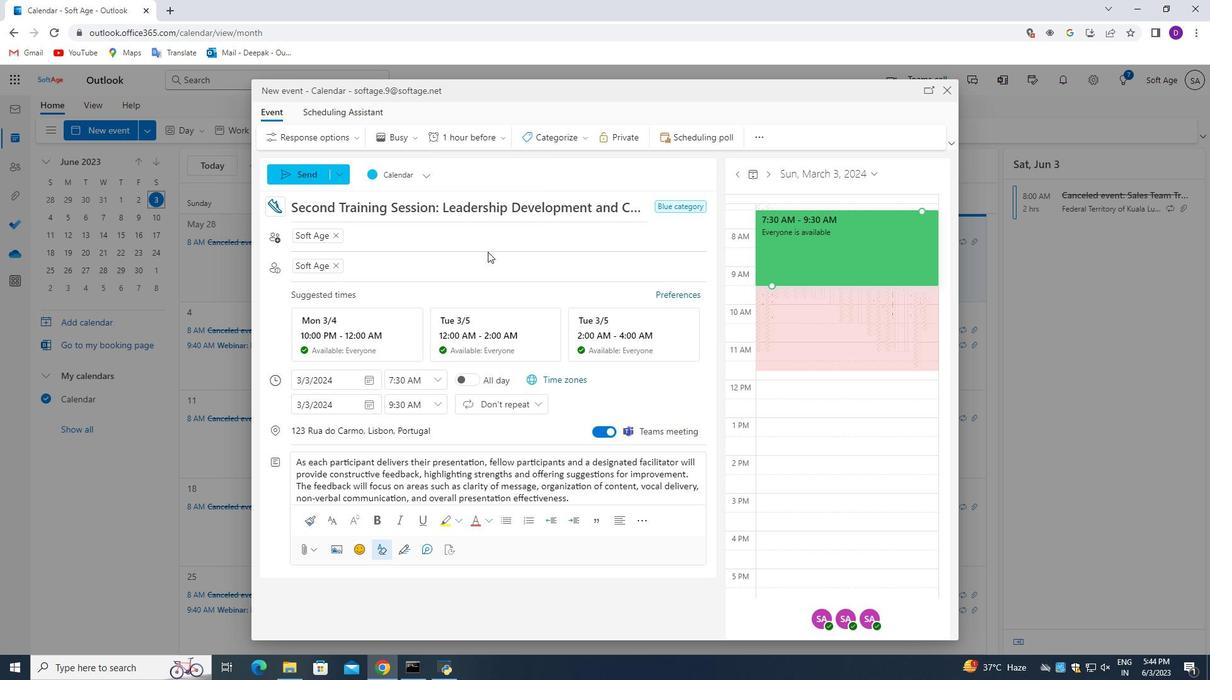 
Action: Mouse scrolled (497, 259) with delta (0, 0)
Screenshot: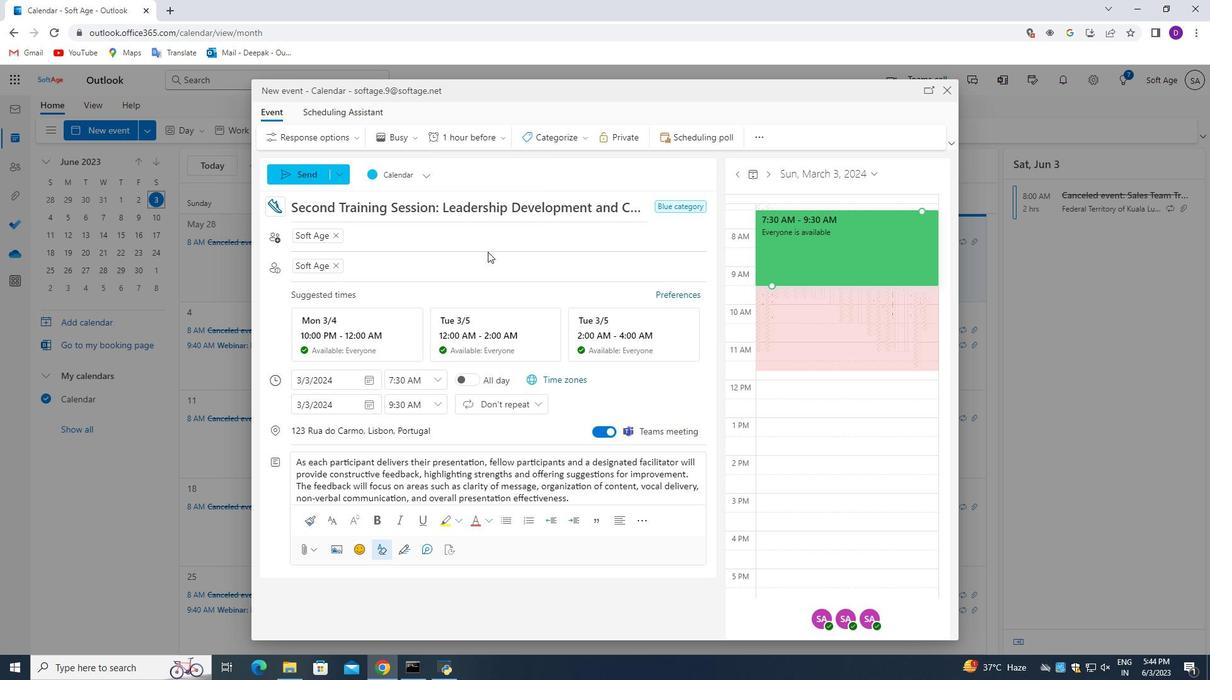 
Action: Mouse moved to (518, 266)
Screenshot: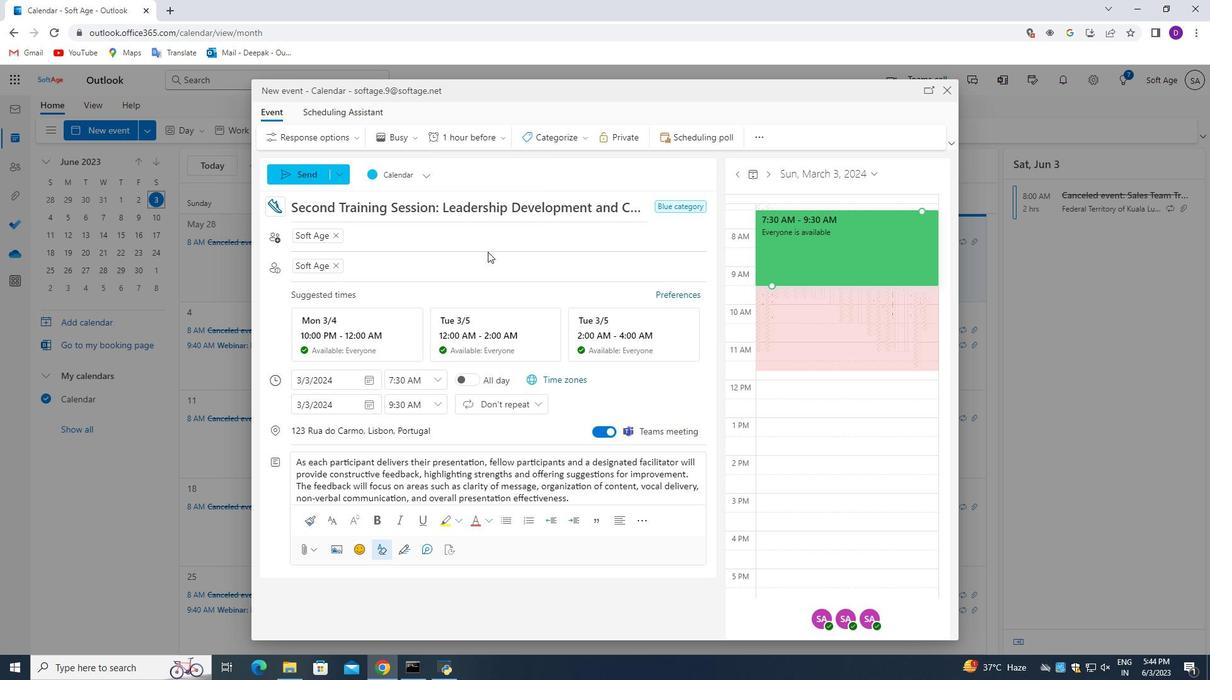 
Action: Mouse scrolled (501, 263) with delta (0, 0)
Screenshot: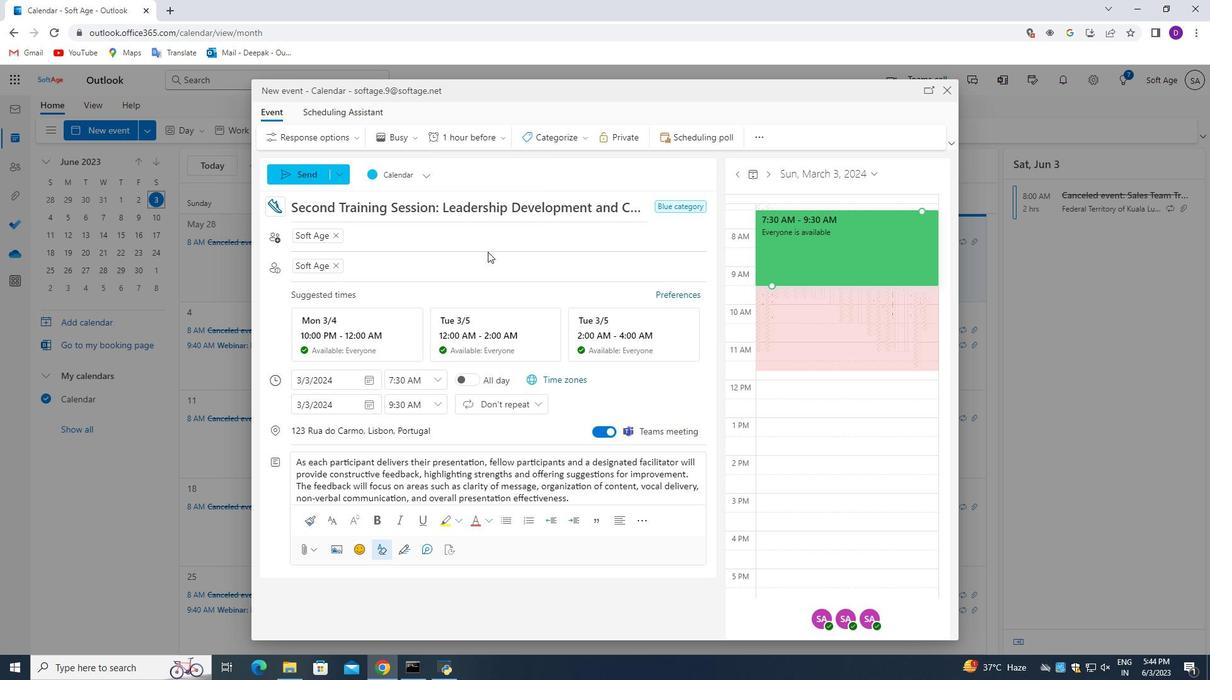
Action: Mouse moved to (521, 264)
Screenshot: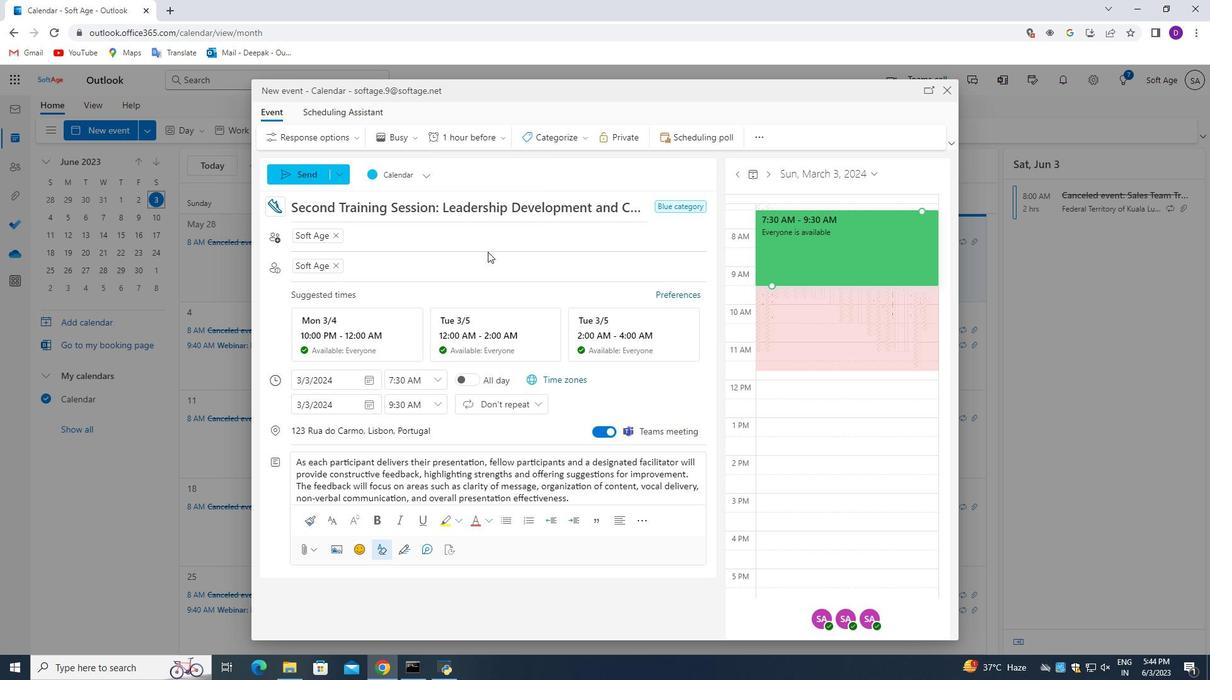 
Action: Mouse scrolled (504, 265) with delta (0, 0)
Screenshot: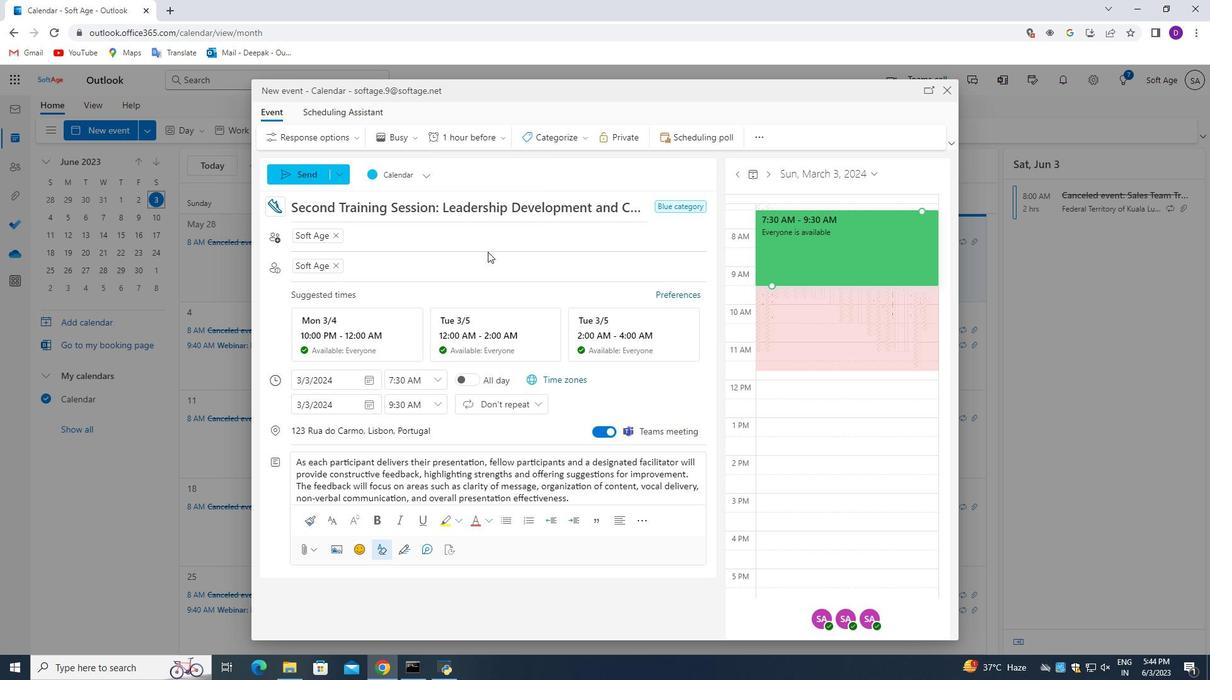 
Action: Mouse moved to (521, 264)
Screenshot: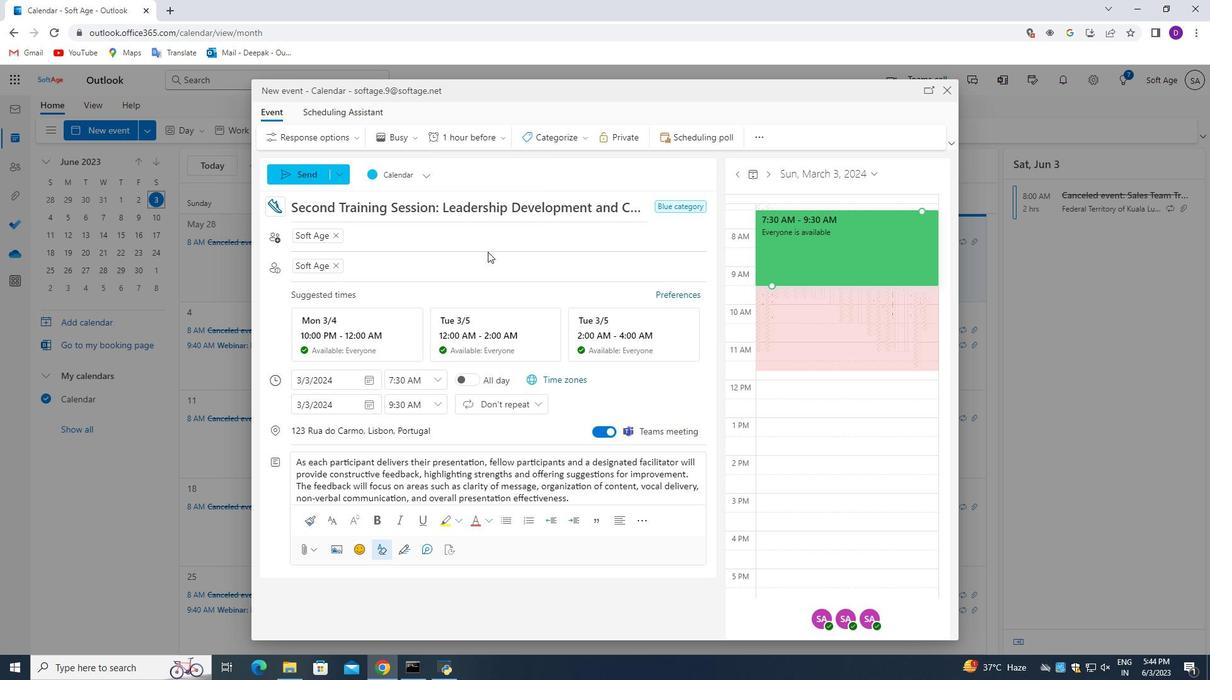 
Action: Mouse scrolled (521, 264) with delta (0, 0)
Screenshot: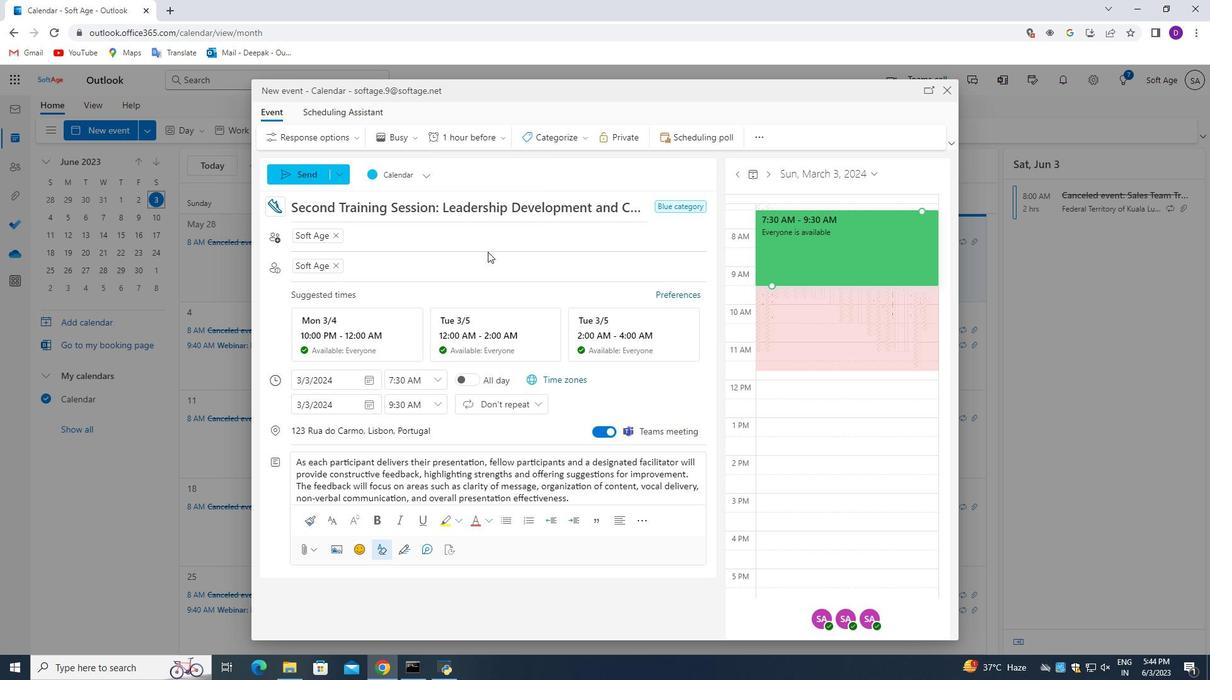 
Action: Mouse moved to (302, 169)
Screenshot: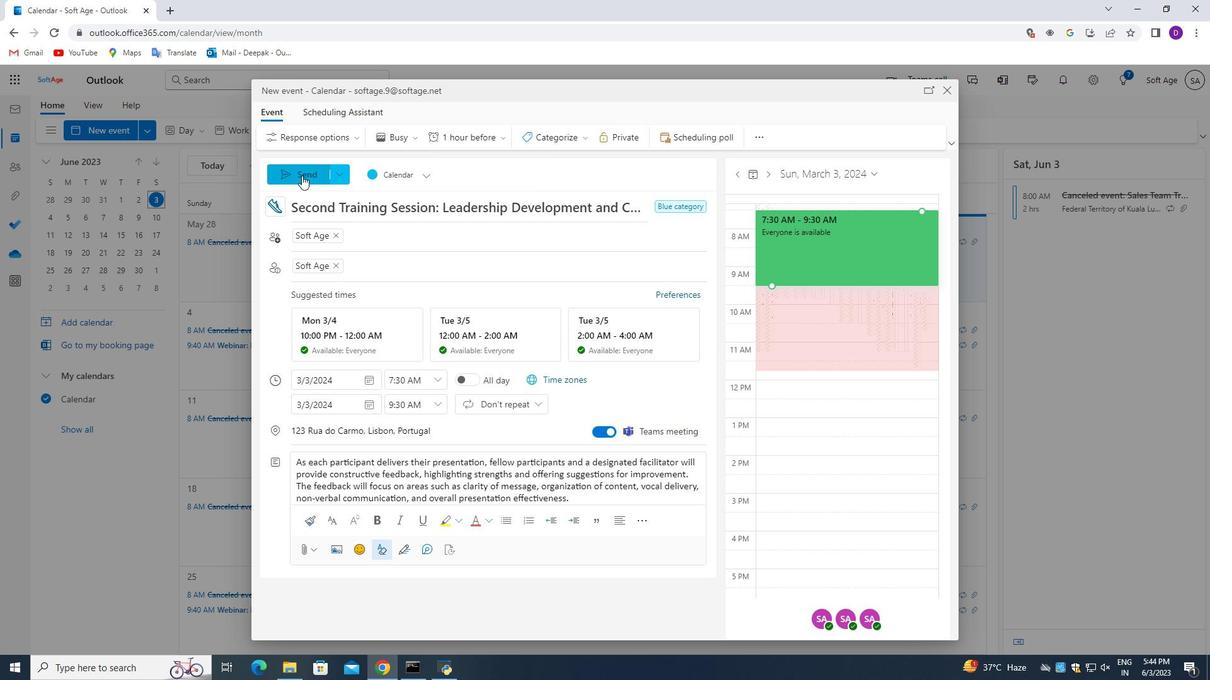 
Action: Mouse pressed left at (302, 169)
Screenshot: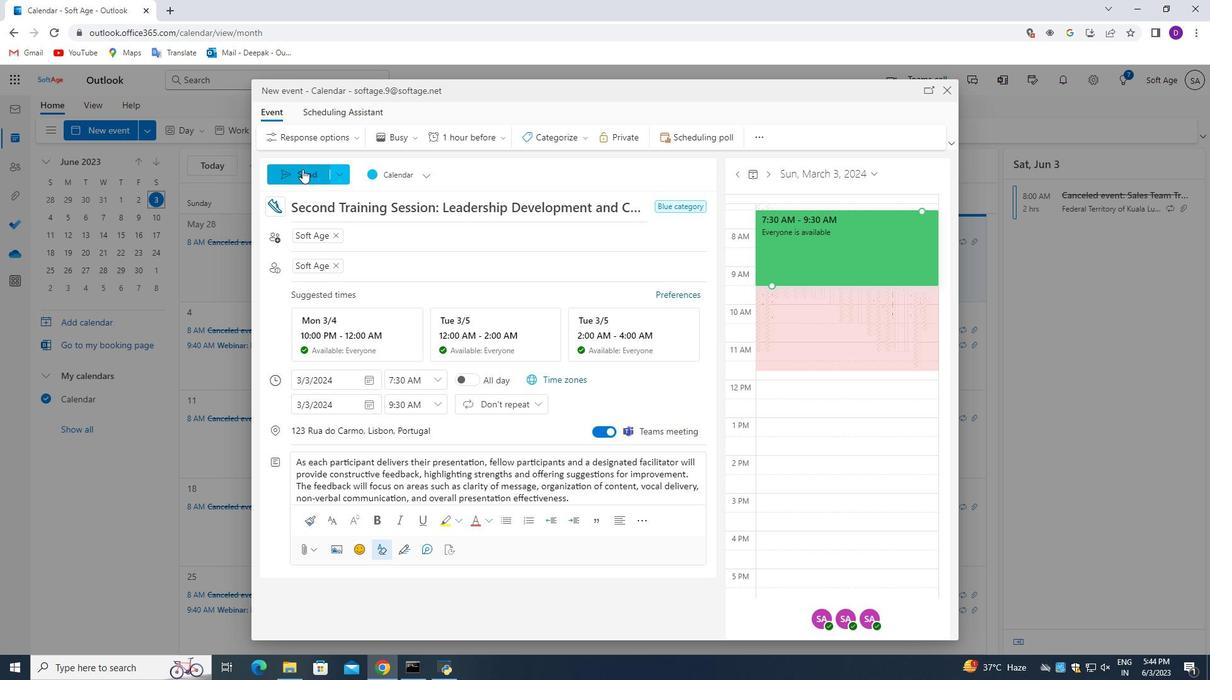 
Action: Mouse moved to (691, 286)
Screenshot: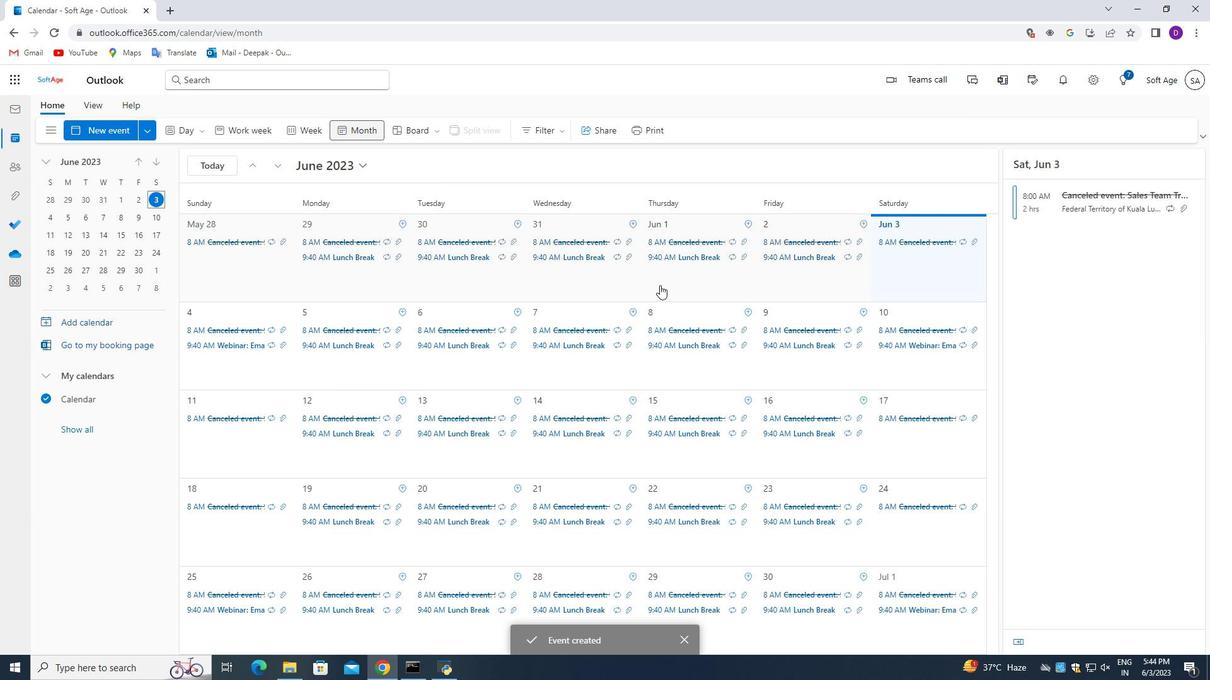 
Action: Mouse scrolled (691, 286) with delta (0, 0)
Screenshot: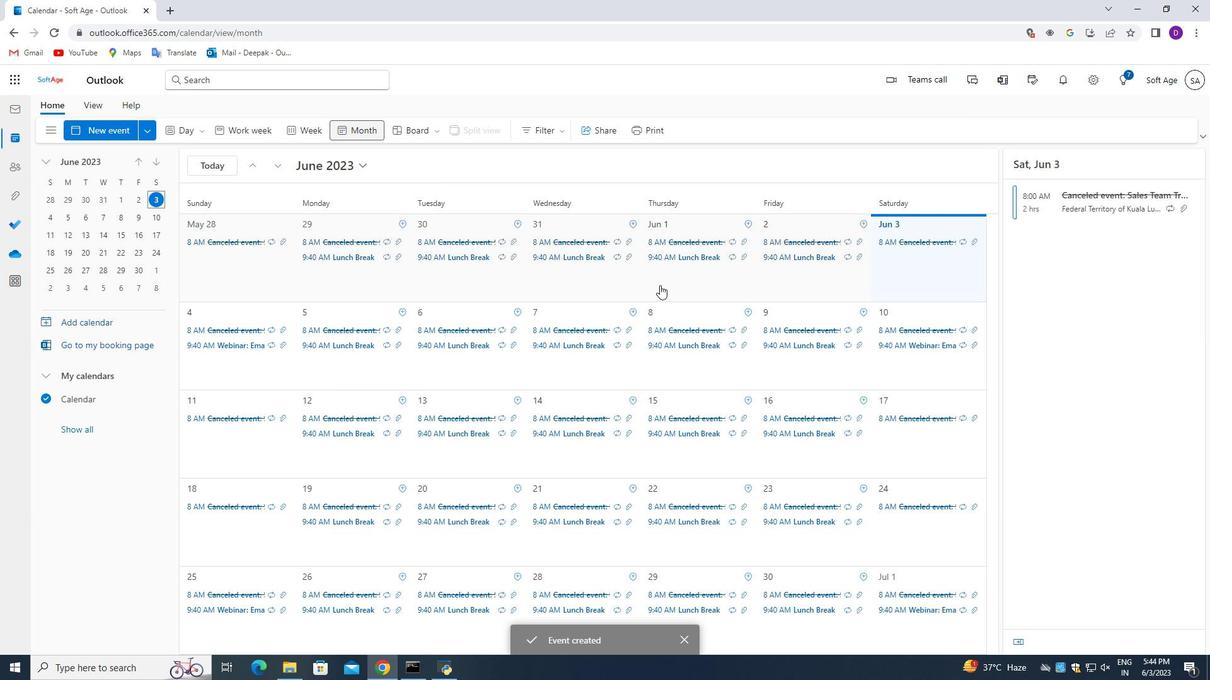 
Action: Mouse moved to (691, 288)
Screenshot: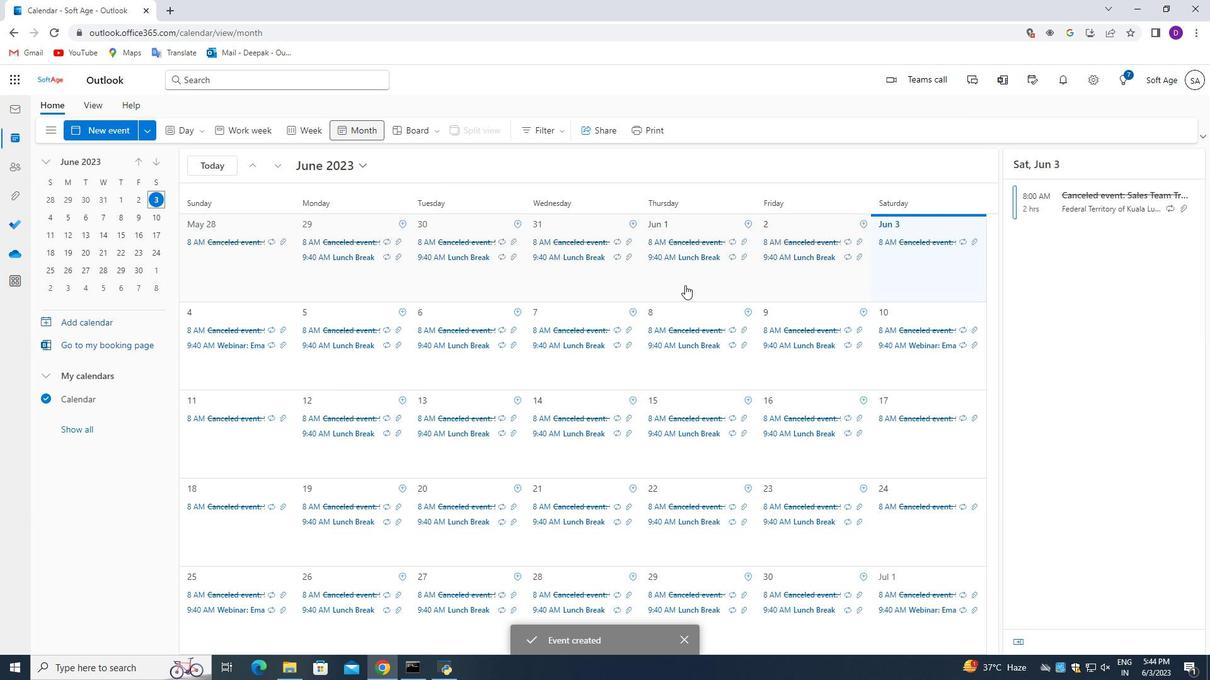 
Action: Mouse scrolled (691, 287) with delta (0, 0)
Screenshot: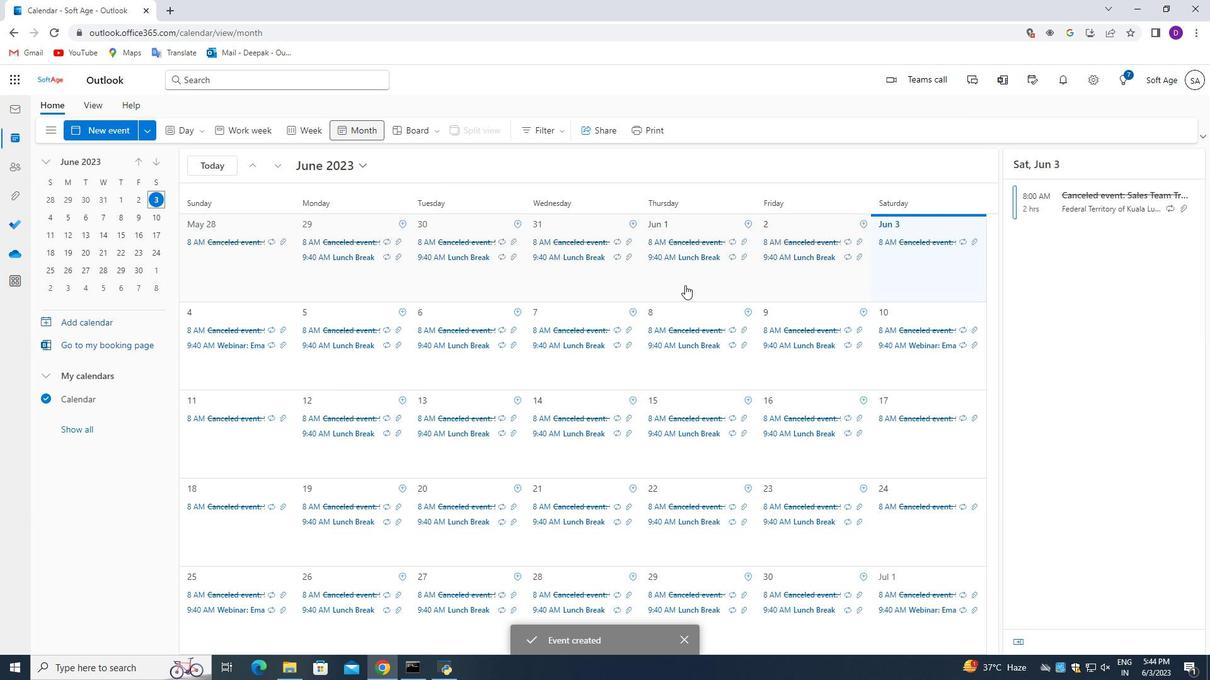 
Action: Mouse moved to (691, 289)
Screenshot: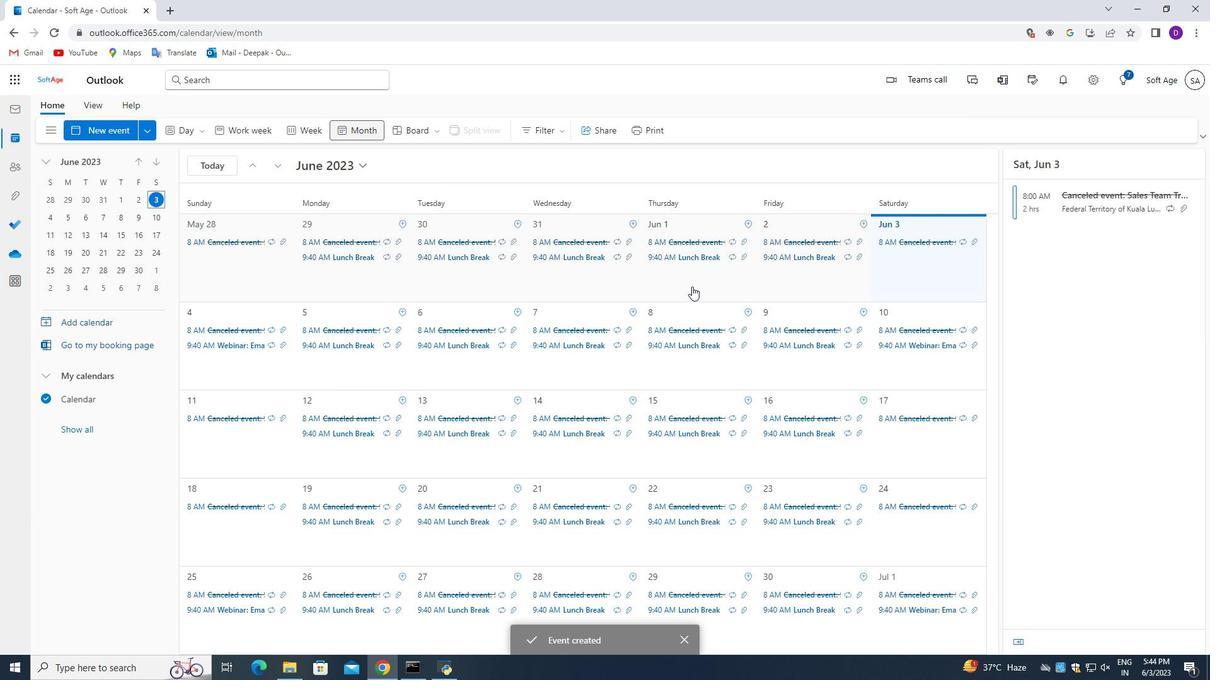 
Action: Mouse scrolled (691, 289) with delta (0, 0)
Screenshot: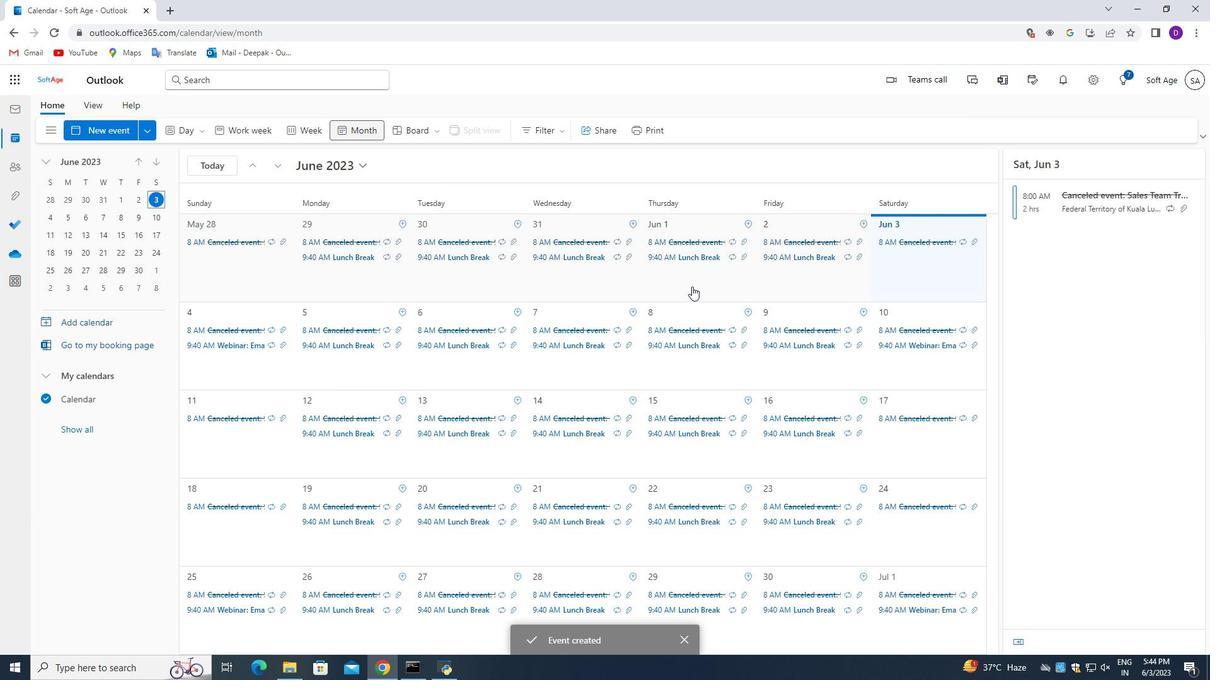 
Action: Mouse moved to (688, 291)
Screenshot: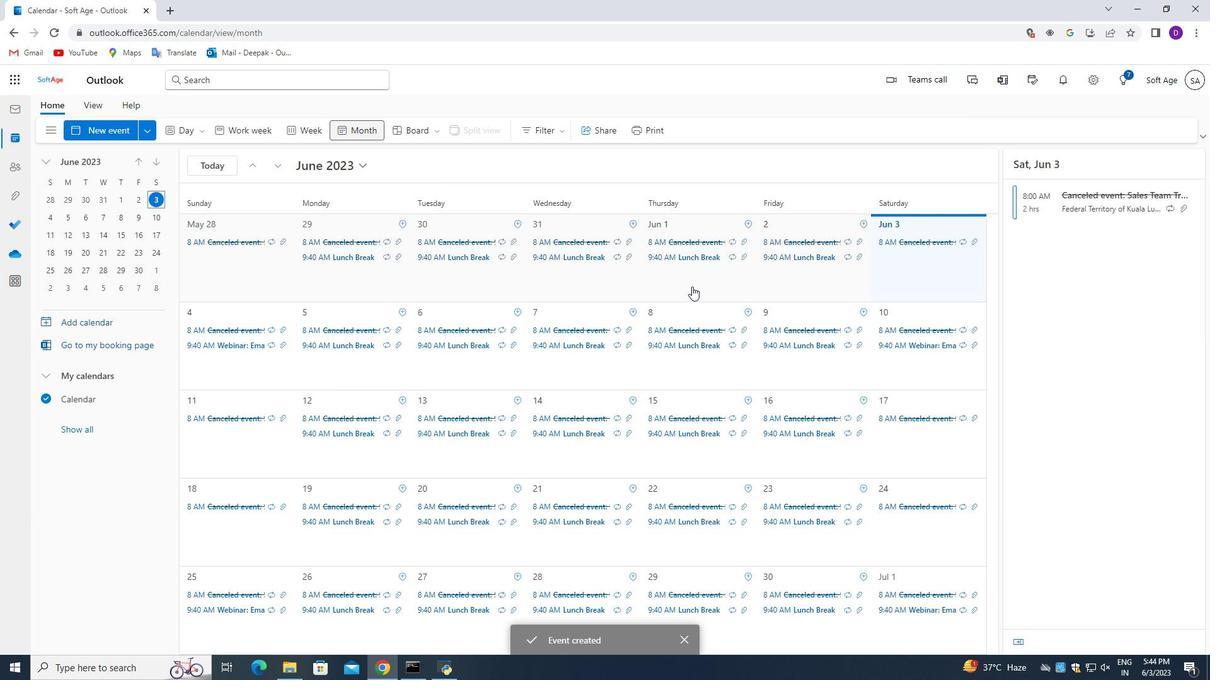 
Action: Mouse scrolled (688, 291) with delta (0, 0)
Screenshot: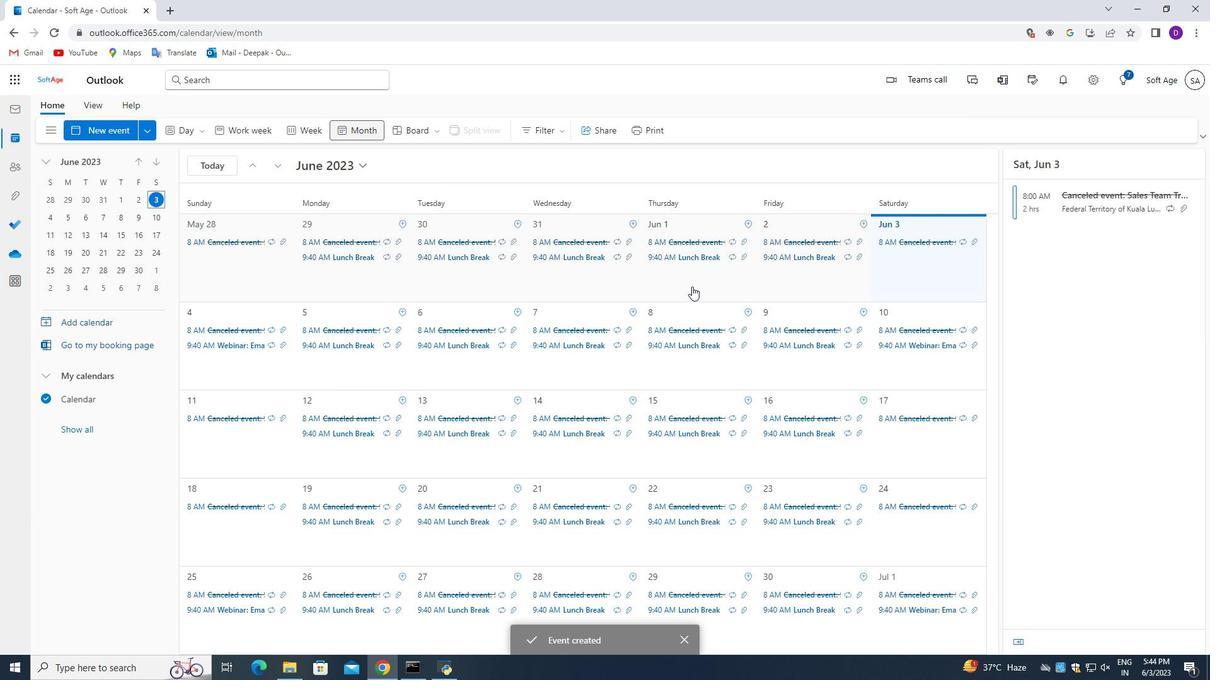 
Action: Mouse moved to (603, 296)
Screenshot: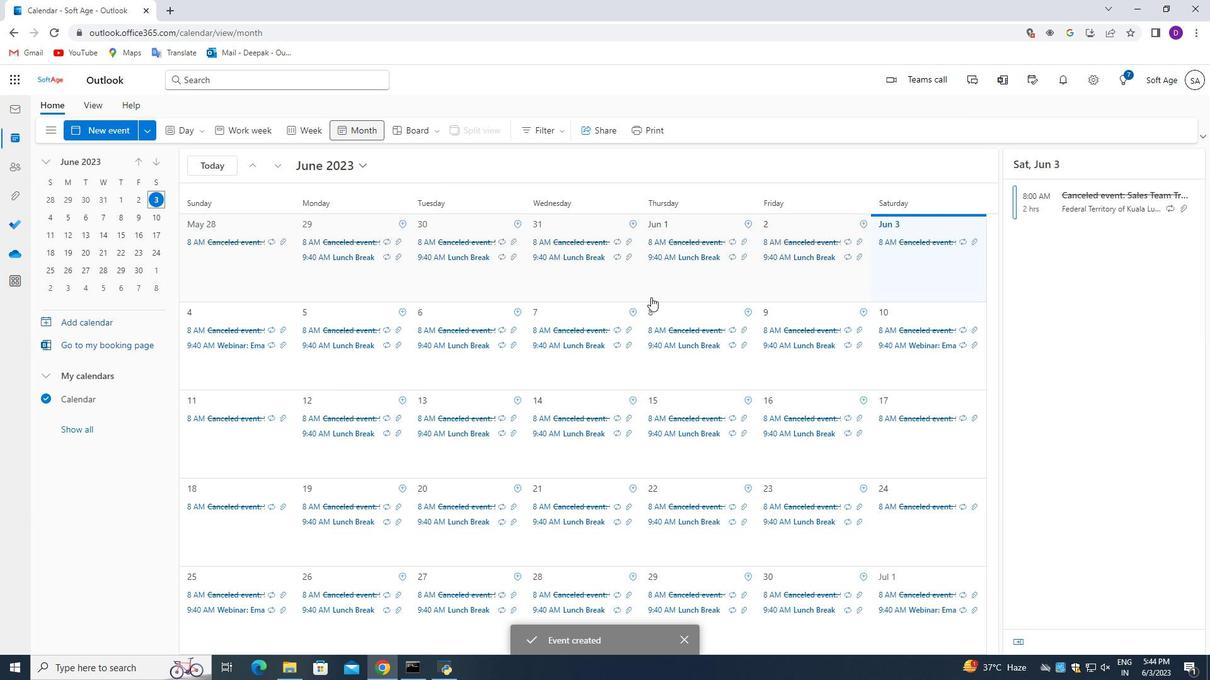 
